 Task: Search for nearby spas or wellness centers and read their reviews.
Action: Mouse moved to (199, 55)
Screenshot: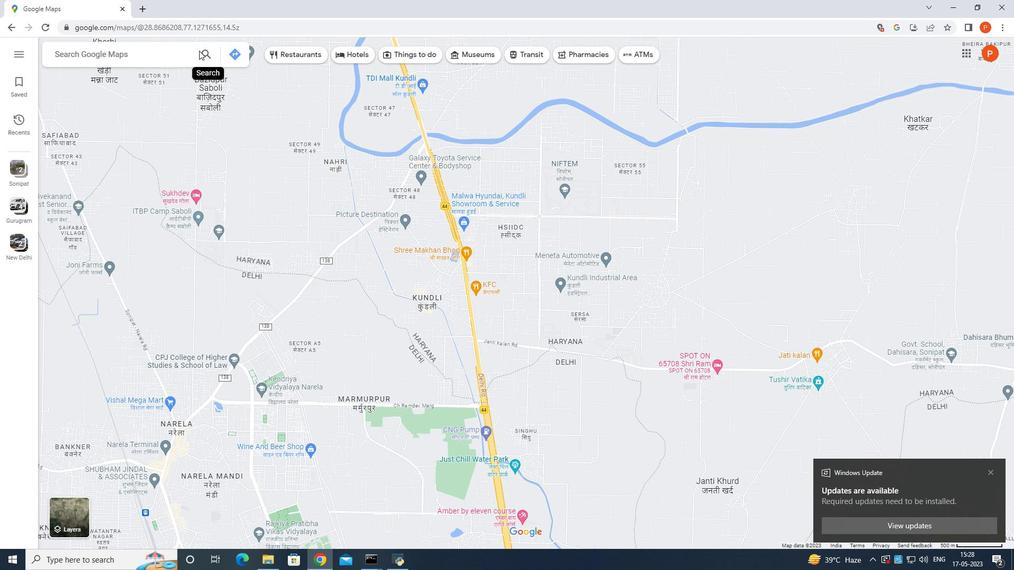 
Action: Mouse pressed left at (199, 55)
Screenshot: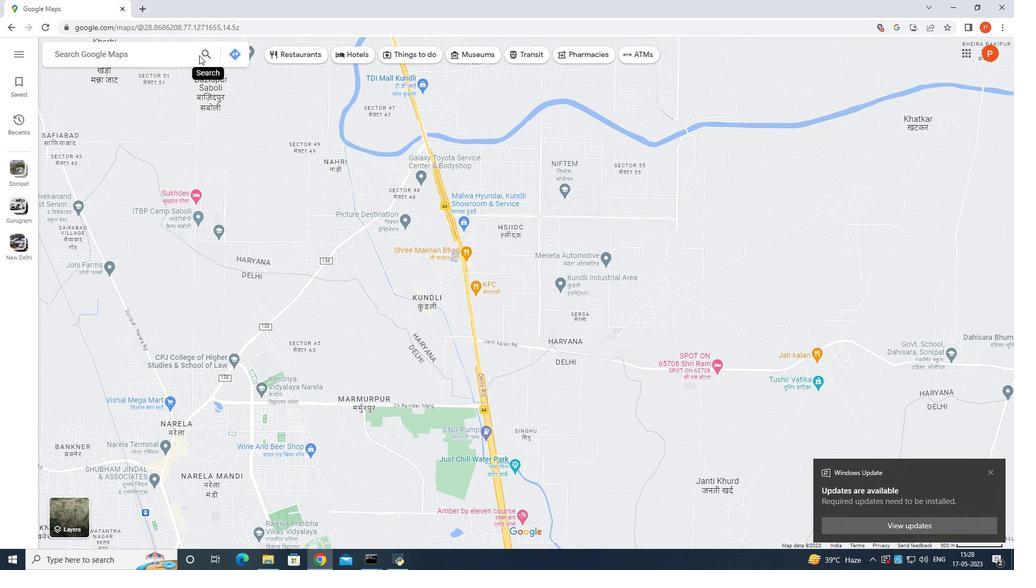 
Action: Mouse moved to (179, 55)
Screenshot: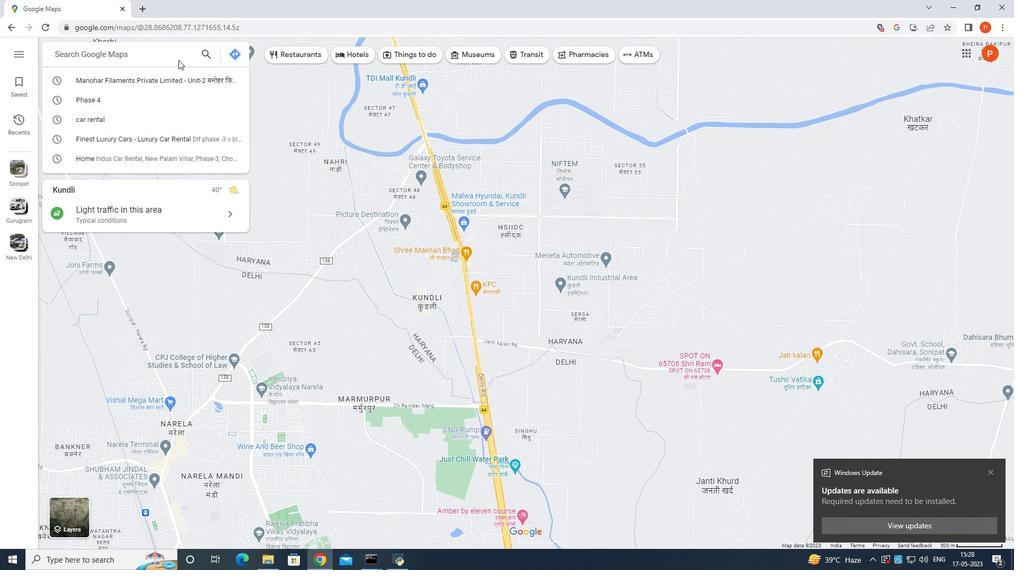 
Action: Mouse pressed left at (179, 55)
Screenshot: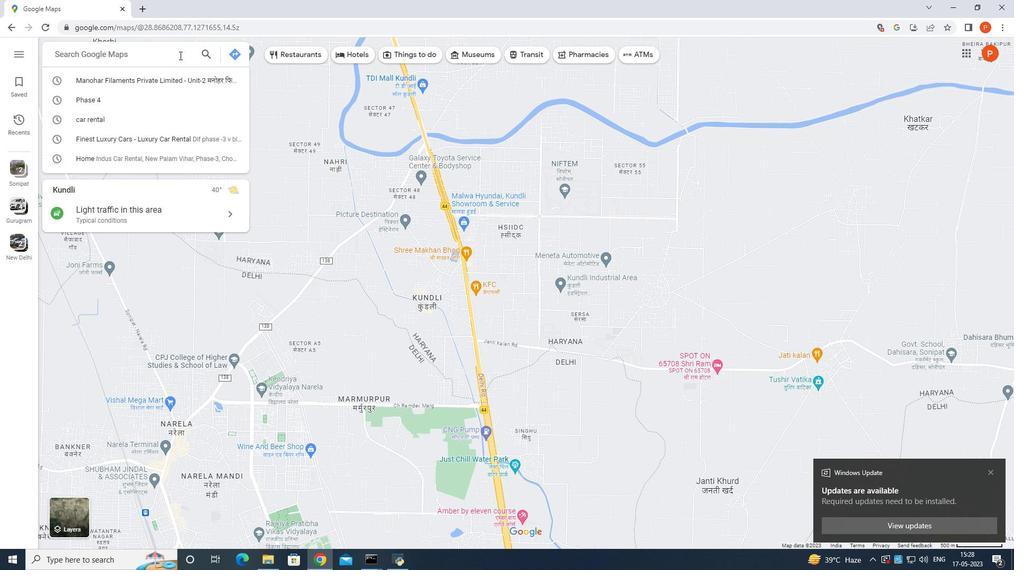 
Action: Key pressed n<Key.shift>ear<Key.space>by<Key.space>spa<Key.space>or<Key.space>wellness<Key.space>center<Key.enter>
Screenshot: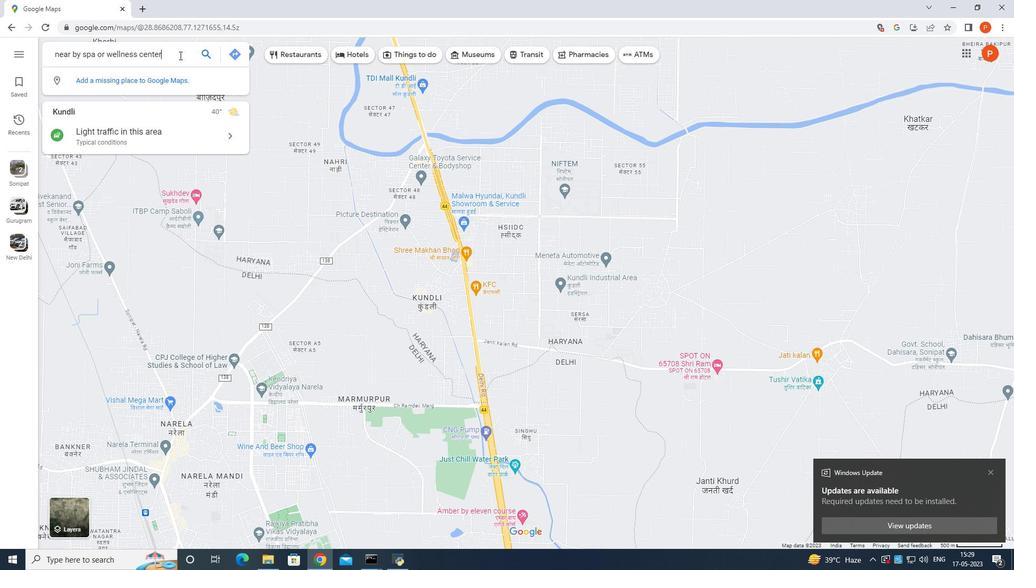 
Action: Mouse moved to (108, 216)
Screenshot: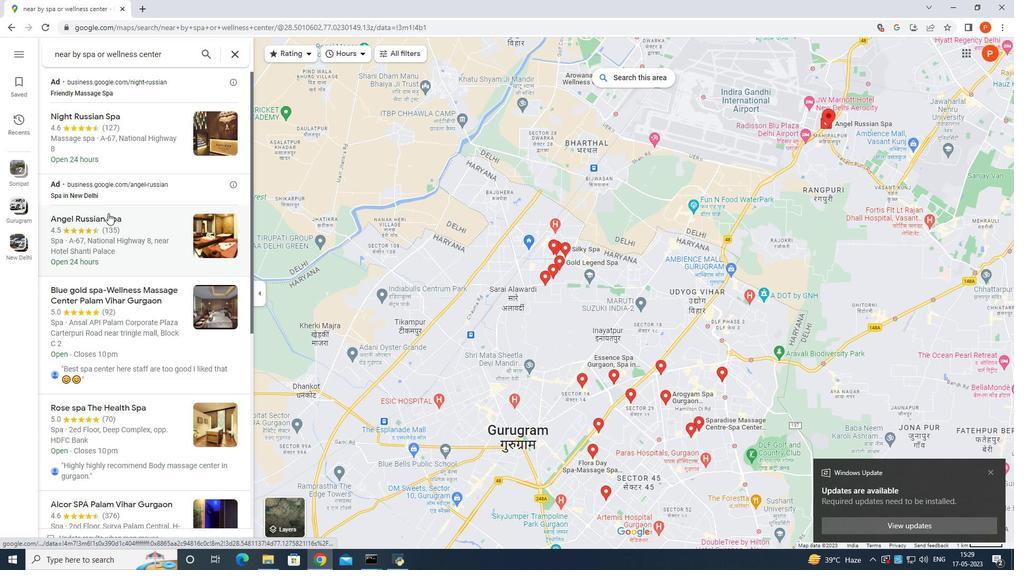 
Action: Mouse pressed left at (108, 216)
Screenshot: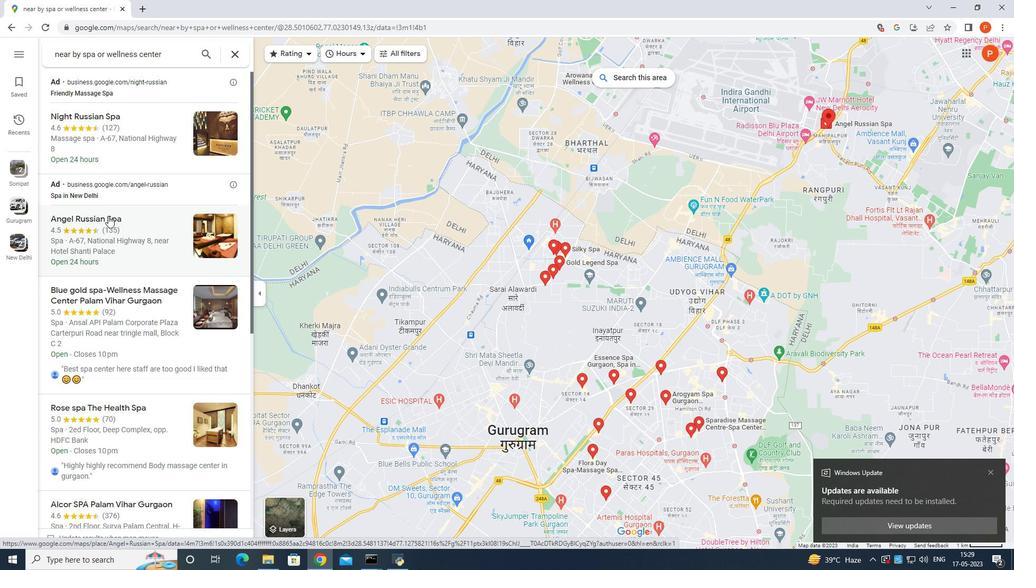 
Action: Mouse moved to (296, 191)
Screenshot: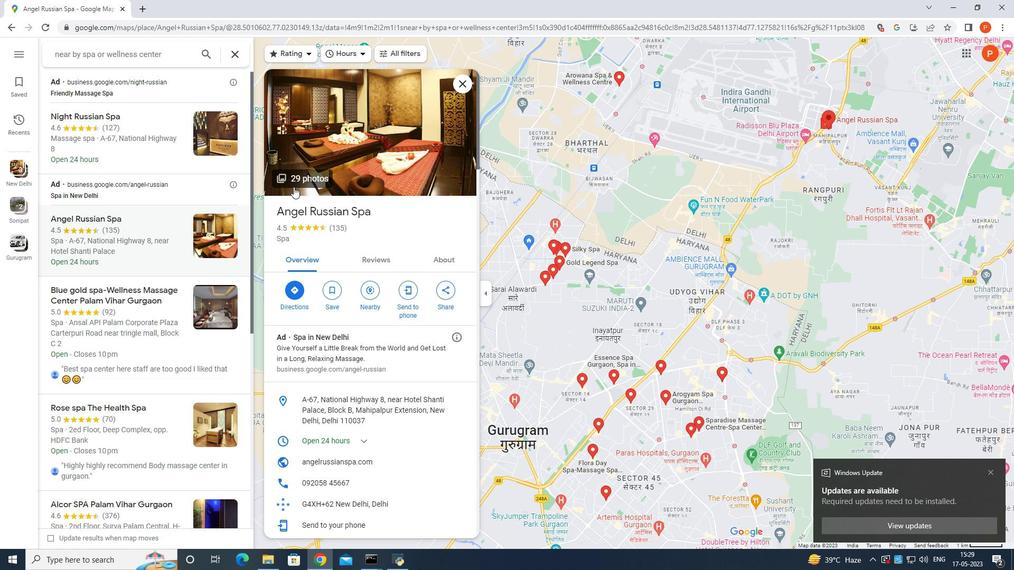 
Action: Mouse scrolled (296, 191) with delta (0, 0)
Screenshot: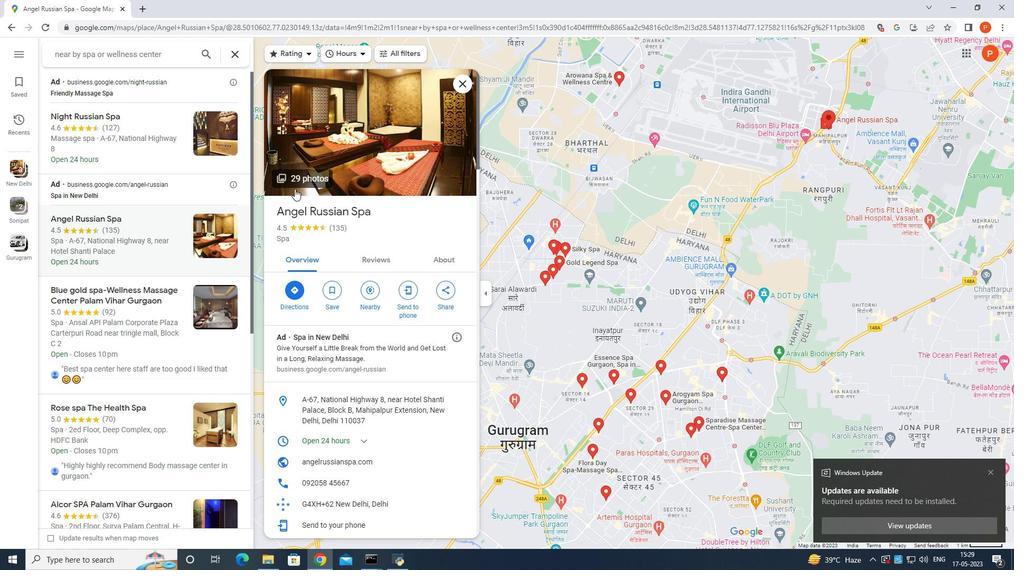 
Action: Mouse moved to (298, 196)
Screenshot: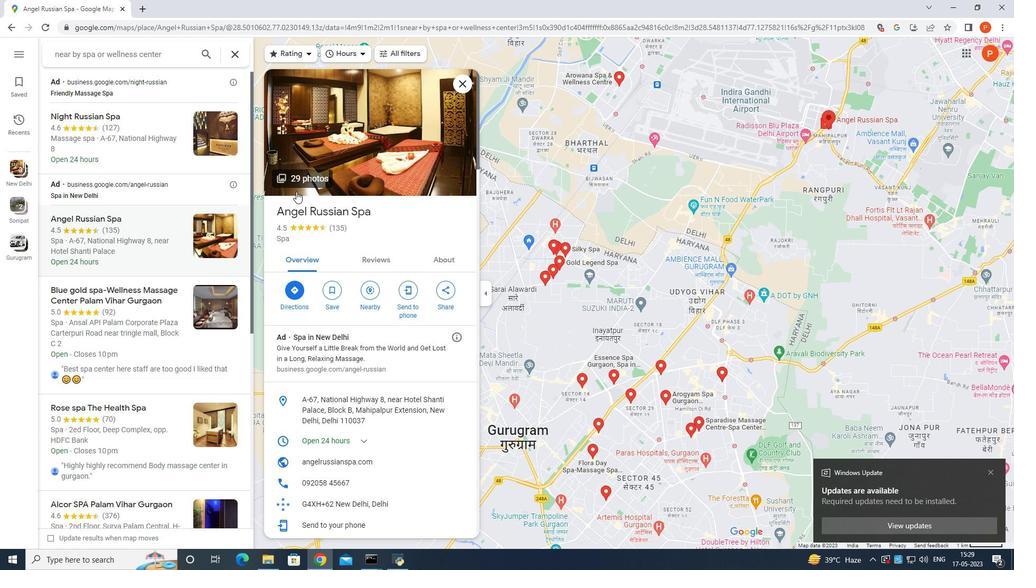 
Action: Mouse scrolled (298, 196) with delta (0, 0)
Screenshot: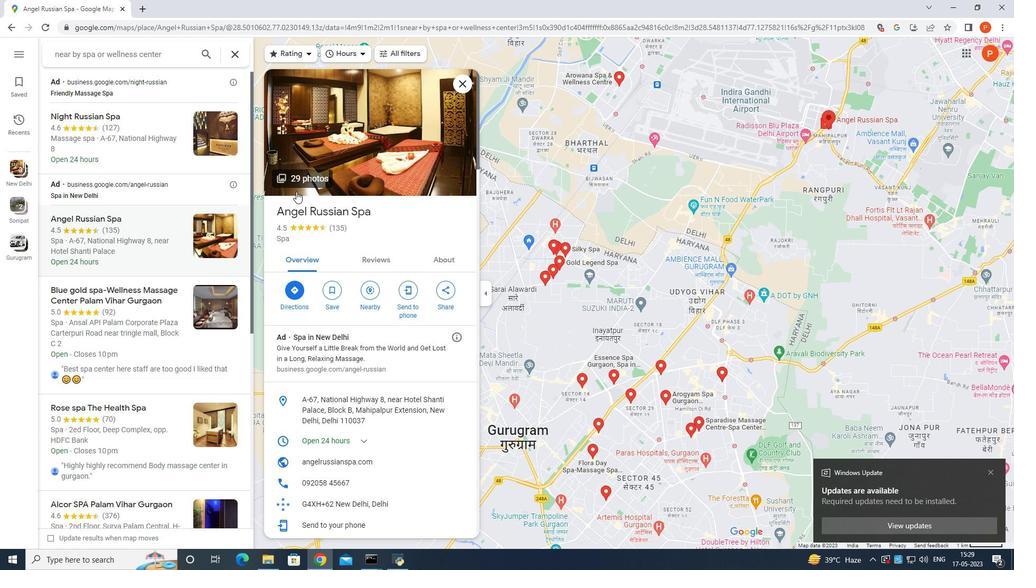 
Action: Mouse moved to (298, 197)
Screenshot: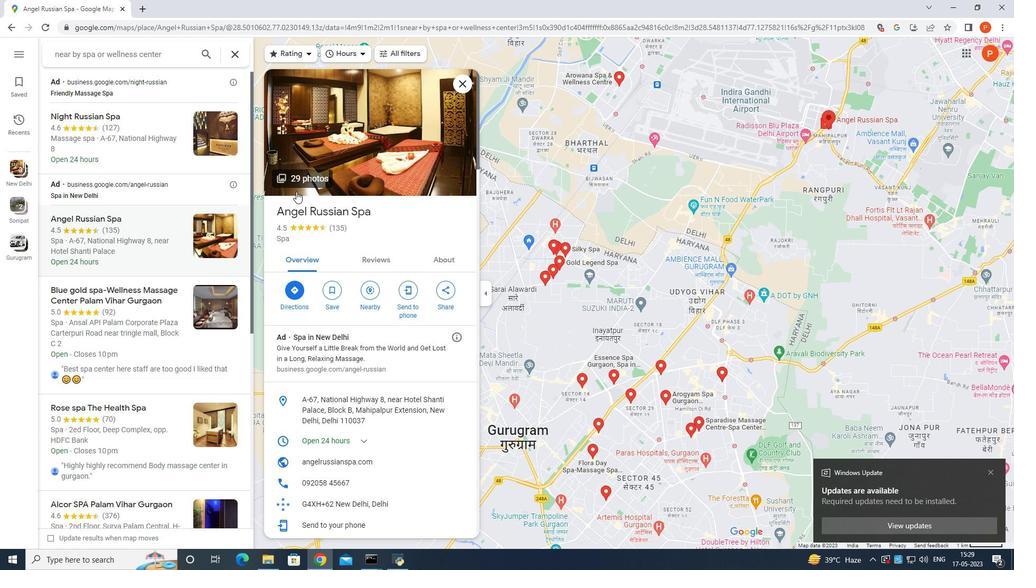 
Action: Mouse scrolled (298, 196) with delta (0, 0)
Screenshot: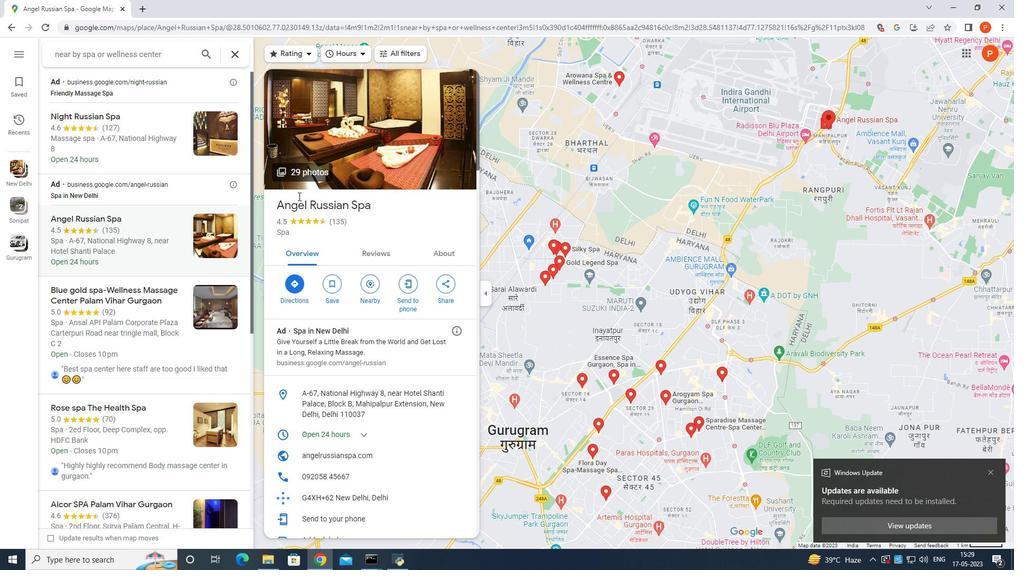 
Action: Mouse scrolled (298, 196) with delta (0, 0)
Screenshot: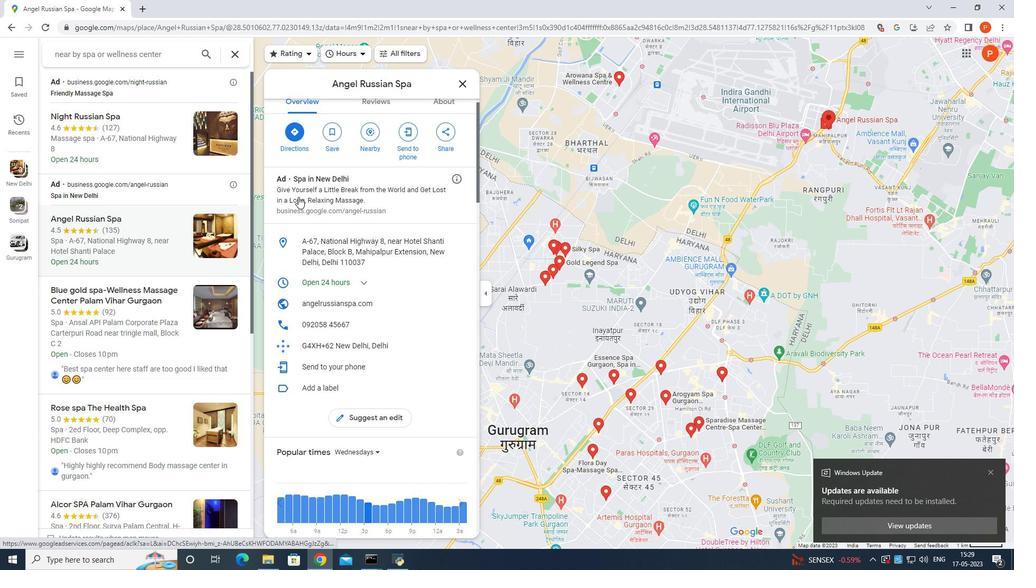 
Action: Mouse scrolled (298, 196) with delta (0, 0)
Screenshot: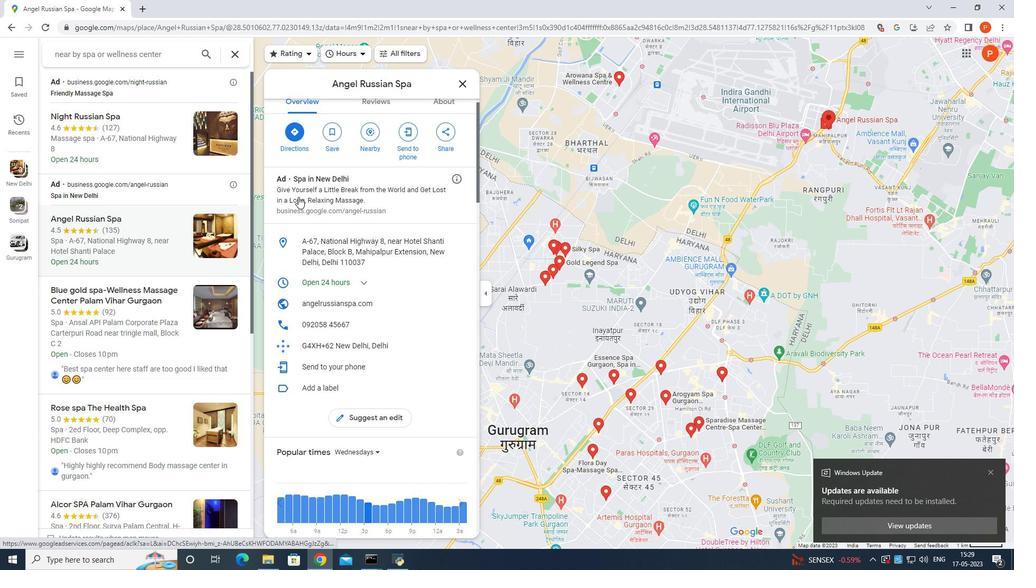 
Action: Mouse scrolled (298, 196) with delta (0, 0)
Screenshot: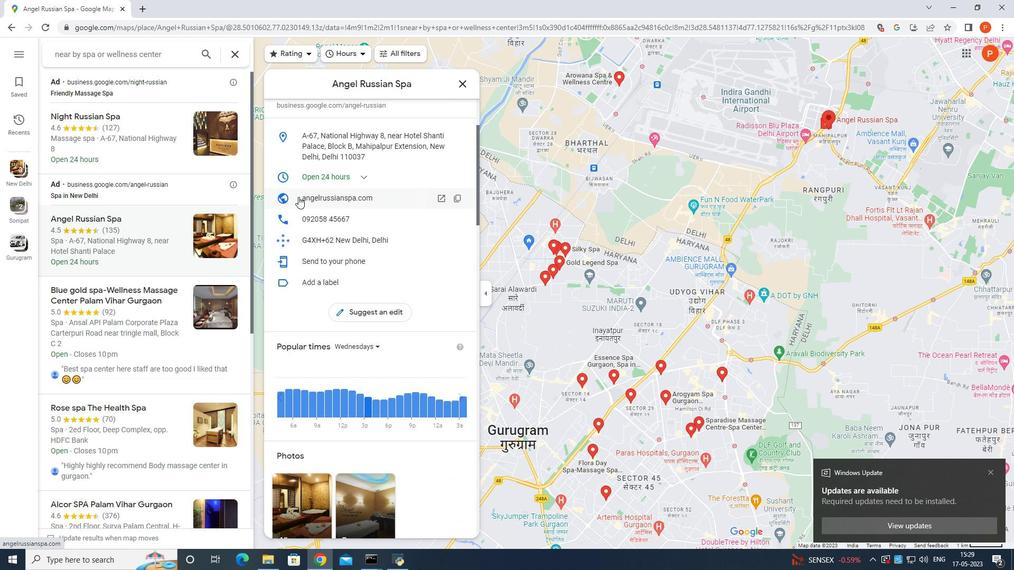 
Action: Mouse scrolled (298, 196) with delta (0, 0)
Screenshot: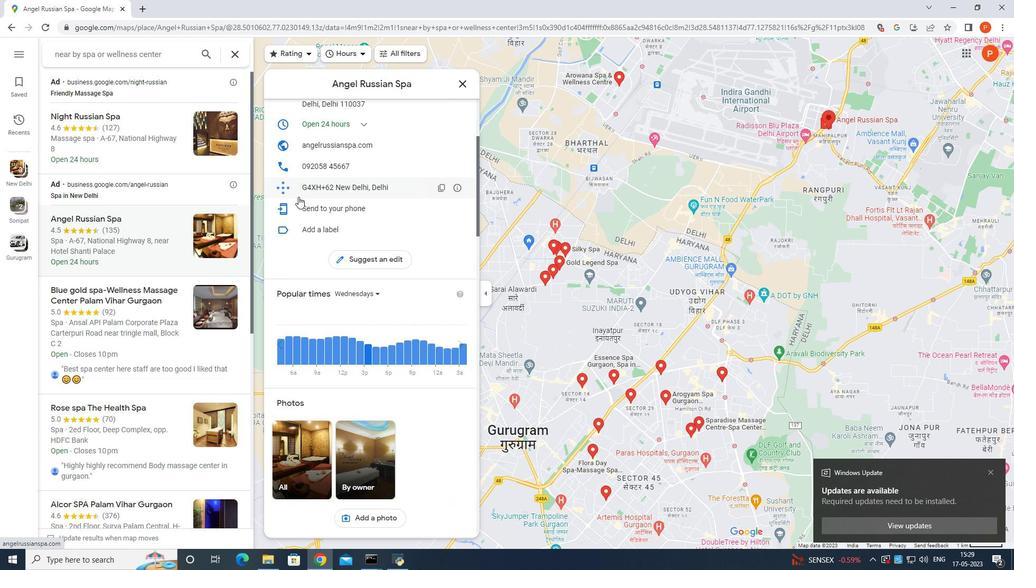 
Action: Mouse moved to (292, 192)
Screenshot: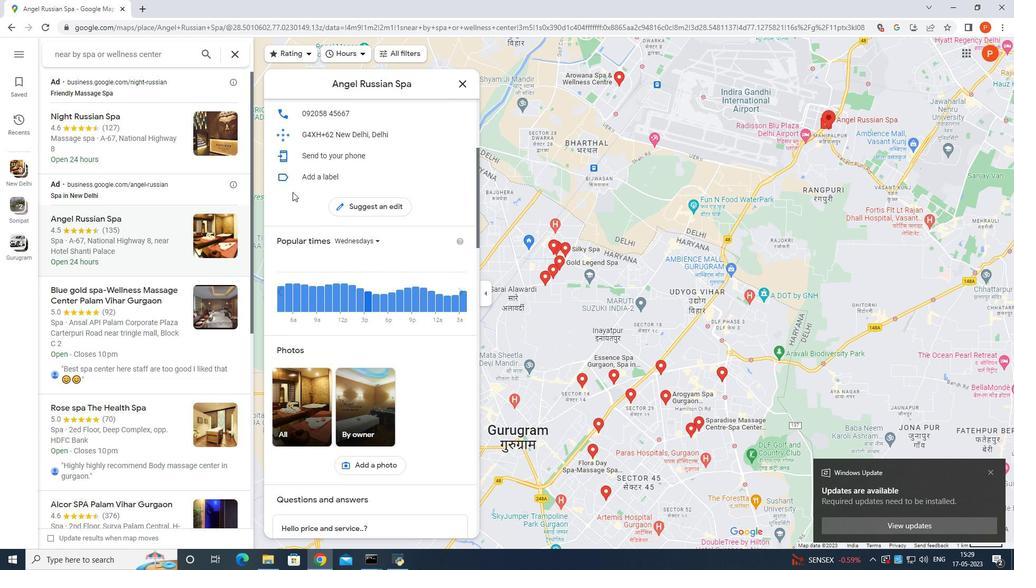 
Action: Mouse scrolled (292, 191) with delta (0, 0)
Screenshot: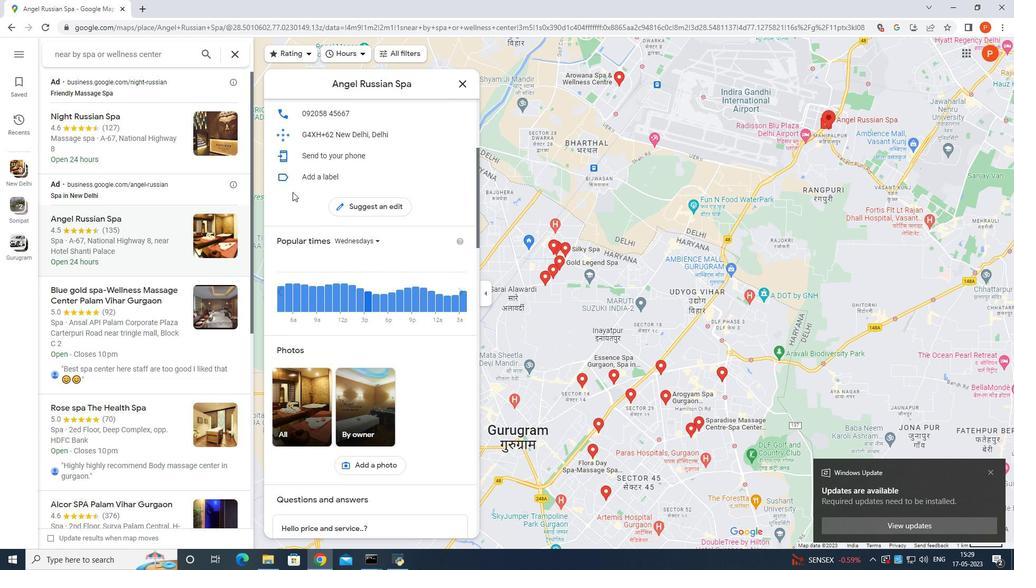 
Action: Mouse moved to (293, 192)
Screenshot: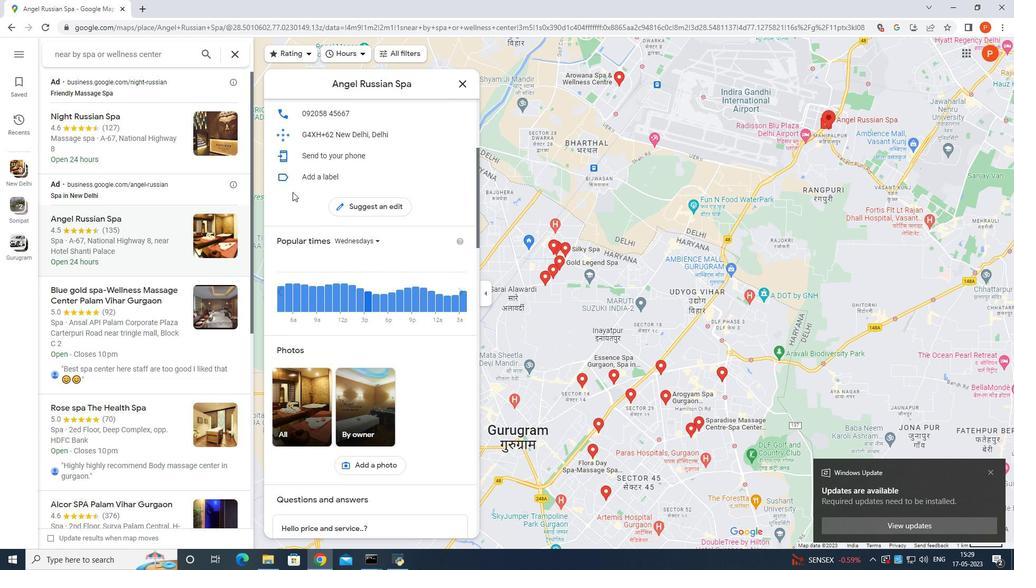 
Action: Mouse scrolled (293, 191) with delta (0, 0)
Screenshot: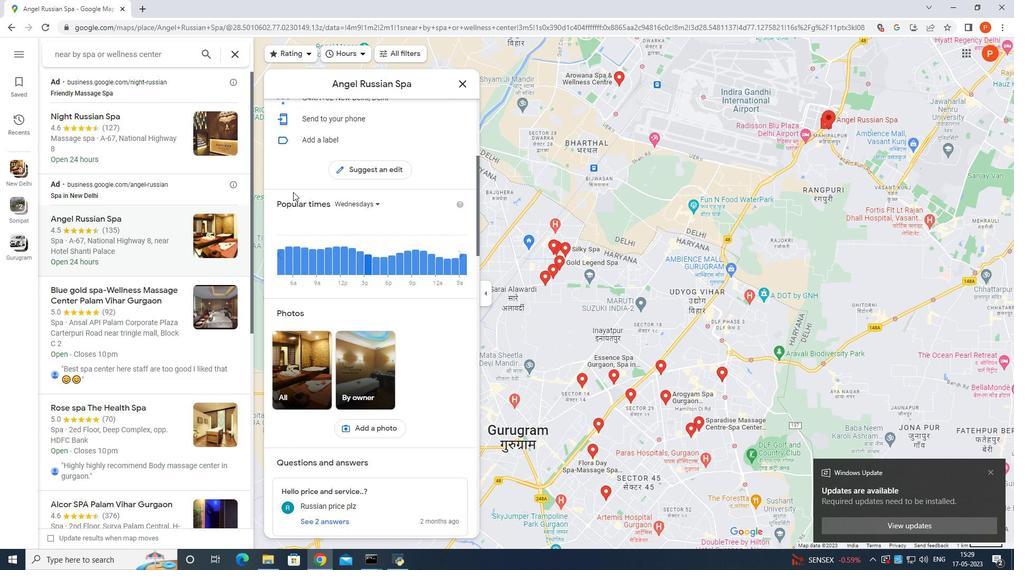 
Action: Mouse moved to (293, 192)
Screenshot: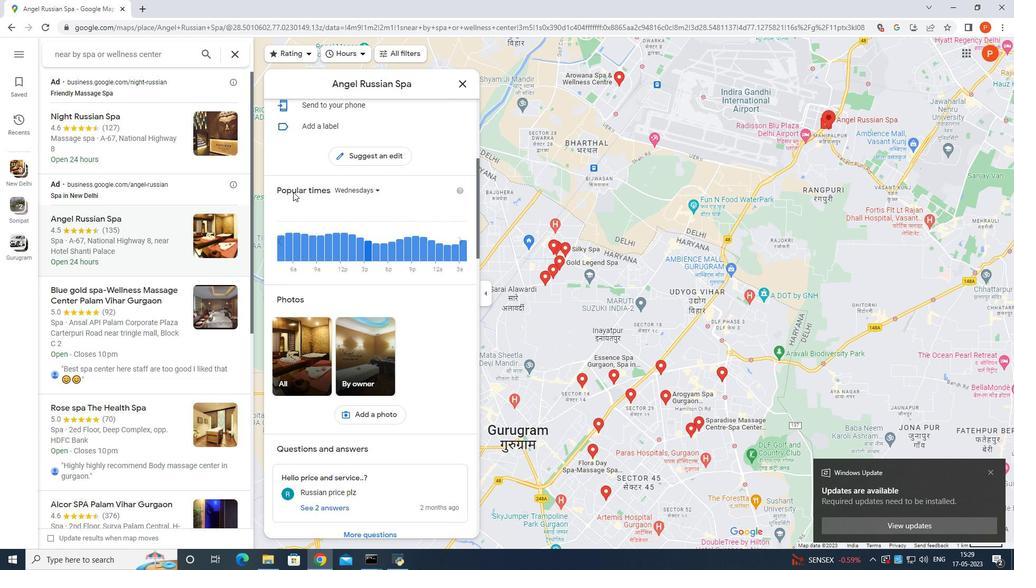 
Action: Mouse scrolled (293, 191) with delta (0, 0)
Screenshot: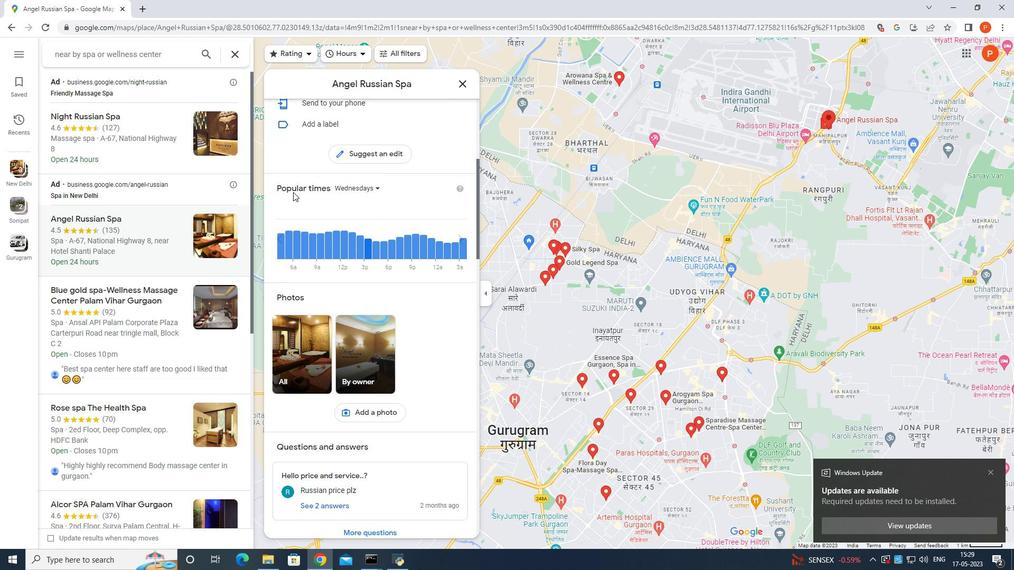 
Action: Mouse scrolled (293, 191) with delta (0, 0)
Screenshot: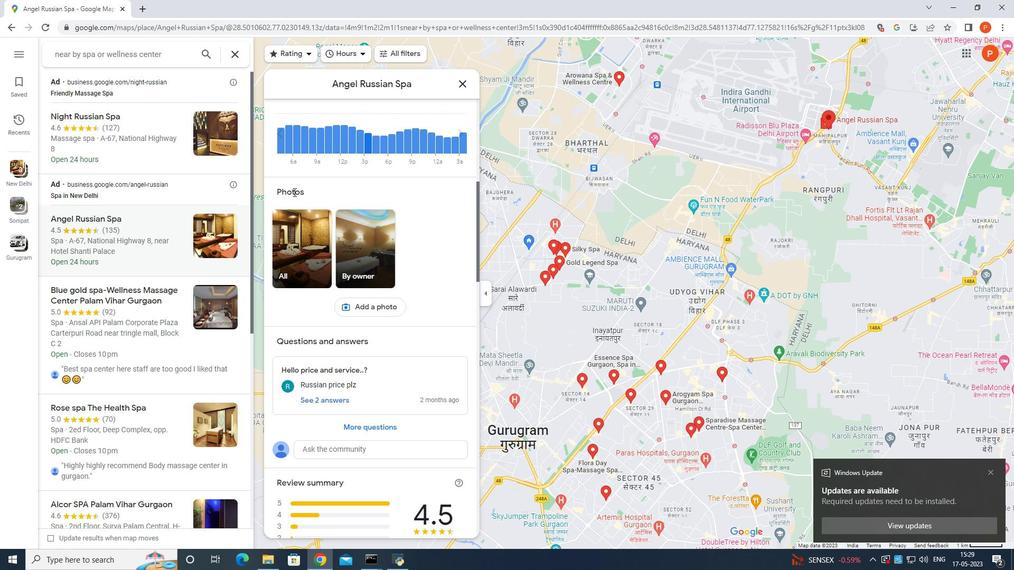 
Action: Mouse moved to (294, 192)
Screenshot: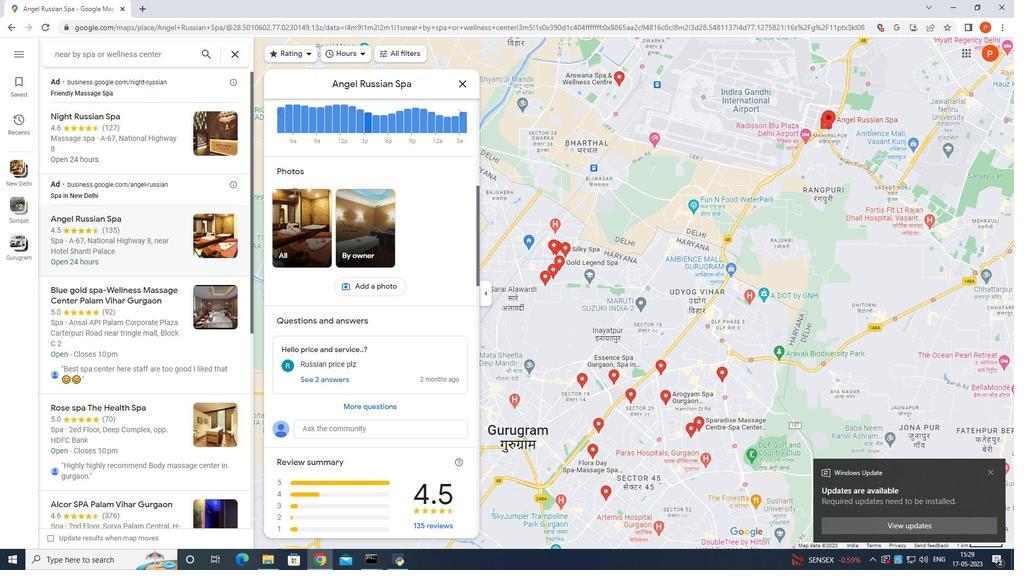 
Action: Mouse scrolled (294, 191) with delta (0, 0)
Screenshot: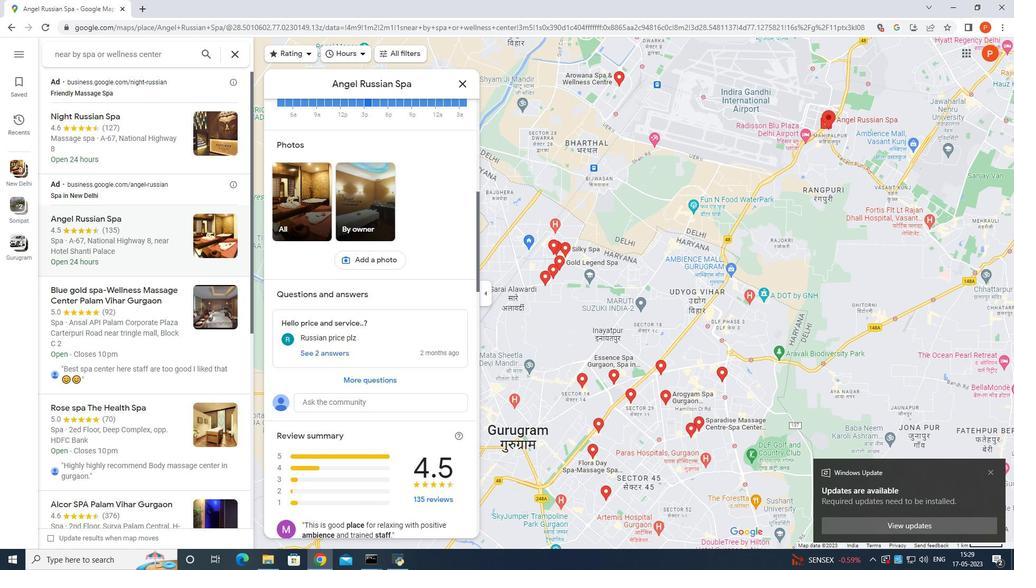 
Action: Mouse scrolled (294, 191) with delta (0, 0)
Screenshot: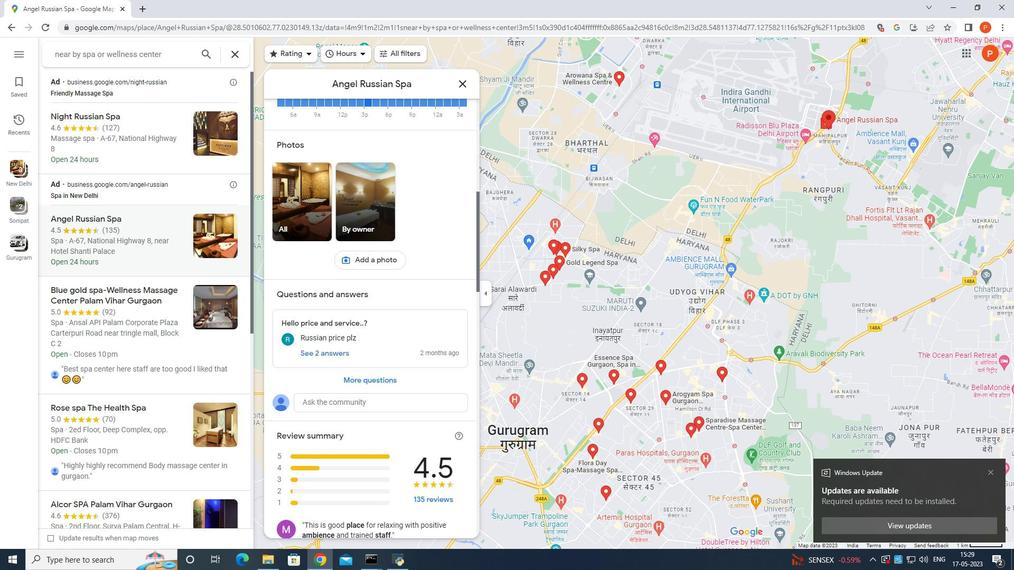 
Action: Mouse moved to (294, 191)
Screenshot: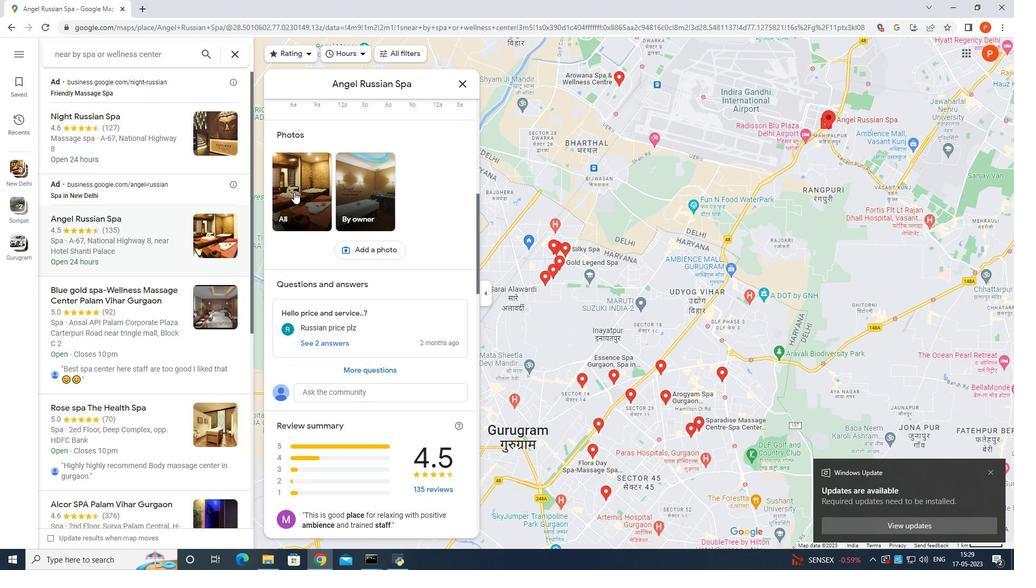 
Action: Mouse scrolled (294, 191) with delta (0, 0)
Screenshot: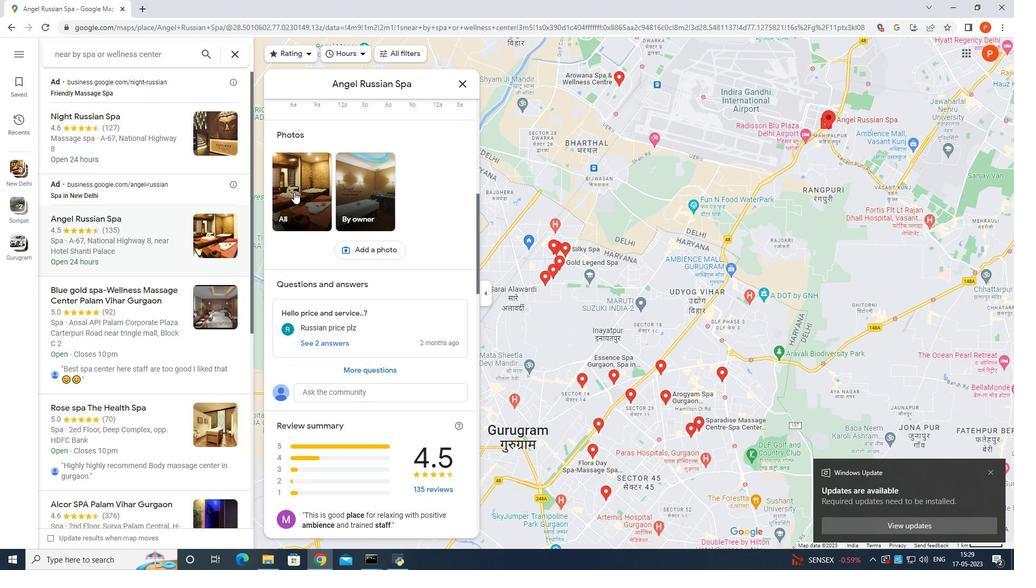 
Action: Mouse scrolled (294, 191) with delta (0, 0)
Screenshot: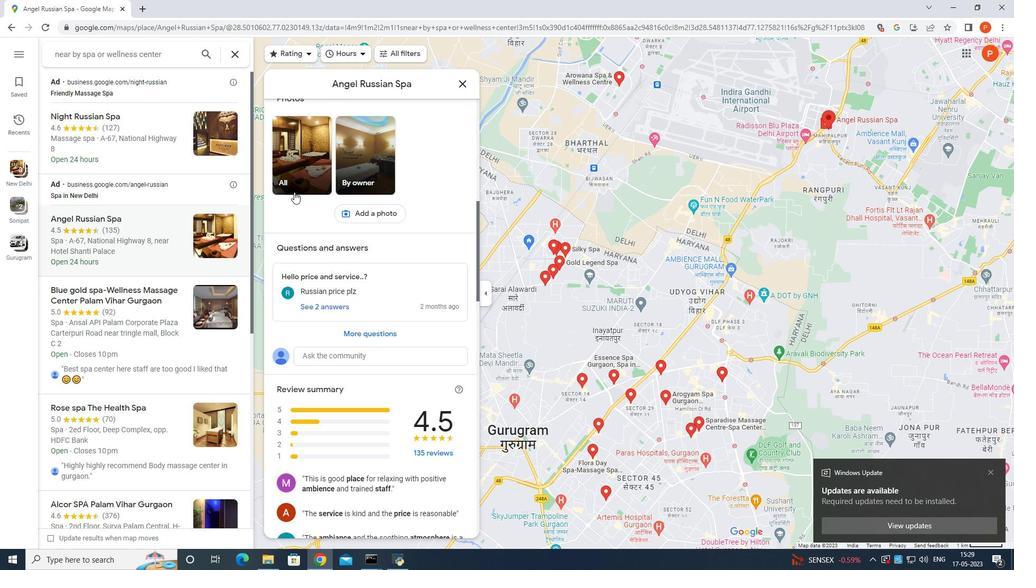 
Action: Mouse moved to (295, 191)
Screenshot: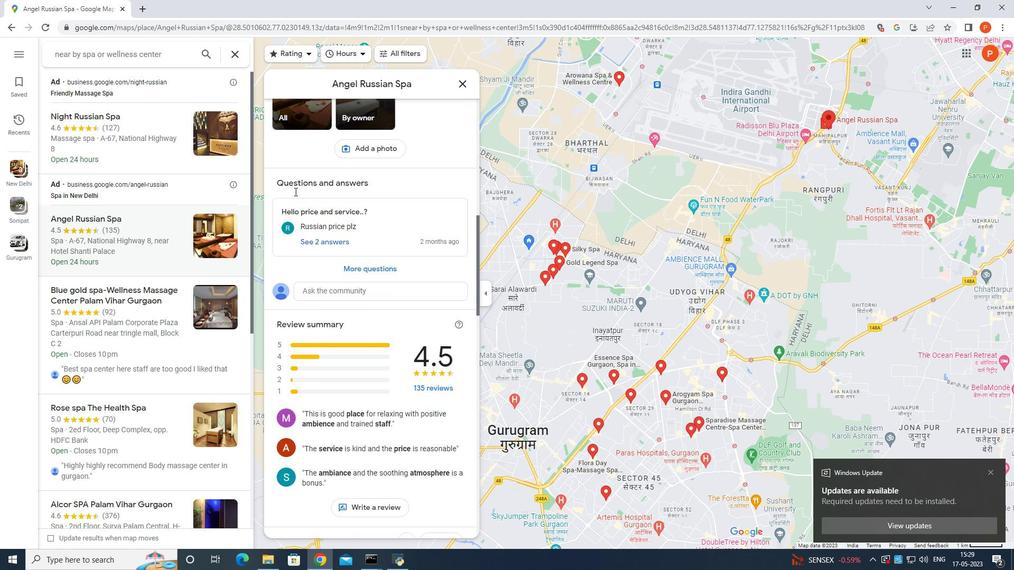 
Action: Mouse scrolled (295, 191) with delta (0, 0)
Screenshot: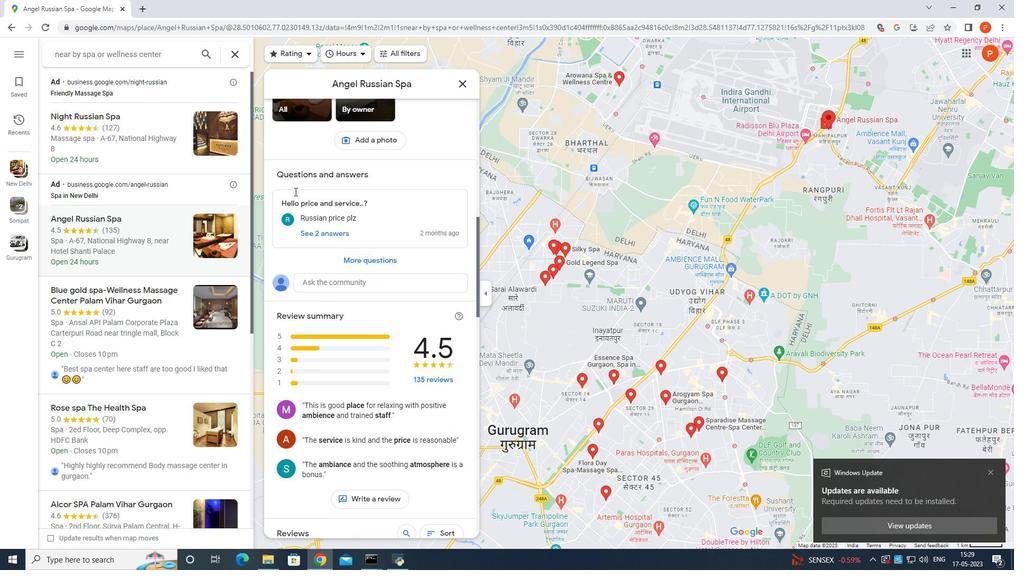 
Action: Mouse scrolled (295, 191) with delta (0, 0)
Screenshot: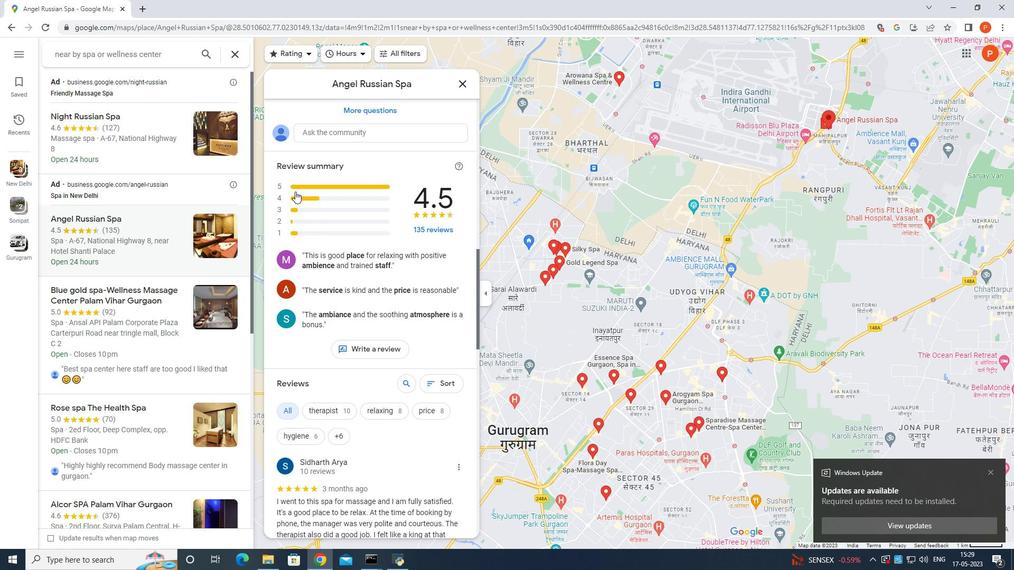 
Action: Mouse scrolled (295, 191) with delta (0, 0)
Screenshot: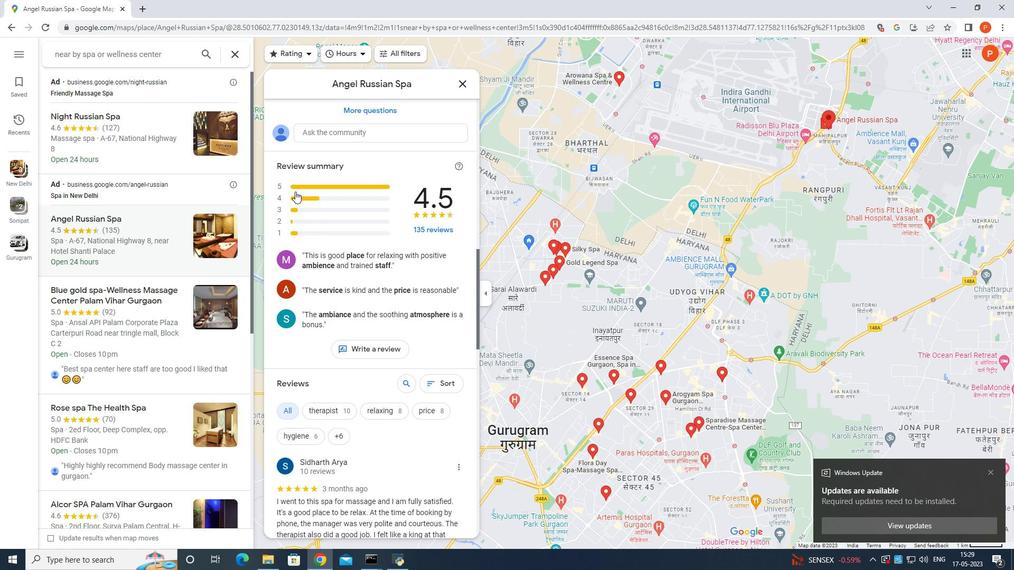 
Action: Mouse scrolled (295, 191) with delta (0, 0)
Screenshot: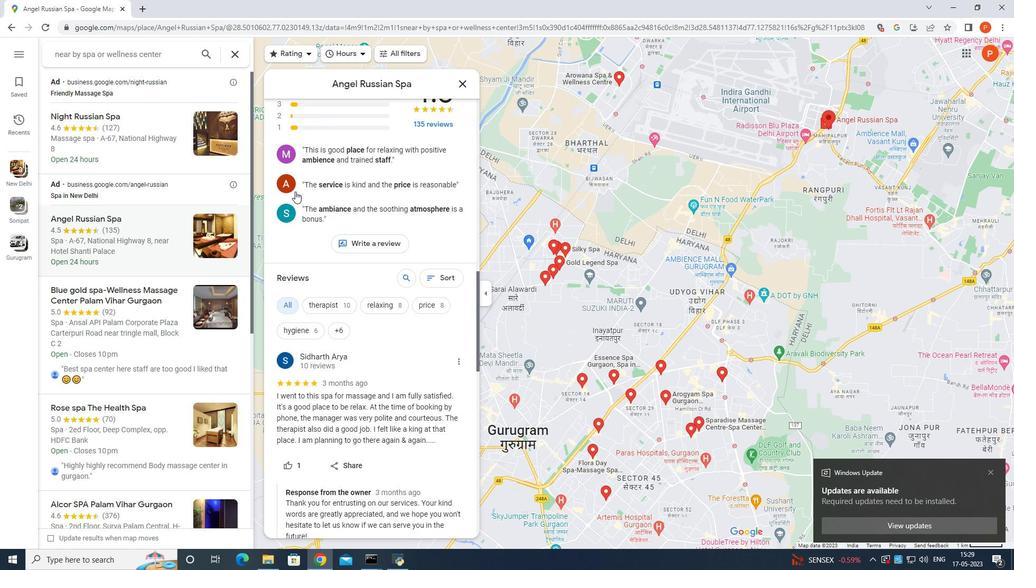 
Action: Mouse scrolled (295, 191) with delta (0, 0)
Screenshot: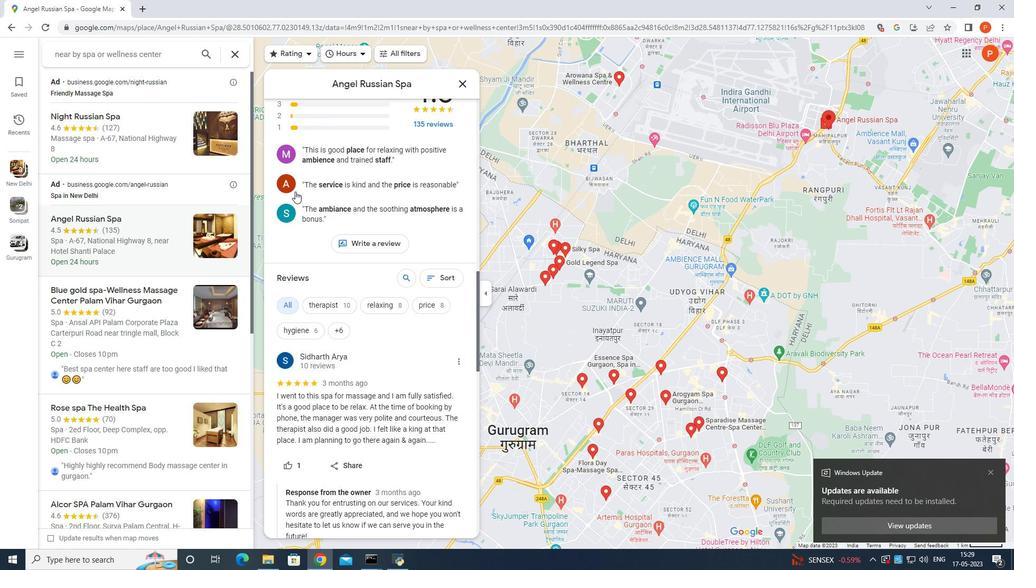 
Action: Mouse scrolled (295, 191) with delta (0, 0)
Screenshot: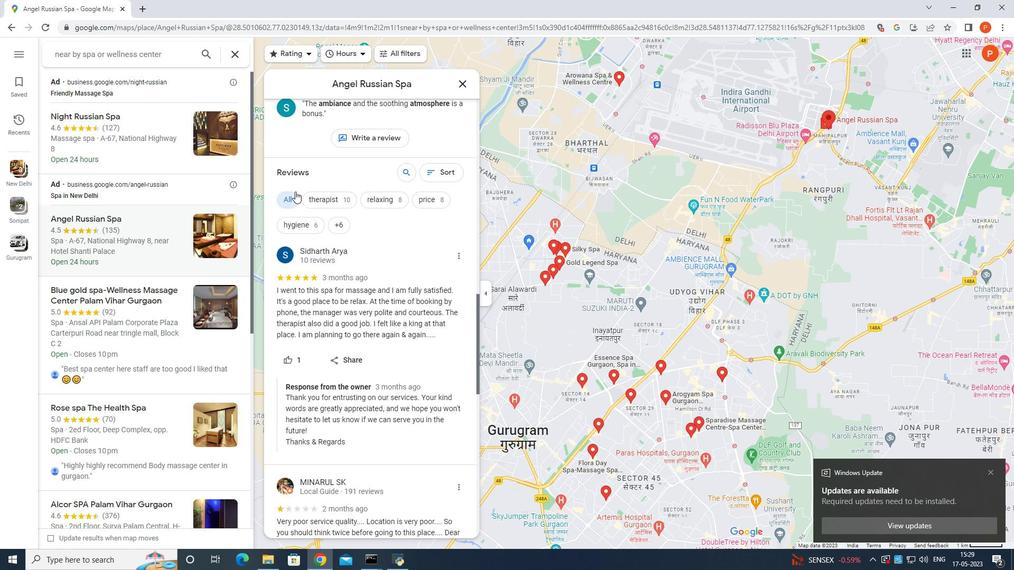 
Action: Mouse scrolled (295, 191) with delta (0, 0)
Screenshot: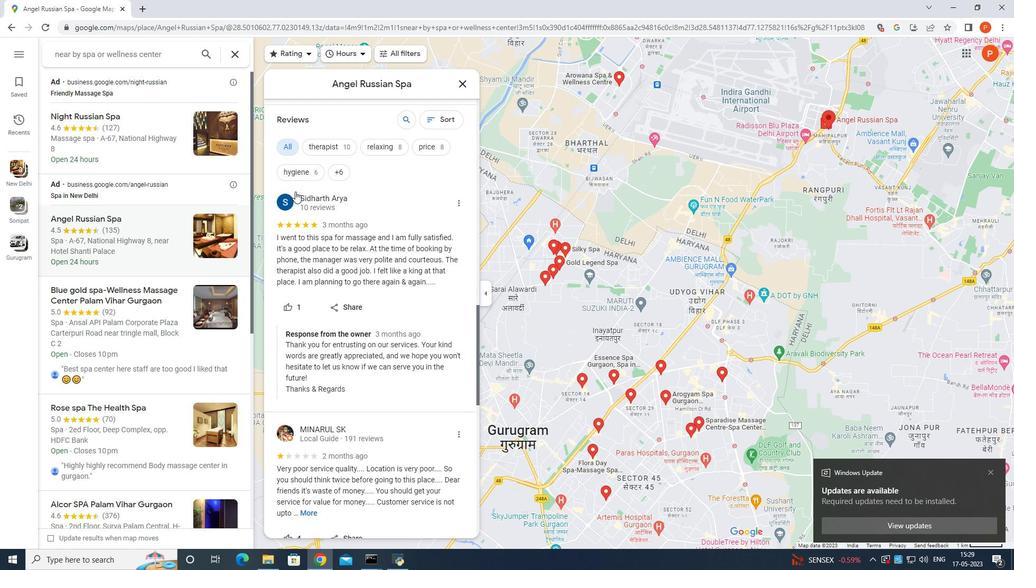 
Action: Mouse scrolled (295, 191) with delta (0, 0)
Screenshot: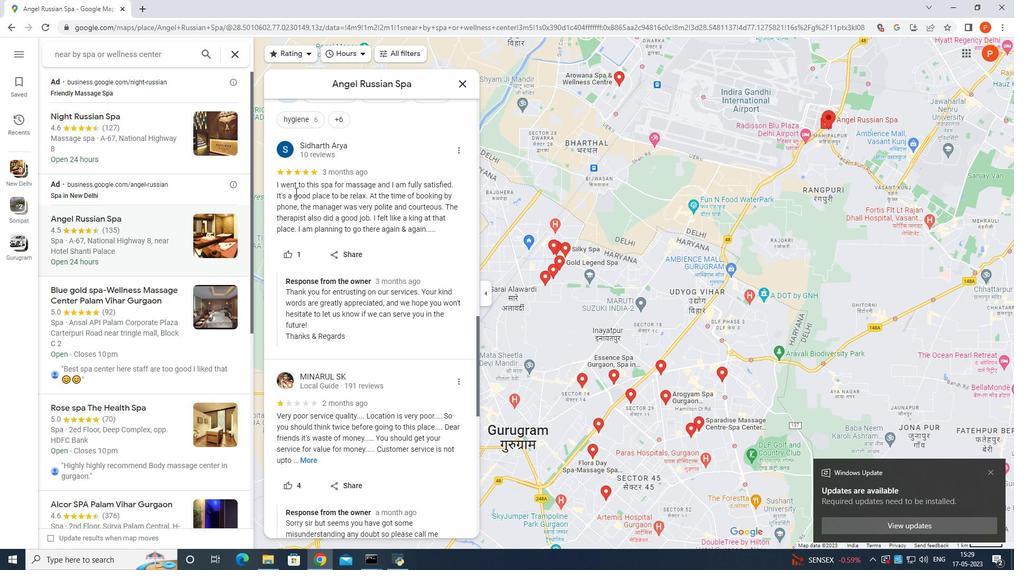 
Action: Mouse scrolled (295, 191) with delta (0, 0)
Screenshot: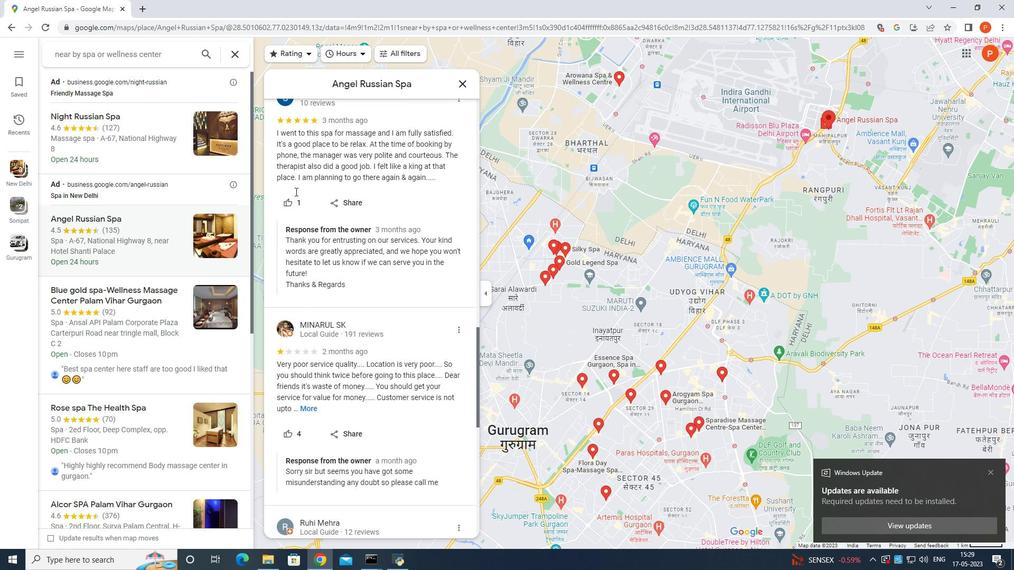 
Action: Mouse scrolled (295, 191) with delta (0, 0)
Screenshot: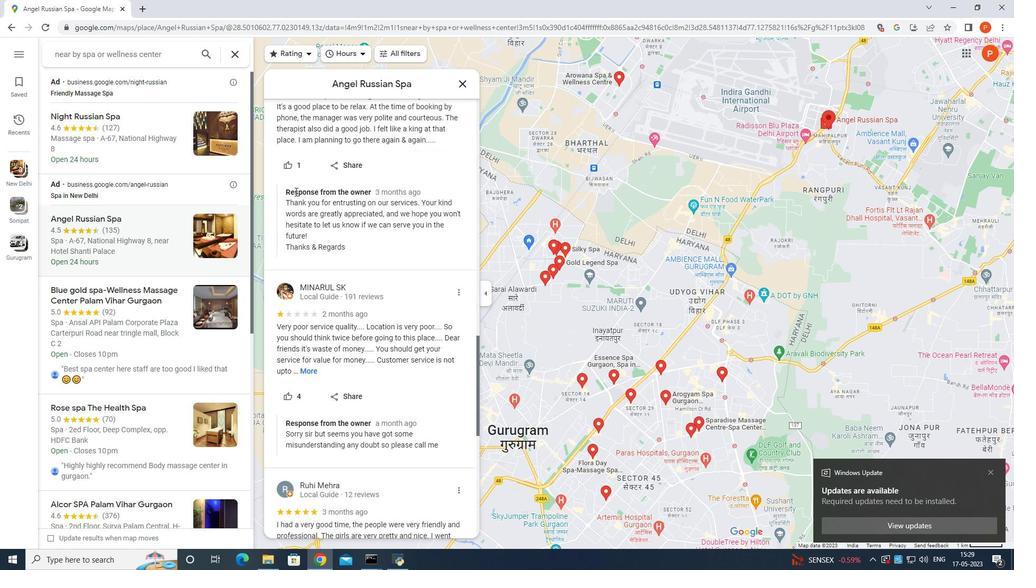 
Action: Mouse scrolled (295, 191) with delta (0, 0)
Screenshot: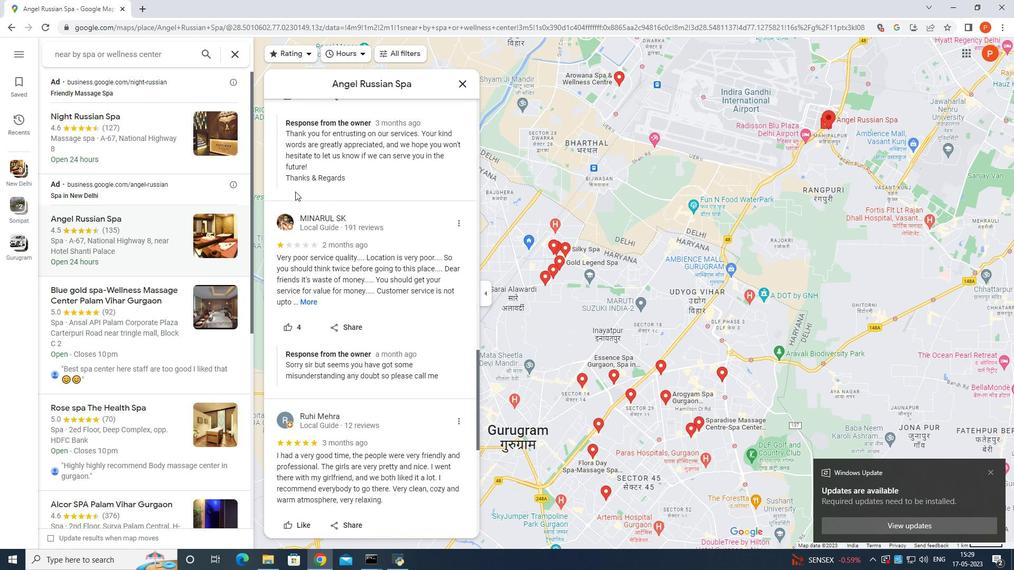 
Action: Mouse scrolled (295, 191) with delta (0, 0)
Screenshot: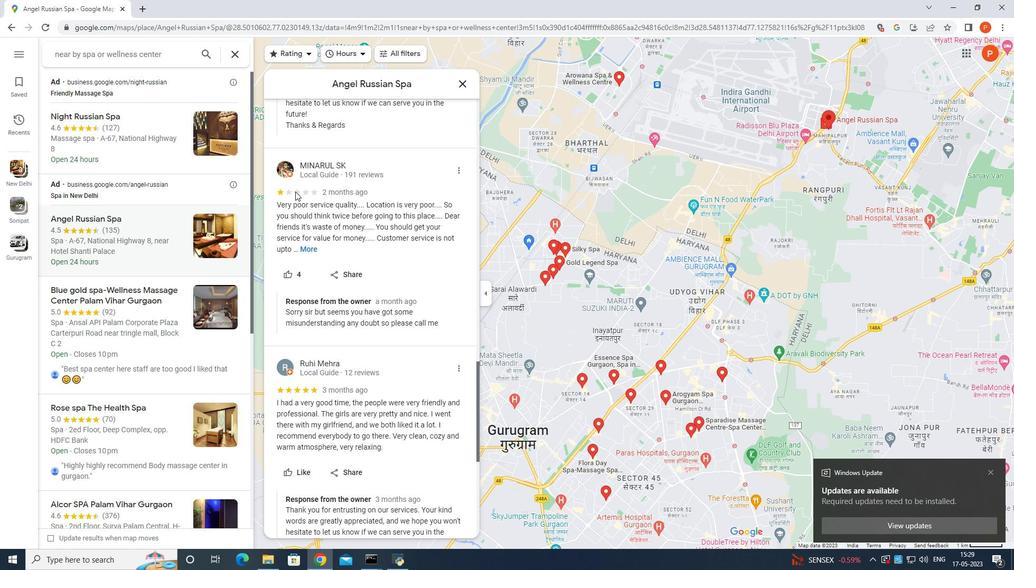 
Action: Mouse scrolled (295, 191) with delta (0, 0)
Screenshot: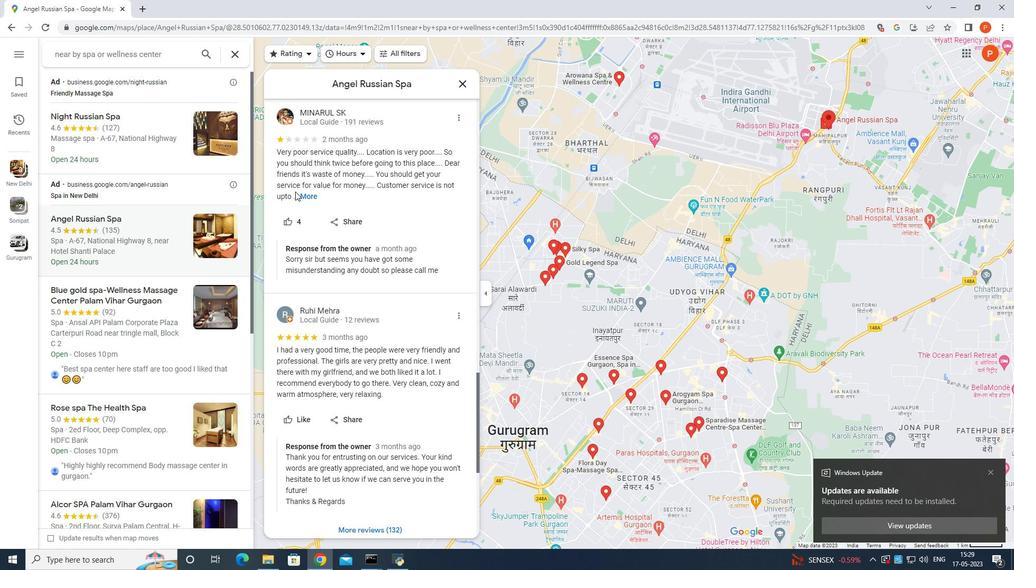 
Action: Mouse scrolled (295, 191) with delta (0, 0)
Screenshot: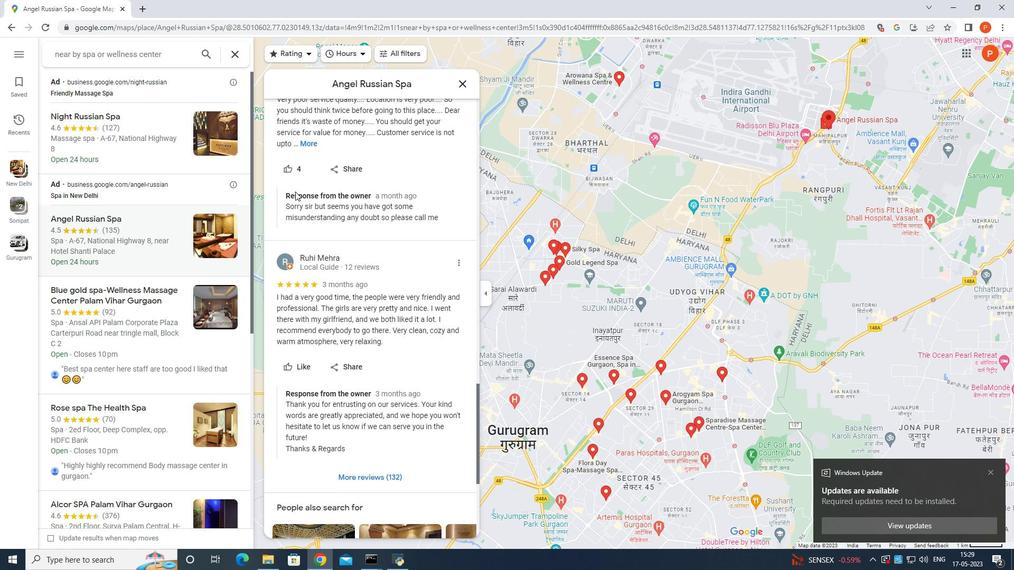 
Action: Mouse scrolled (295, 191) with delta (0, 0)
Screenshot: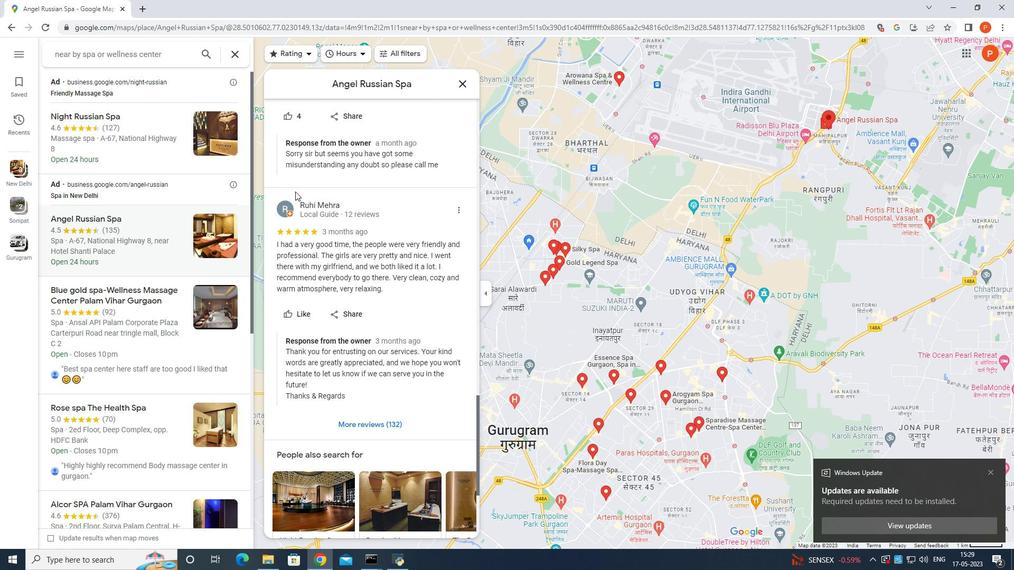 
Action: Mouse scrolled (295, 191) with delta (0, 0)
Screenshot: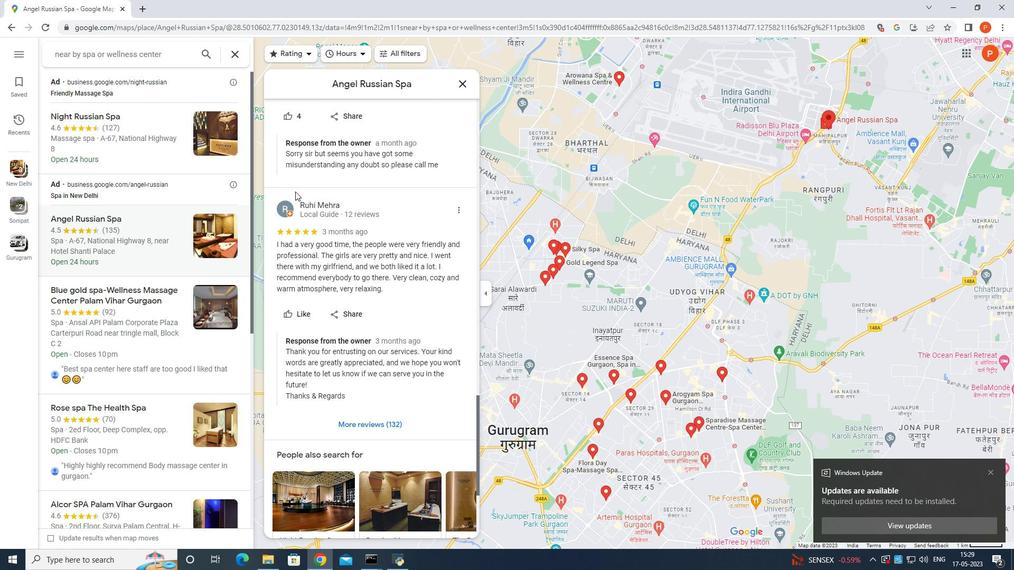 
Action: Mouse scrolled (295, 192) with delta (0, 0)
Screenshot: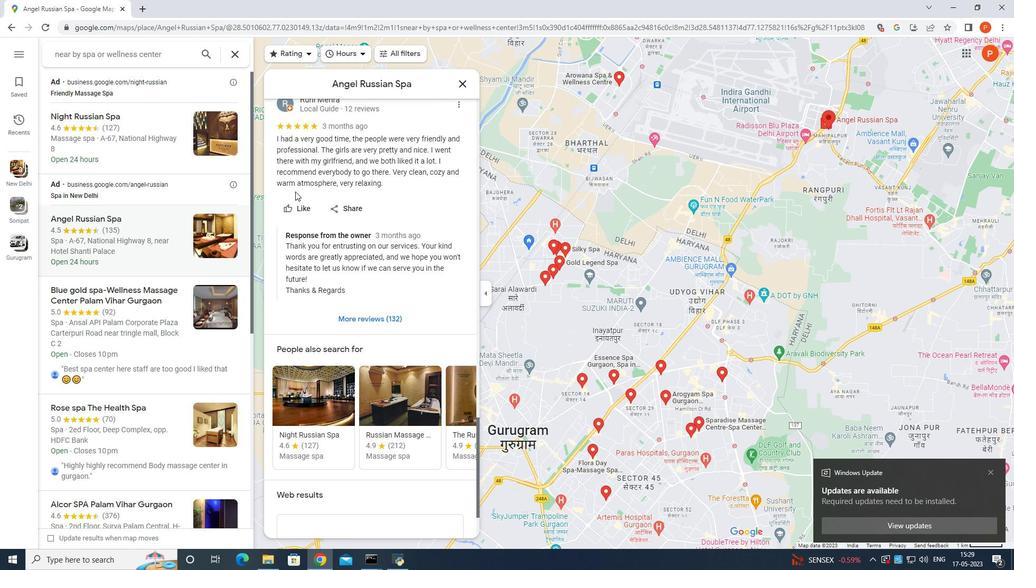 
Action: Mouse scrolled (295, 192) with delta (0, 0)
Screenshot: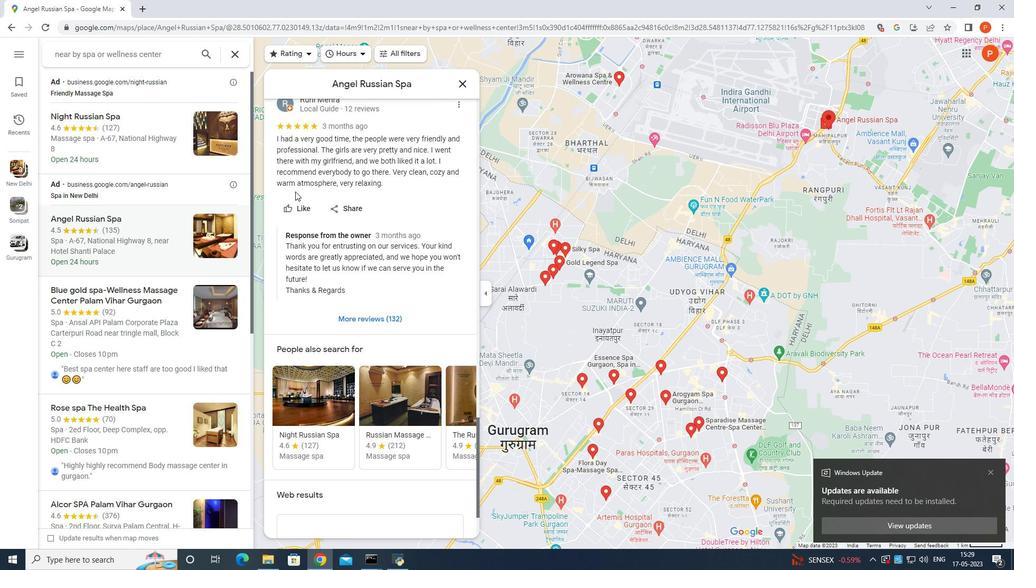
Action: Mouse scrolled (295, 192) with delta (0, 0)
Screenshot: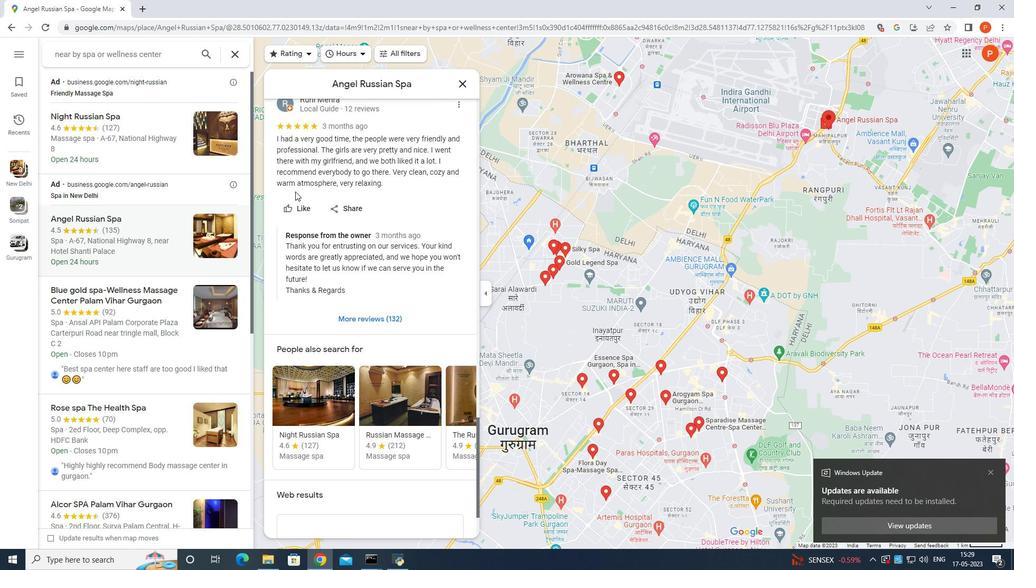 
Action: Mouse scrolled (295, 192) with delta (0, 0)
Screenshot: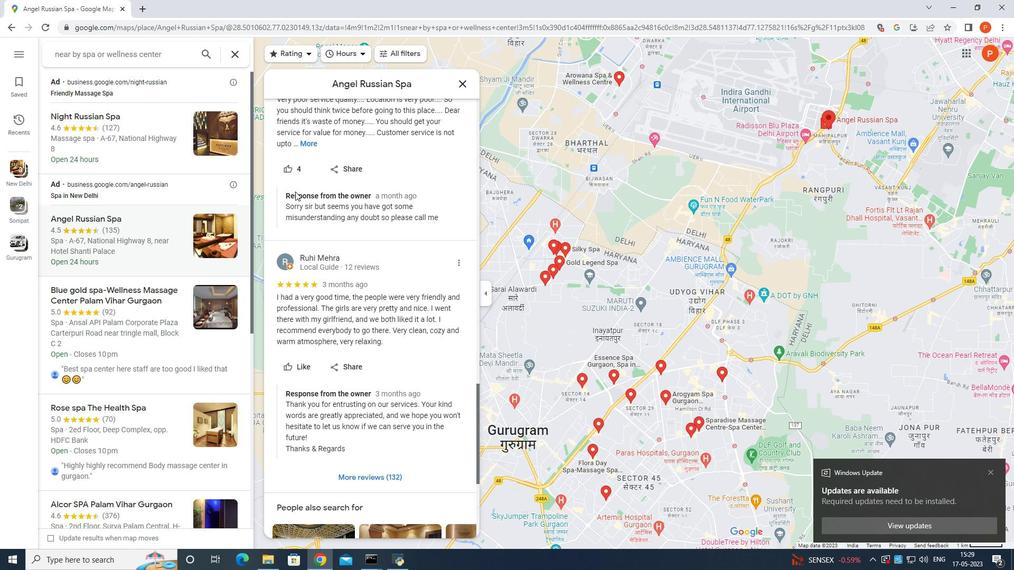 
Action: Mouse scrolled (295, 192) with delta (0, 0)
Screenshot: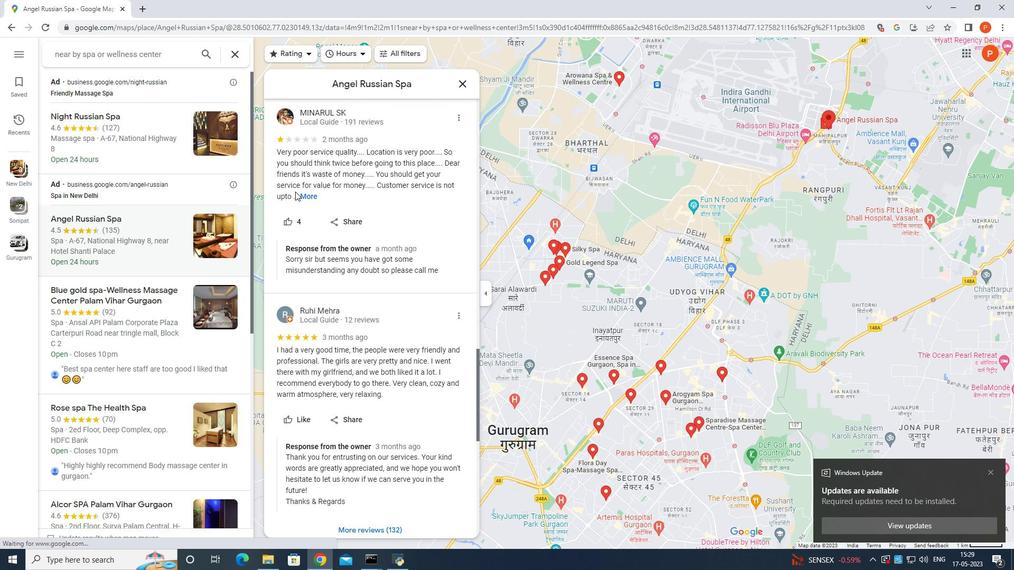 
Action: Mouse moved to (295, 190)
Screenshot: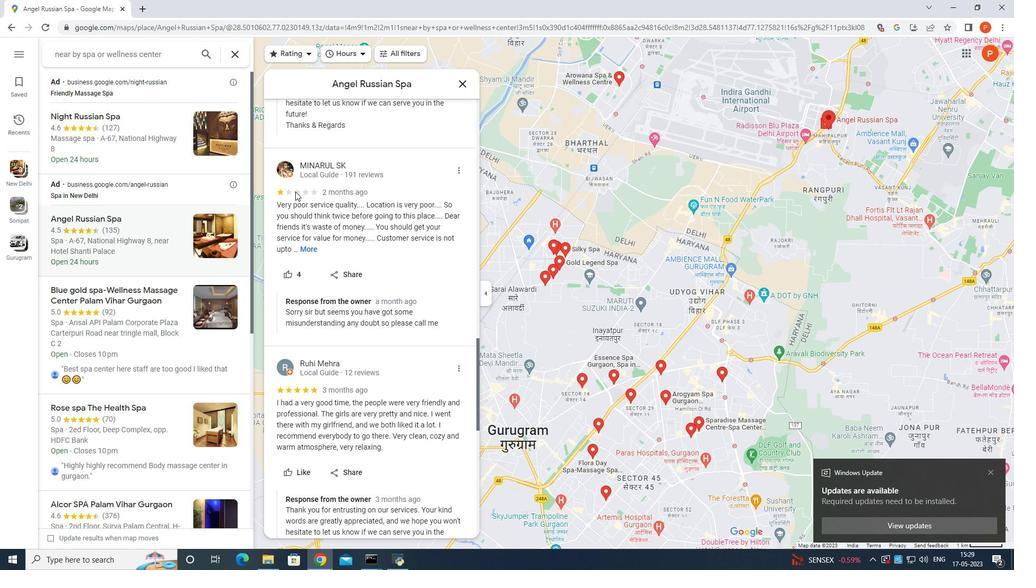 
Action: Mouse scrolled (295, 191) with delta (0, 0)
Screenshot: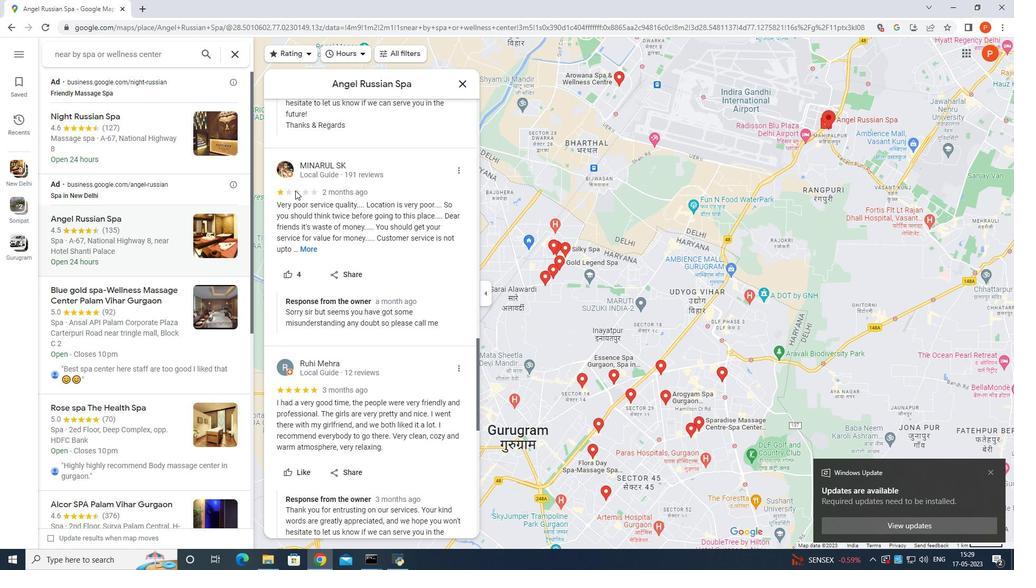 
Action: Mouse moved to (178, 53)
Screenshot: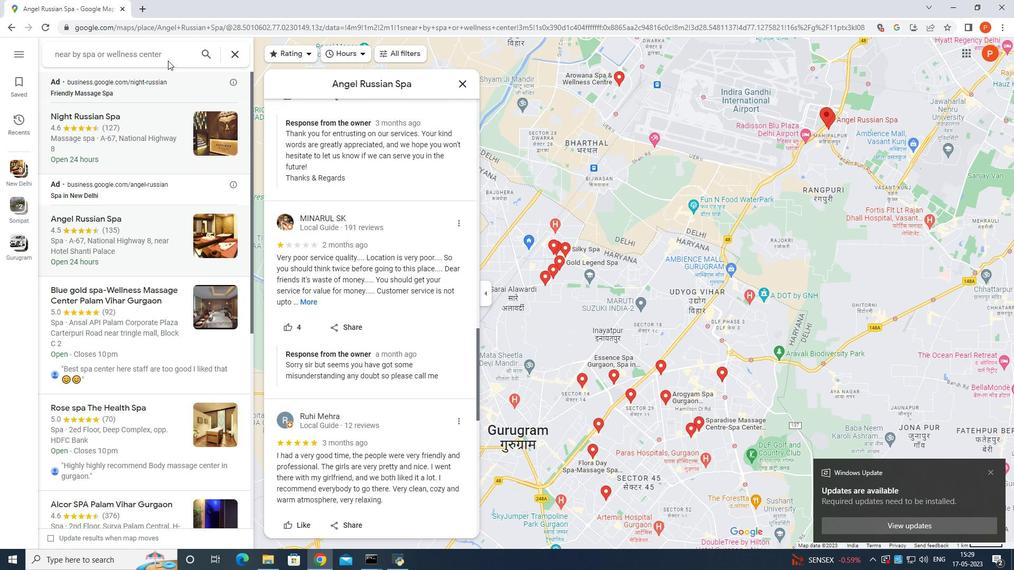 
Action: Mouse pressed left at (178, 53)
Screenshot: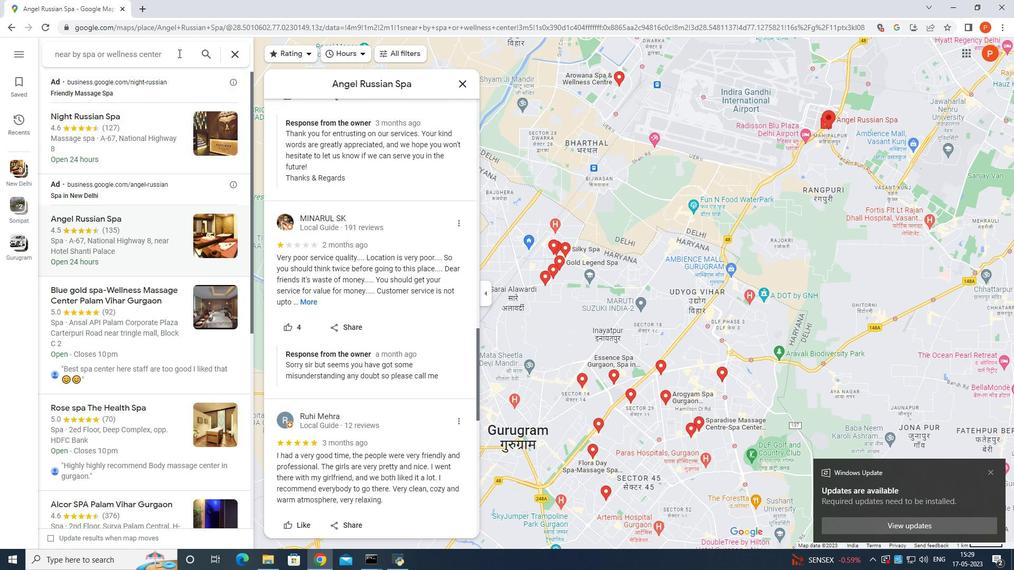 
Action: Mouse moved to (155, 133)
Screenshot: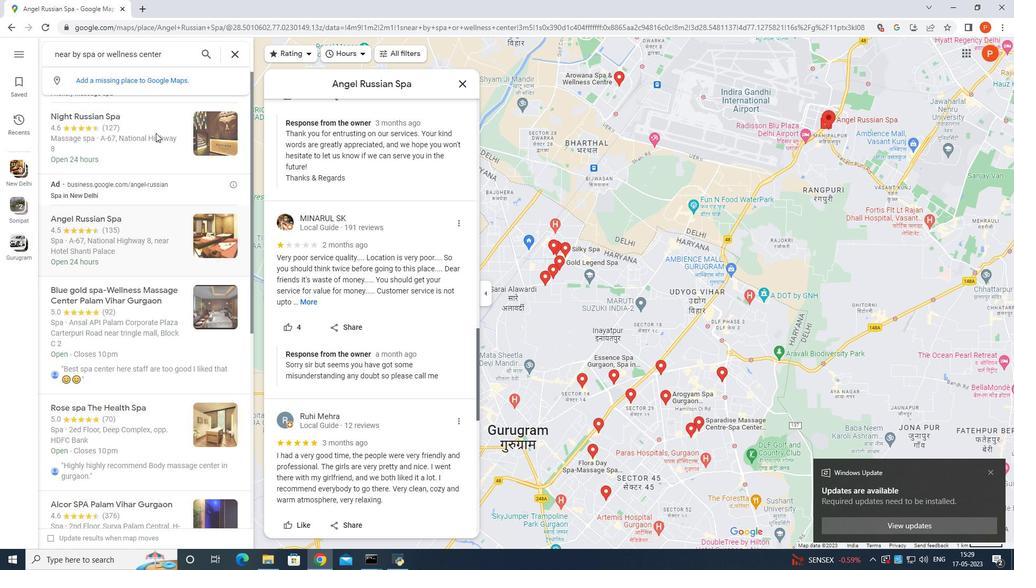 
Action: Mouse pressed left at (155, 133)
Screenshot: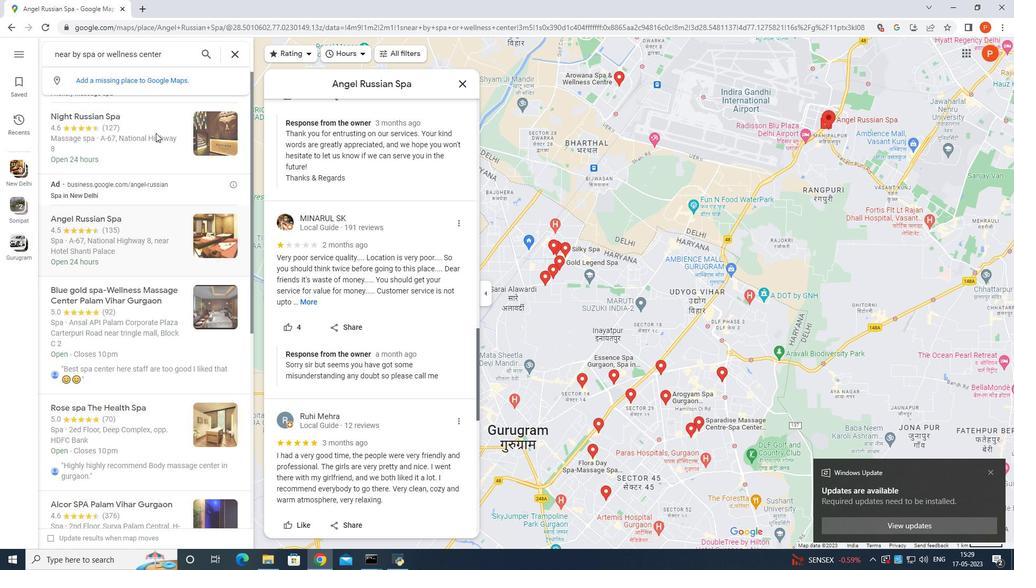 
Action: Mouse moved to (113, 298)
Screenshot: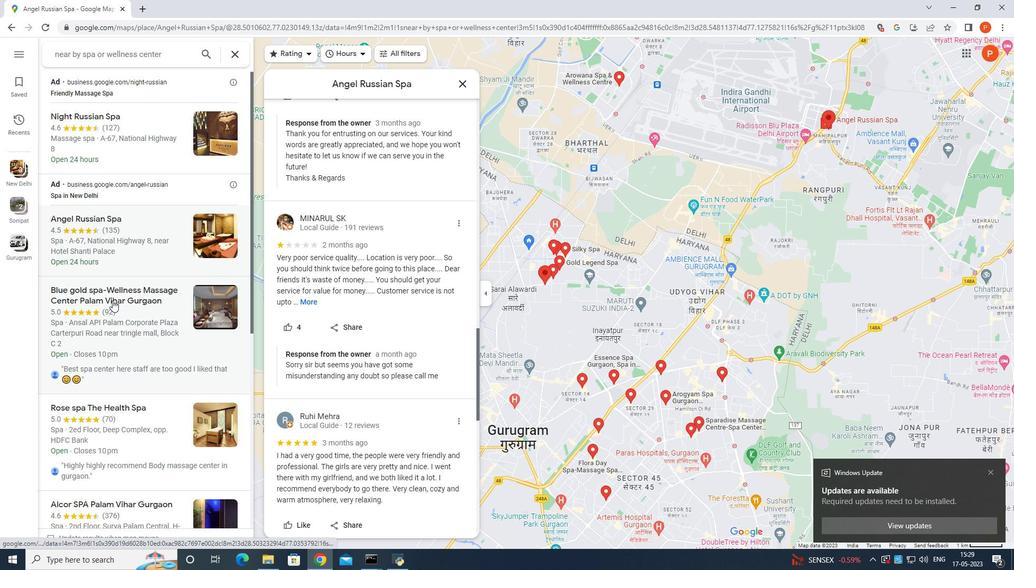 
Action: Mouse pressed left at (113, 298)
Screenshot: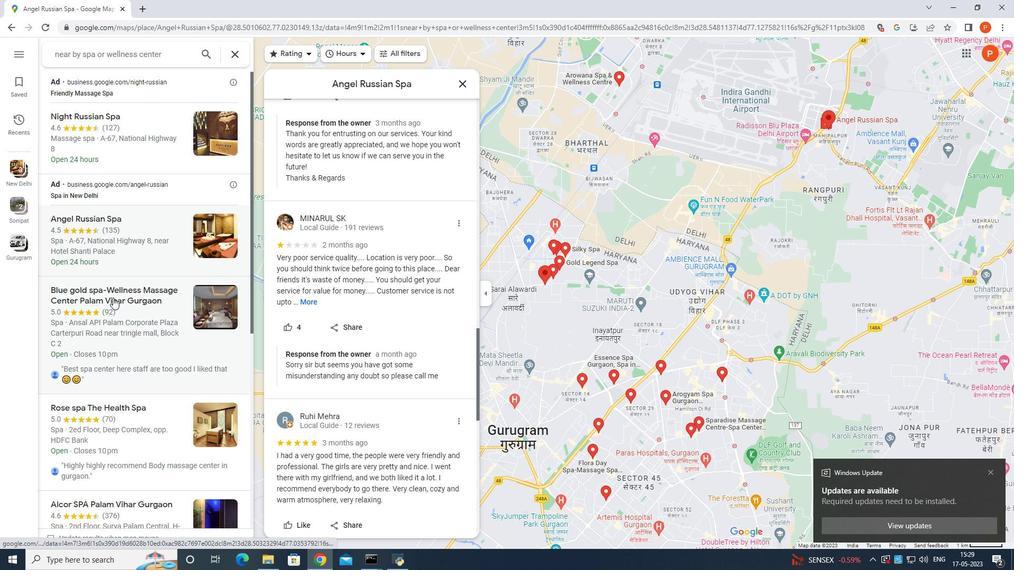 
Action: Mouse moved to (387, 229)
Screenshot: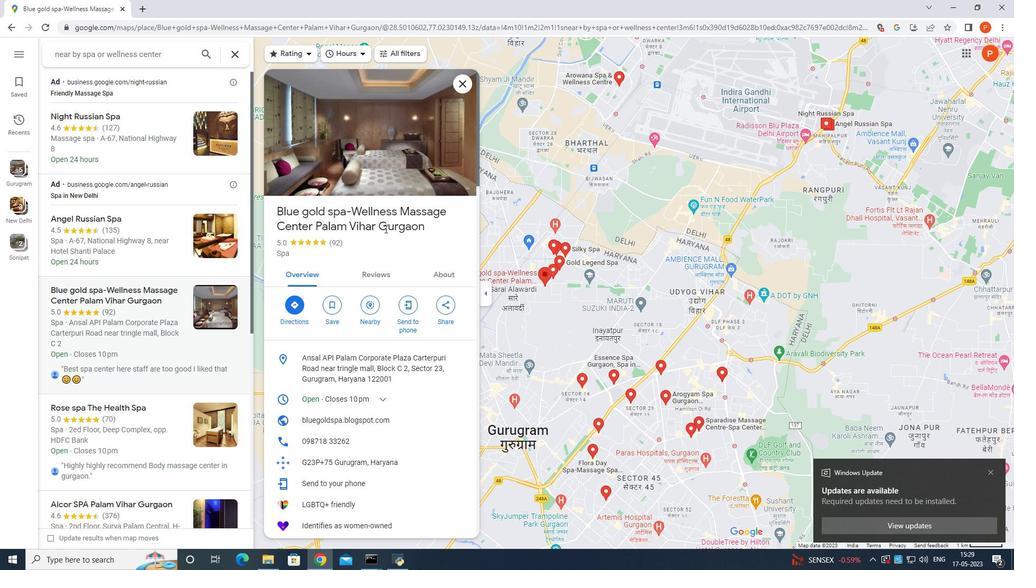 
Action: Mouse scrolled (387, 228) with delta (0, 0)
Screenshot: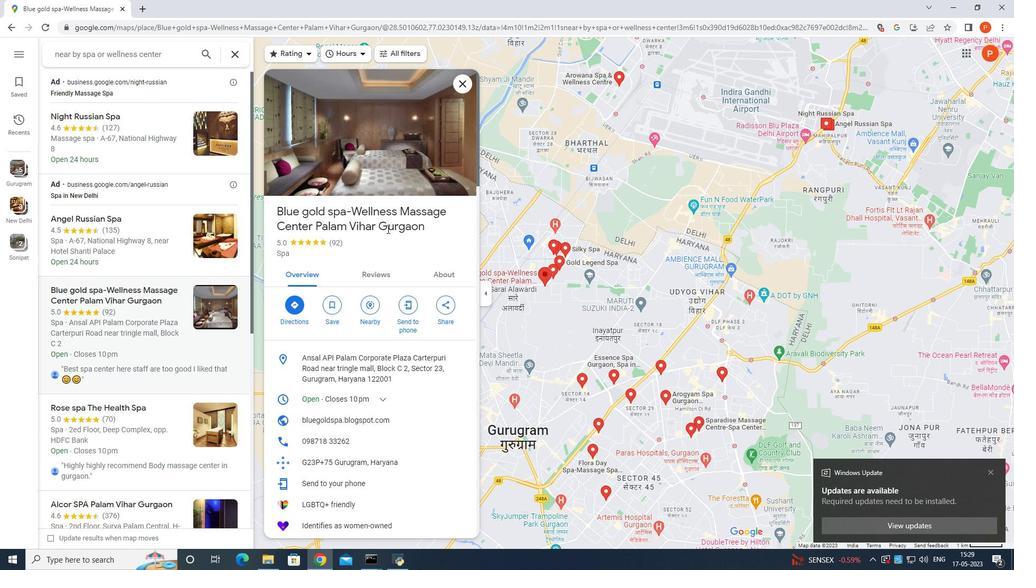 
Action: Mouse scrolled (387, 228) with delta (0, 0)
Screenshot: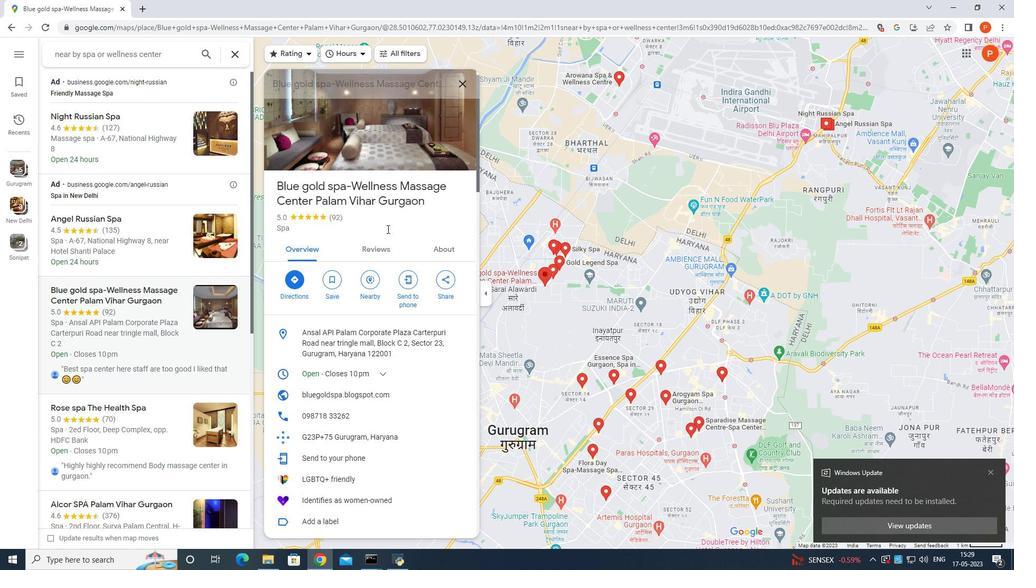 
Action: Mouse scrolled (387, 228) with delta (0, 0)
Screenshot: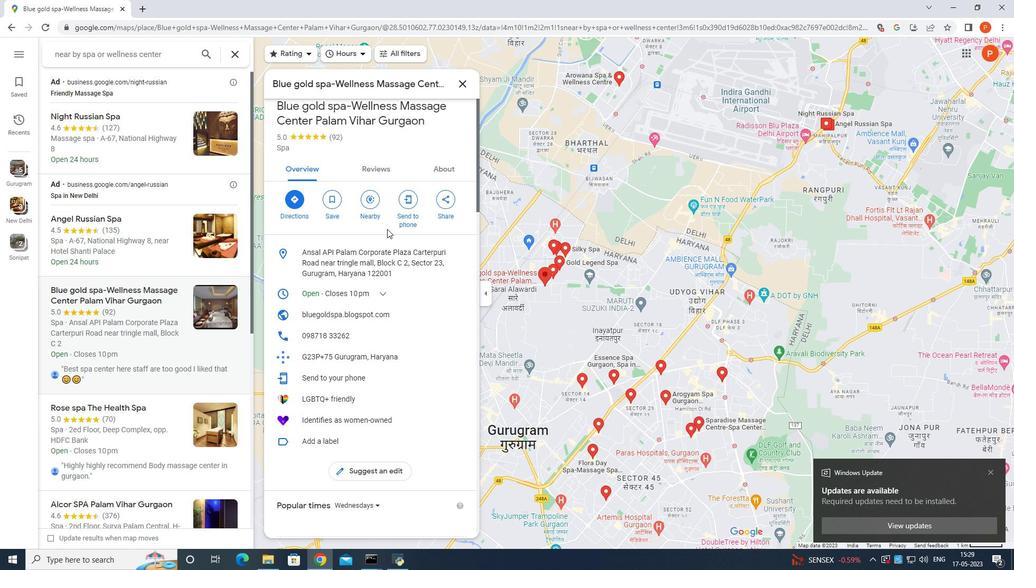 
Action: Mouse scrolled (387, 228) with delta (0, 0)
Screenshot: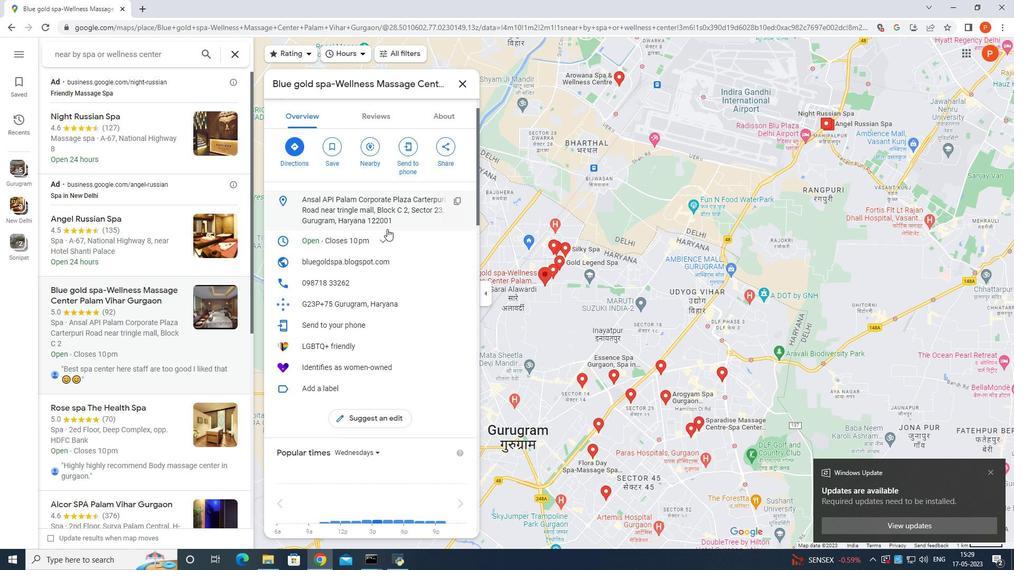 
Action: Mouse scrolled (387, 228) with delta (0, 0)
Screenshot: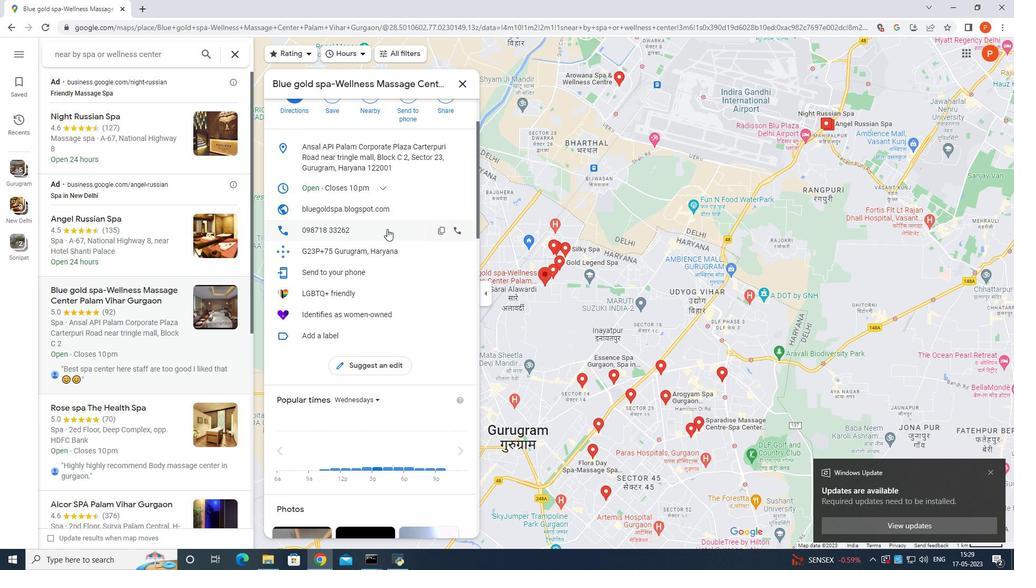 
Action: Mouse scrolled (387, 228) with delta (0, 0)
Screenshot: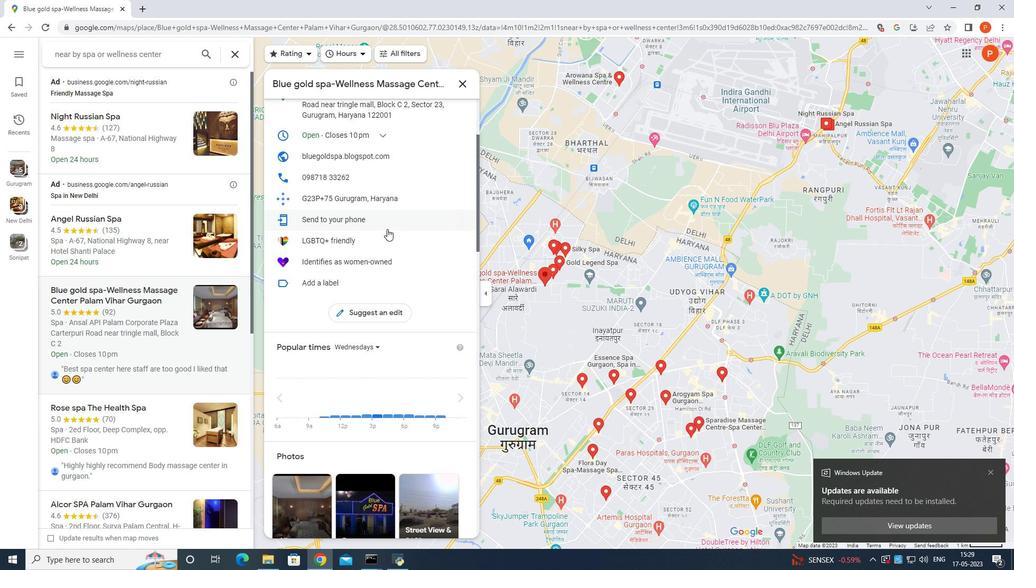 
Action: Mouse scrolled (387, 228) with delta (0, 0)
Screenshot: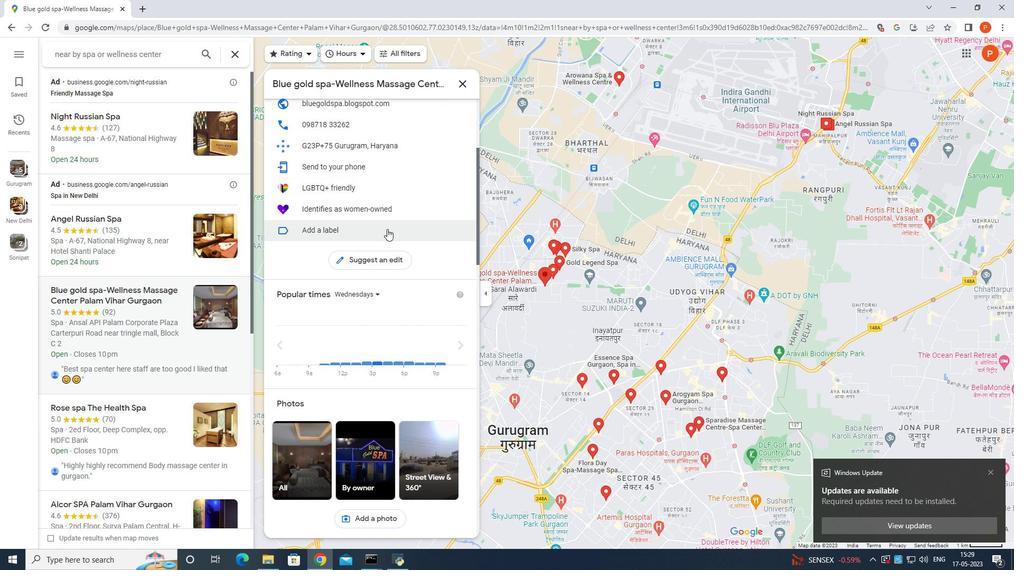 
Action: Mouse scrolled (387, 228) with delta (0, 0)
Screenshot: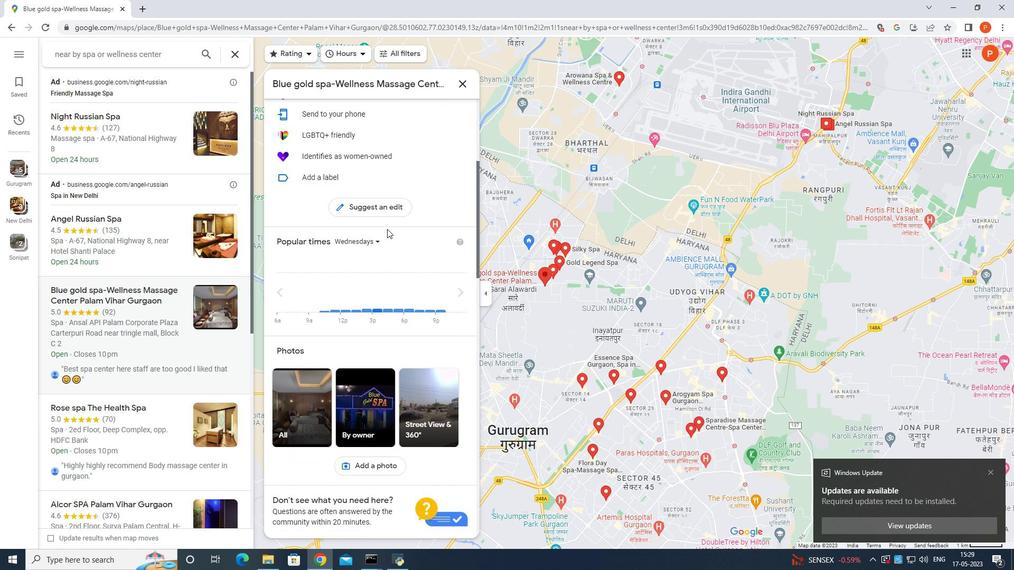 
Action: Mouse scrolled (387, 228) with delta (0, 0)
Screenshot: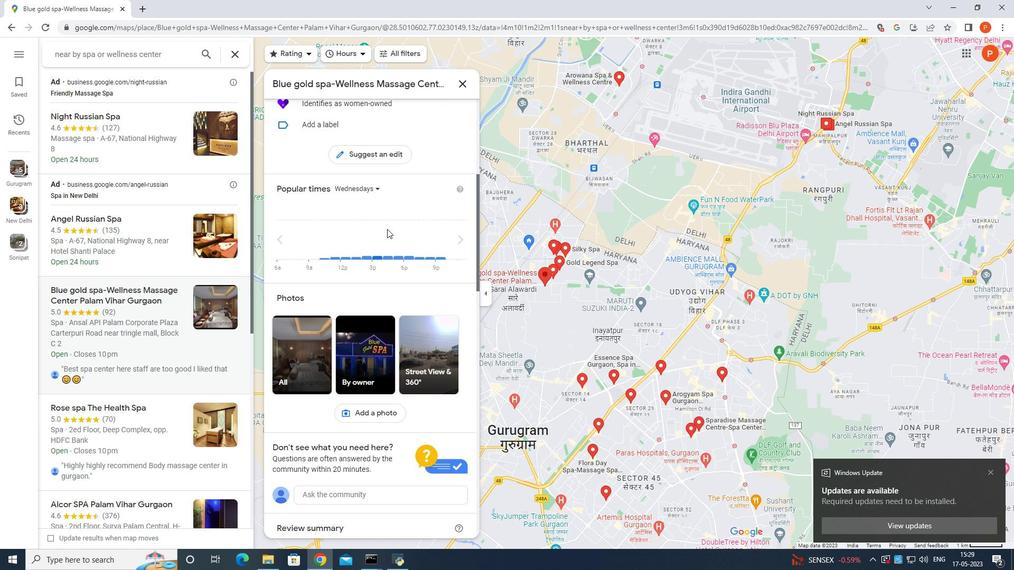 
Action: Mouse moved to (389, 230)
Screenshot: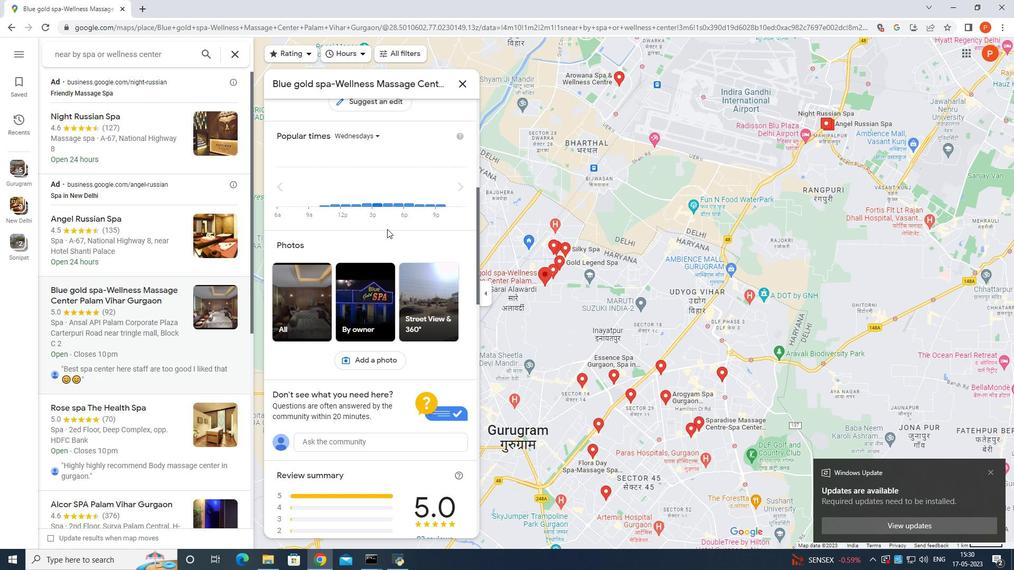 
Action: Mouse scrolled (389, 229) with delta (0, 0)
Screenshot: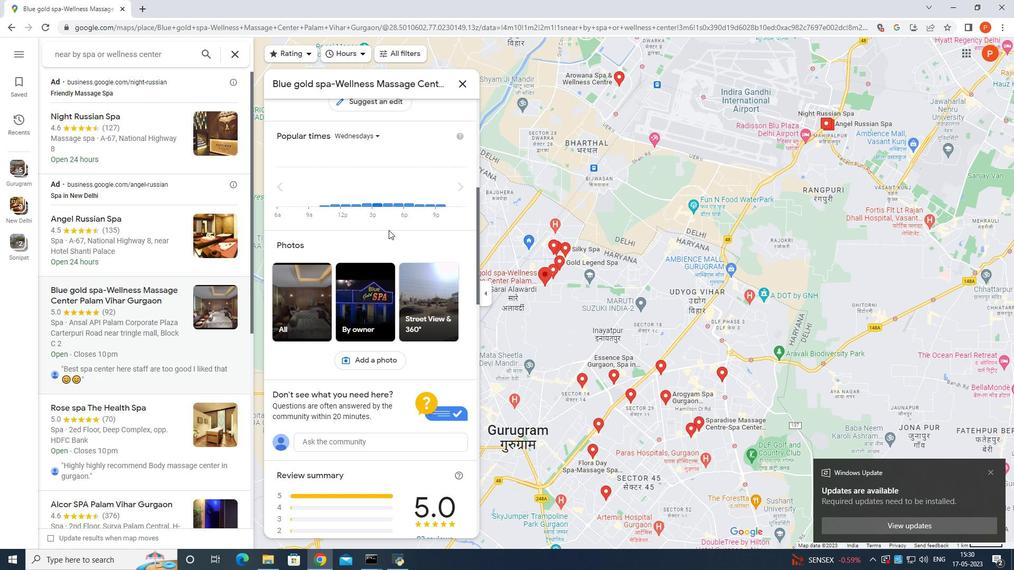 
Action: Mouse scrolled (389, 229) with delta (0, 0)
Screenshot: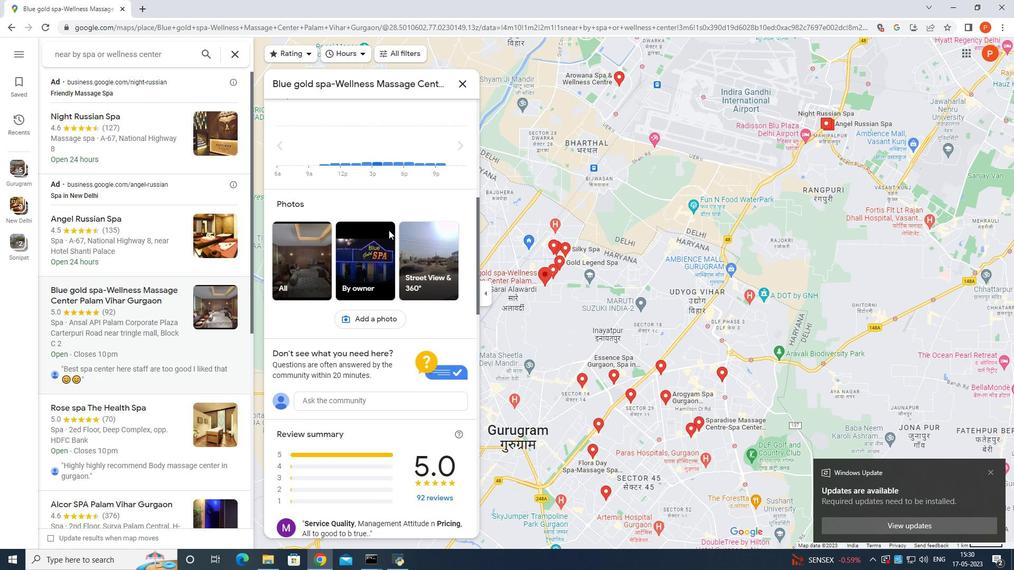 
Action: Mouse scrolled (389, 229) with delta (0, 0)
Screenshot: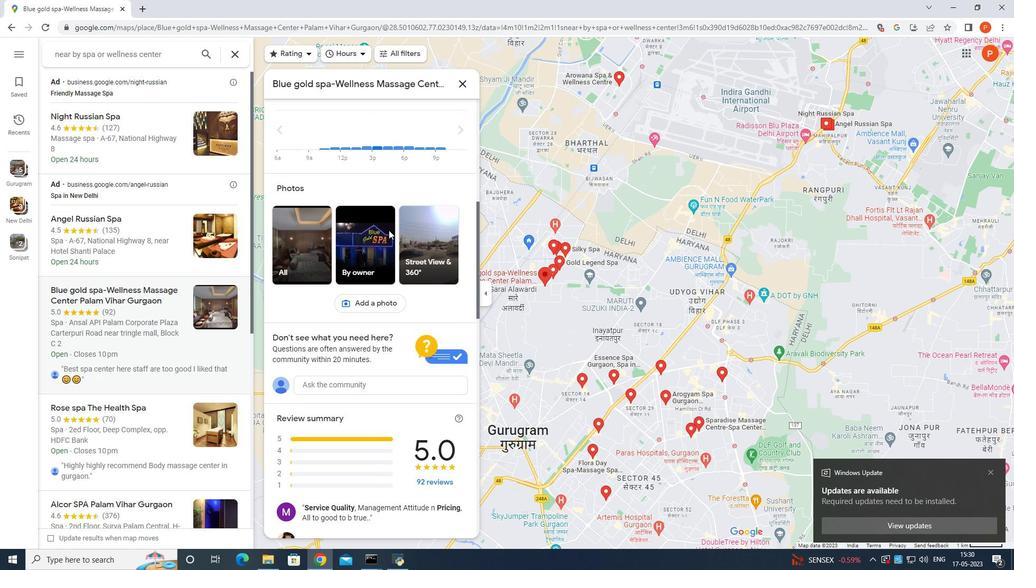 
Action: Mouse moved to (388, 228)
Screenshot: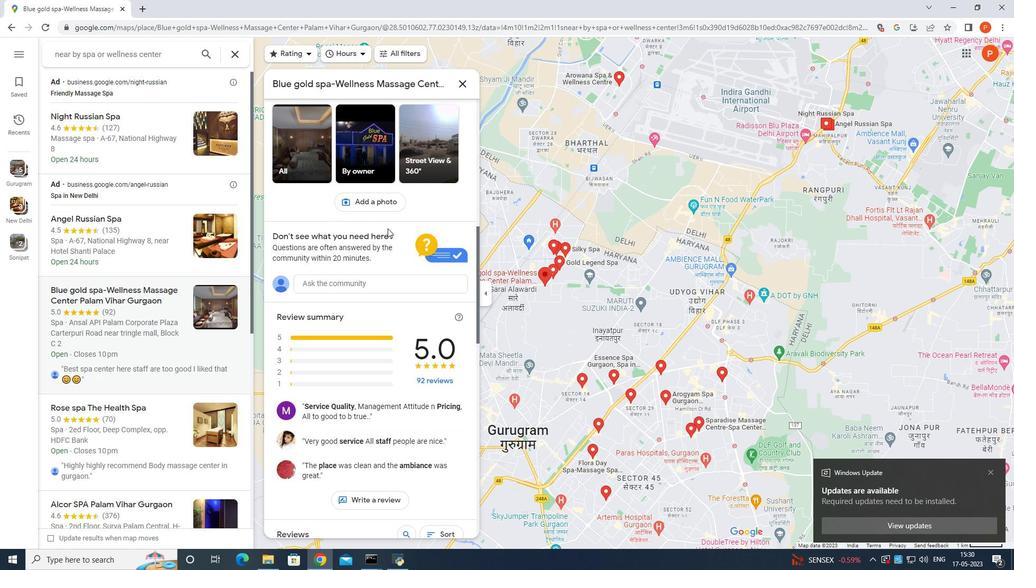 
Action: Mouse scrolled (388, 228) with delta (0, 0)
Screenshot: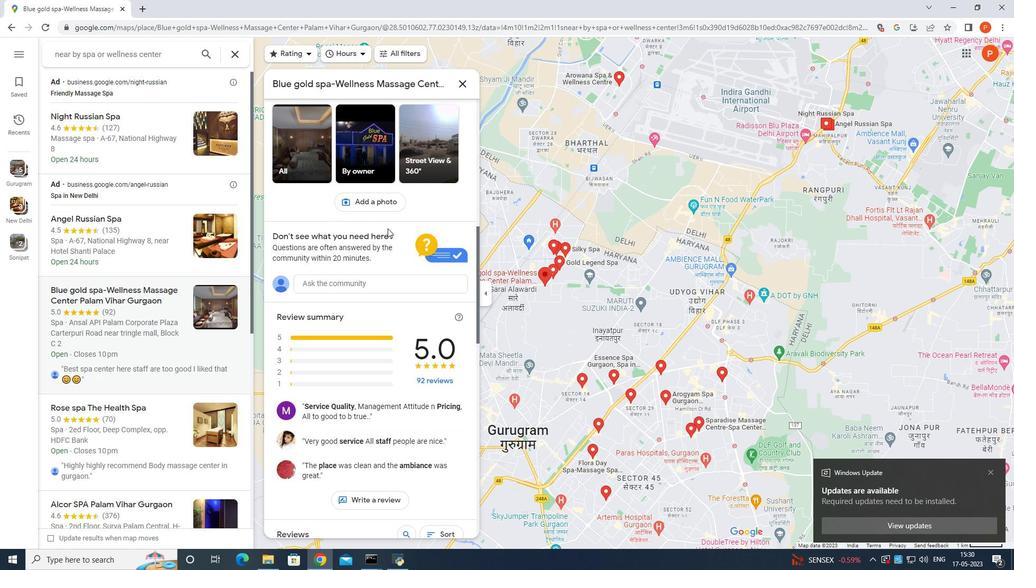 
Action: Mouse scrolled (388, 228) with delta (0, 0)
Screenshot: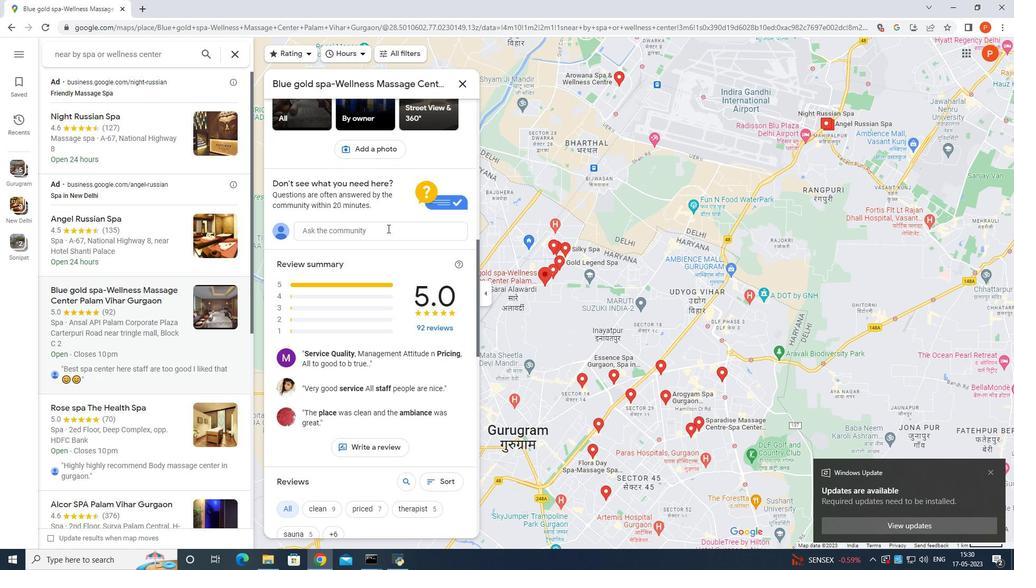 
Action: Mouse scrolled (388, 228) with delta (0, 0)
Screenshot: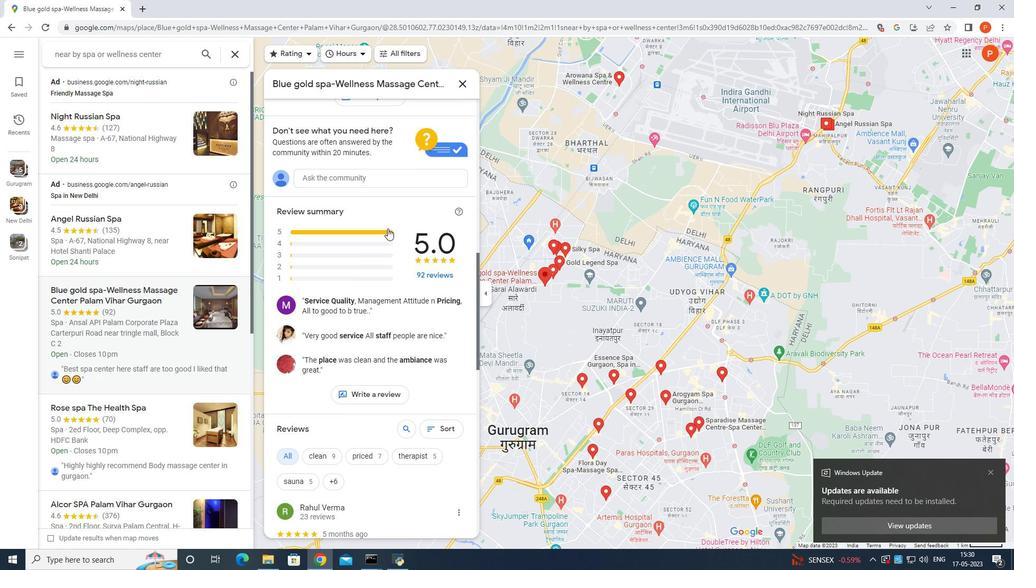 
Action: Mouse scrolled (388, 228) with delta (0, 0)
Screenshot: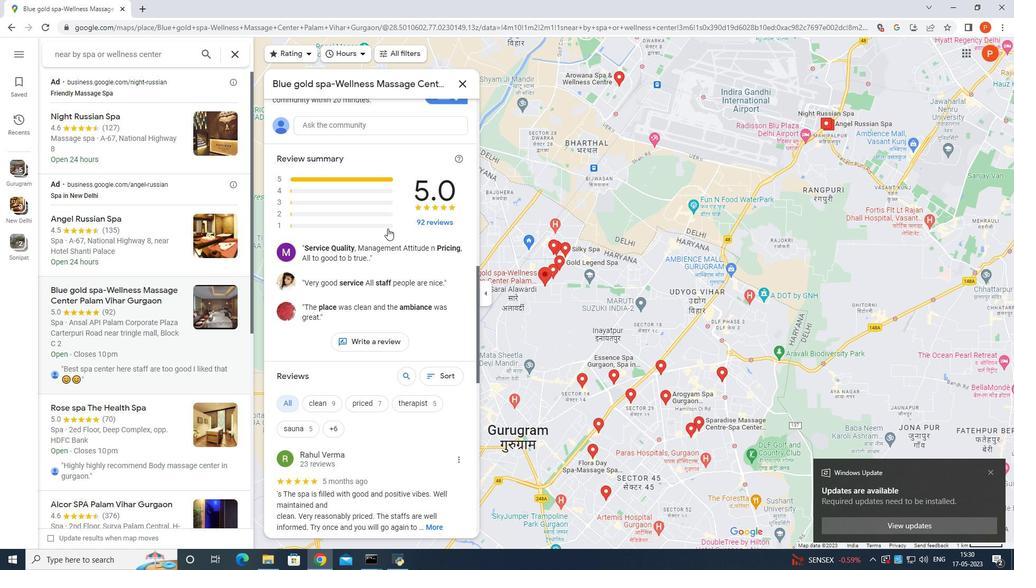
Action: Mouse scrolled (388, 228) with delta (0, 0)
Screenshot: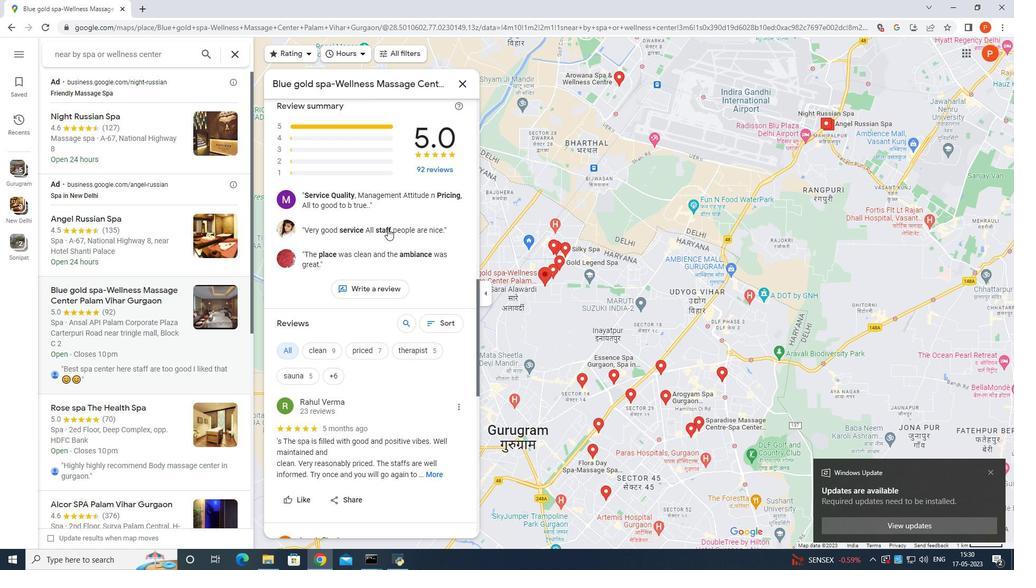 
Action: Mouse scrolled (388, 228) with delta (0, 0)
Screenshot: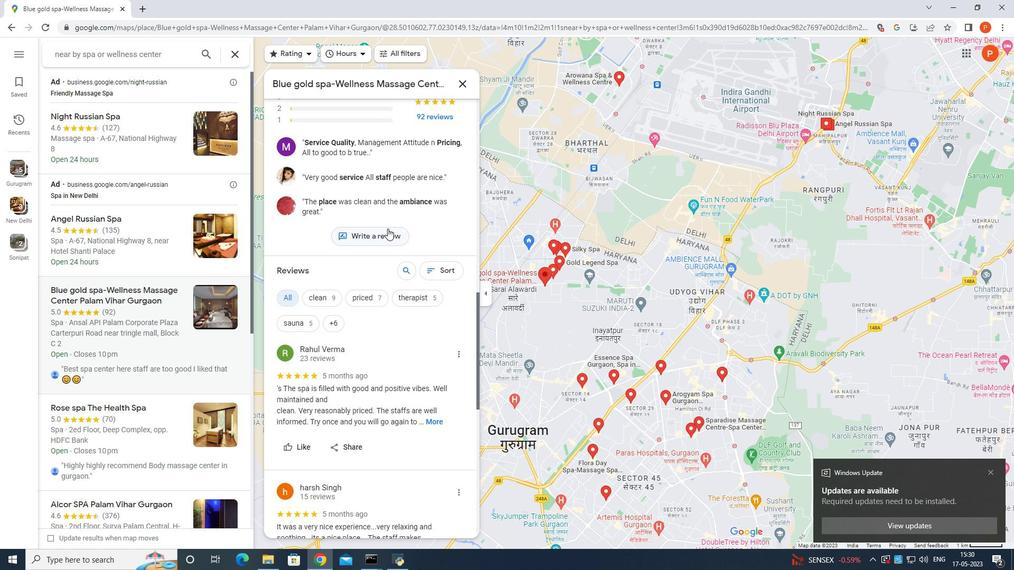 
Action: Mouse scrolled (388, 228) with delta (0, 0)
Screenshot: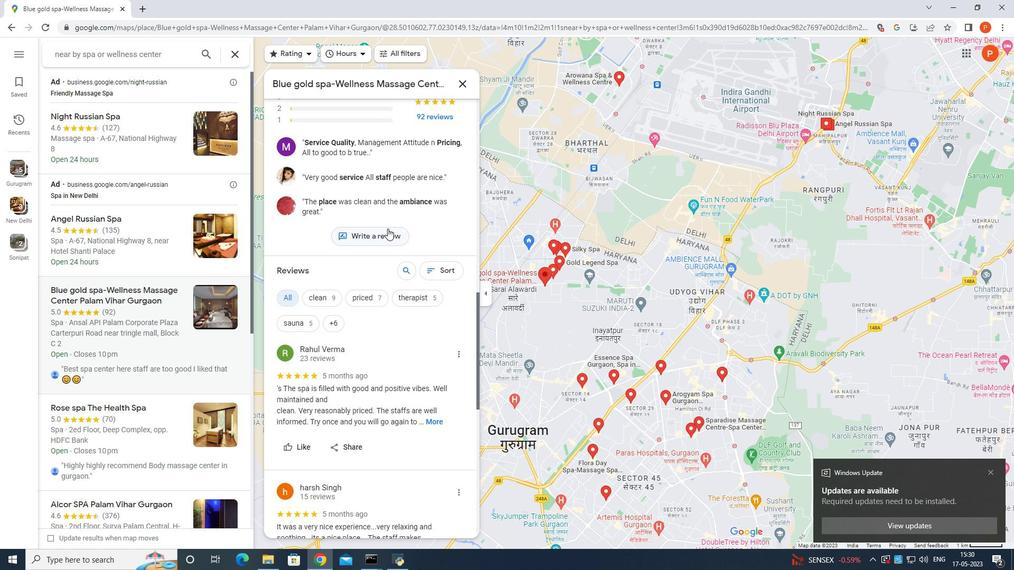 
Action: Mouse moved to (187, 53)
Screenshot: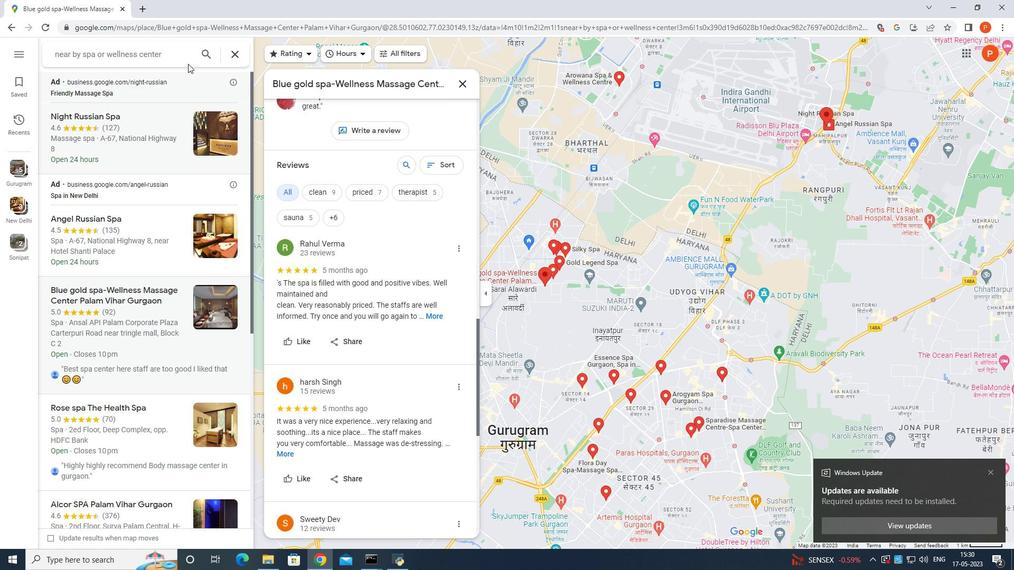 
Action: Mouse pressed left at (187, 53)
Screenshot: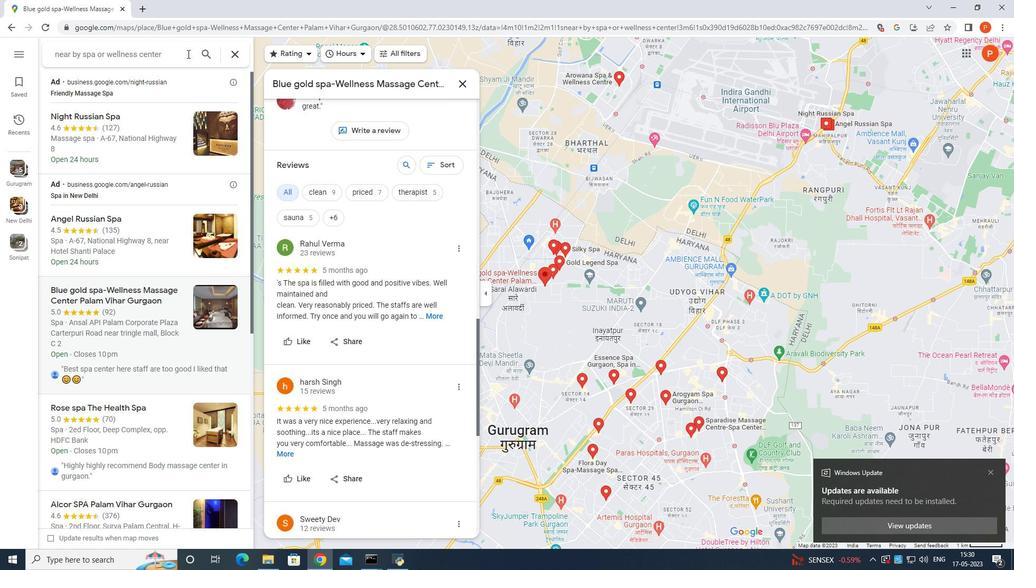 
Action: Key pressed <Key.backspace><Key.backspace><Key.backspace><Key.backspace><Key.backspace><Key.backspace><Key.backspace><Key.backspace><Key.backspace><Key.backspace><Key.backspace><Key.backspace><Key.backspace><Key.backspace><Key.backspace><Key.backspace><Key.backspace><Key.backspace><Key.backspace><Key.backspace><Key.backspace><Key.backspace><Key.backspace><Key.backspace><Key.backspace><Key.backspace><Key.backspace><Key.backspace><Key.backspace><Key.backspace><Key.backspace><Key.backspace><Key.backspace><Key.backspace><Key.backspace><Key.backspace><Key.backspace><Key.backspace><Key.backspace><Key.backspace><Key.backspace><Key.backspace><Key.backspace><Key.backspace><Key.backspace>wellnwss<Key.space>cw<Key.backspace>enter<Key.enter>
Screenshot: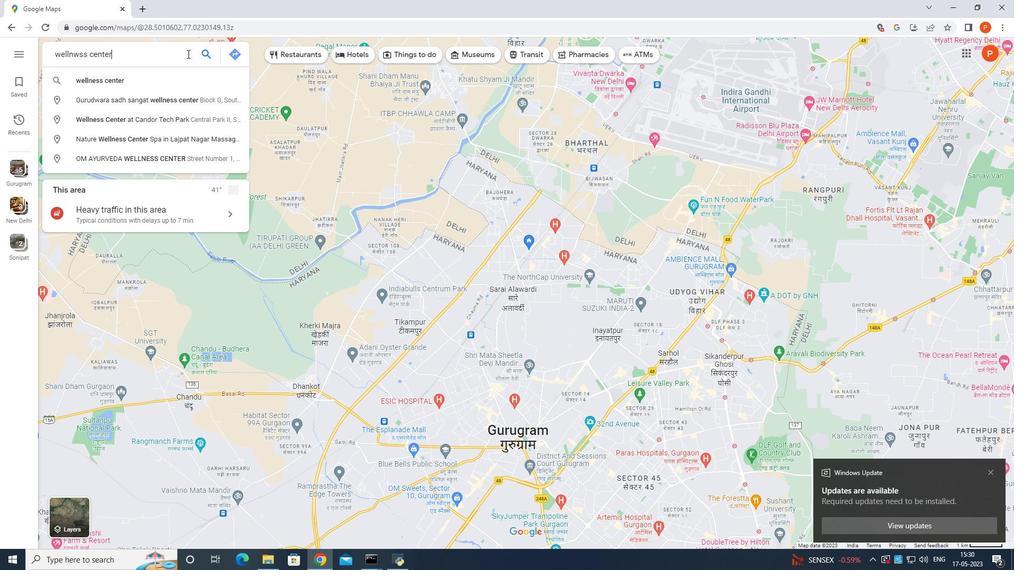
Action: Mouse moved to (98, 178)
Screenshot: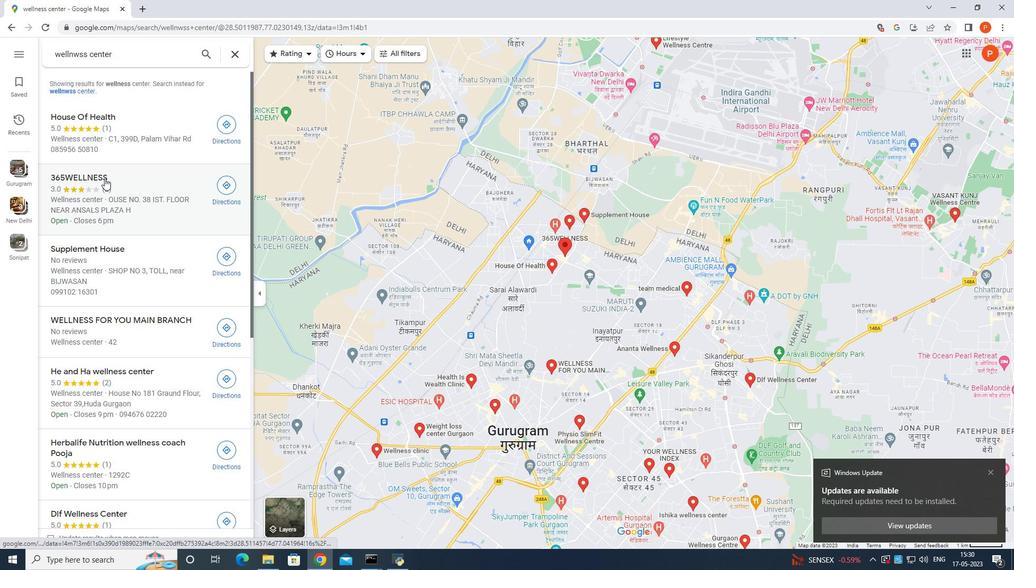 
Action: Mouse pressed left at (98, 178)
Screenshot: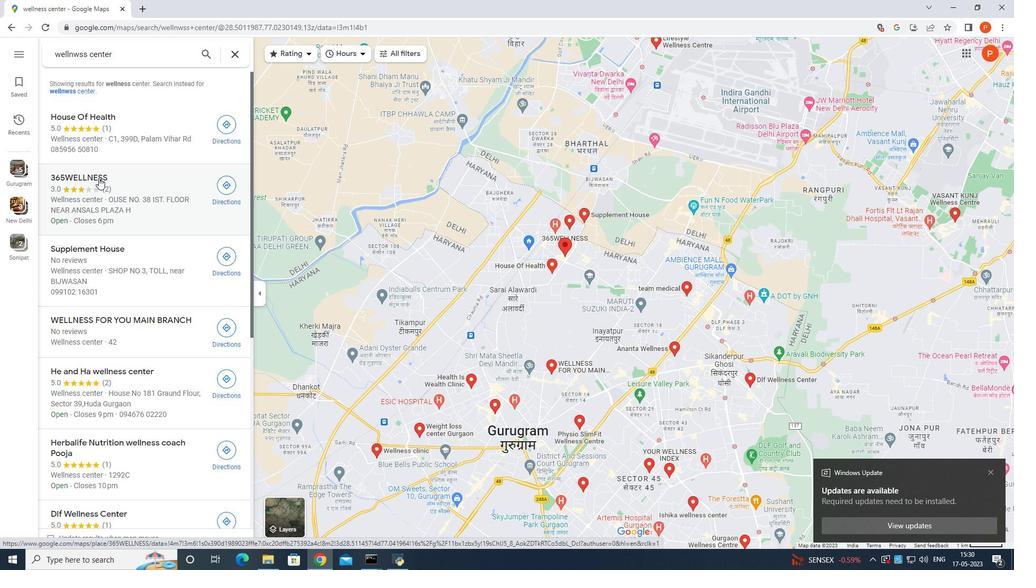 
Action: Mouse moved to (329, 198)
Screenshot: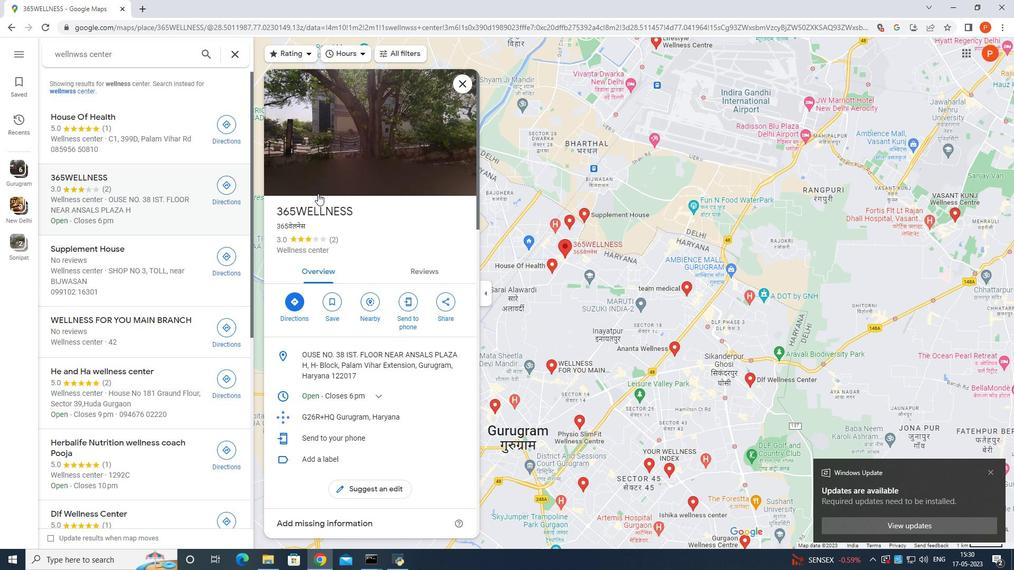
Action: Mouse scrolled (329, 198) with delta (0, 0)
Screenshot: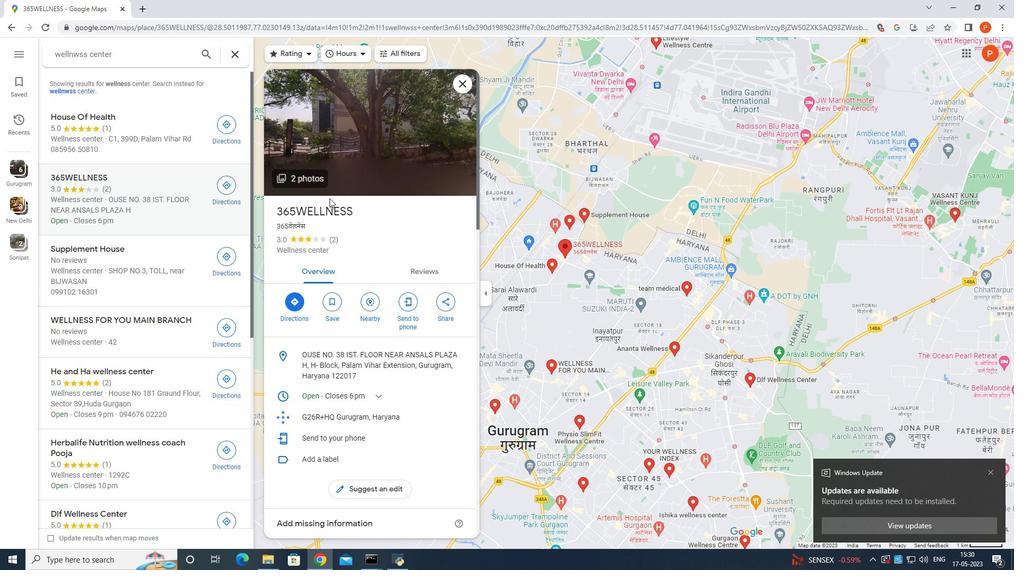 
Action: Mouse scrolled (329, 198) with delta (0, 0)
Screenshot: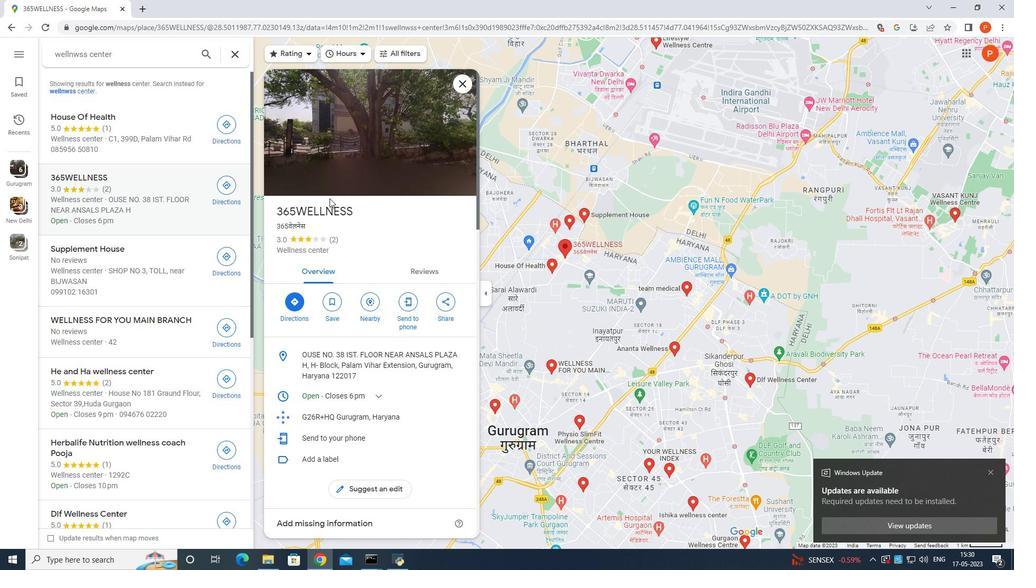 
Action: Mouse scrolled (329, 198) with delta (0, 0)
Screenshot: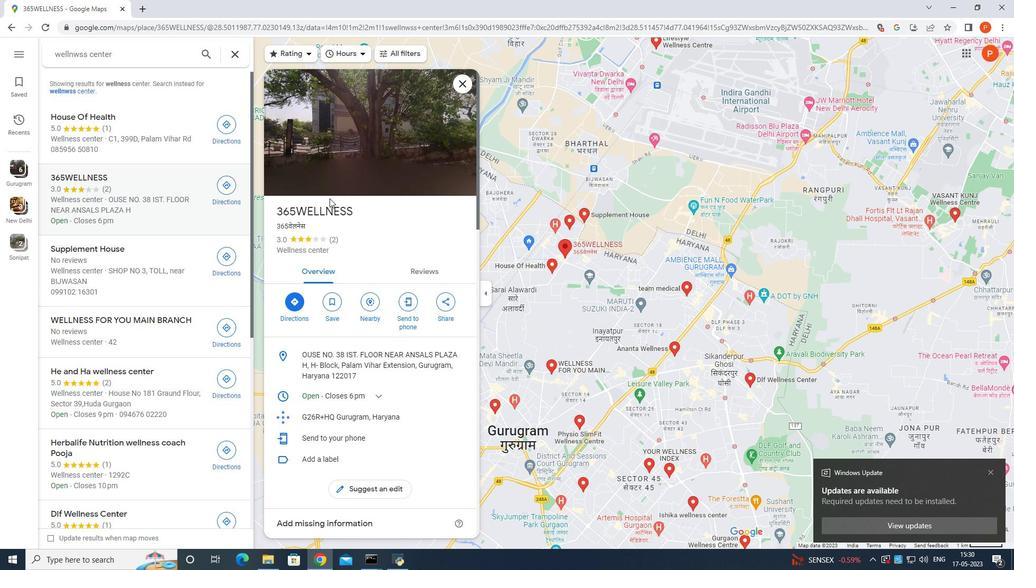 
Action: Mouse moved to (334, 197)
Screenshot: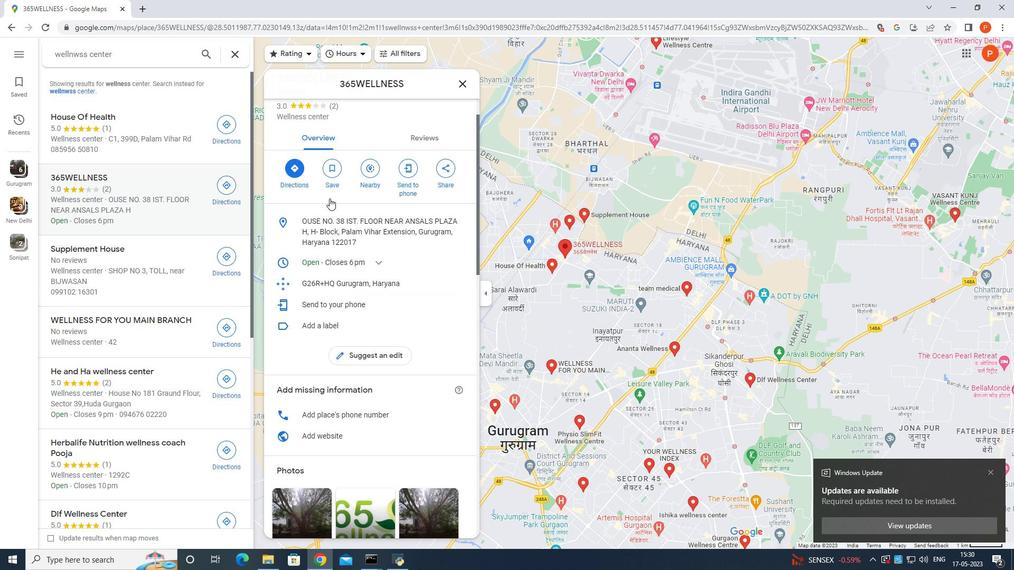 
Action: Mouse scrolled (334, 198) with delta (0, 0)
Screenshot: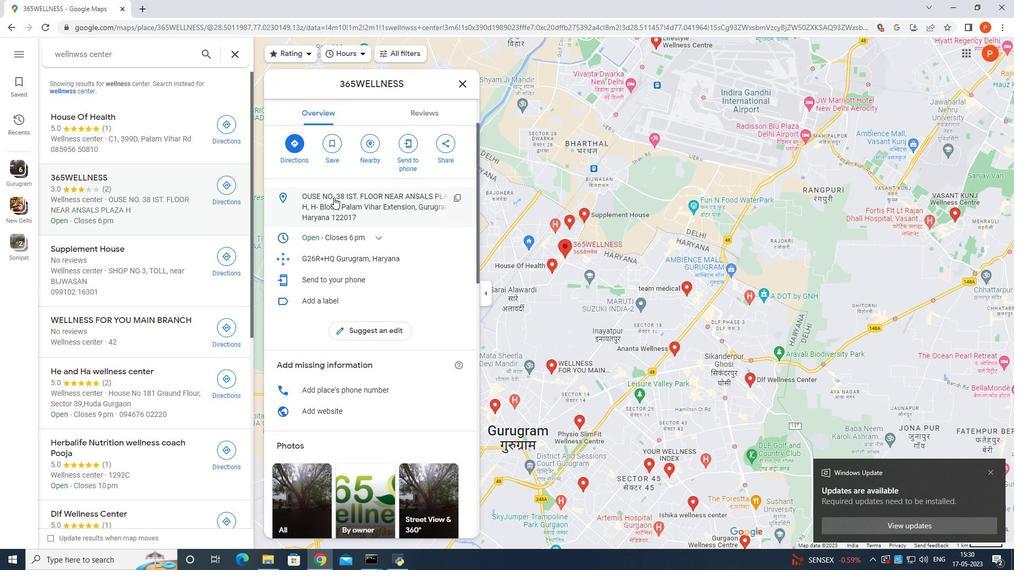 
Action: Mouse moved to (334, 197)
Screenshot: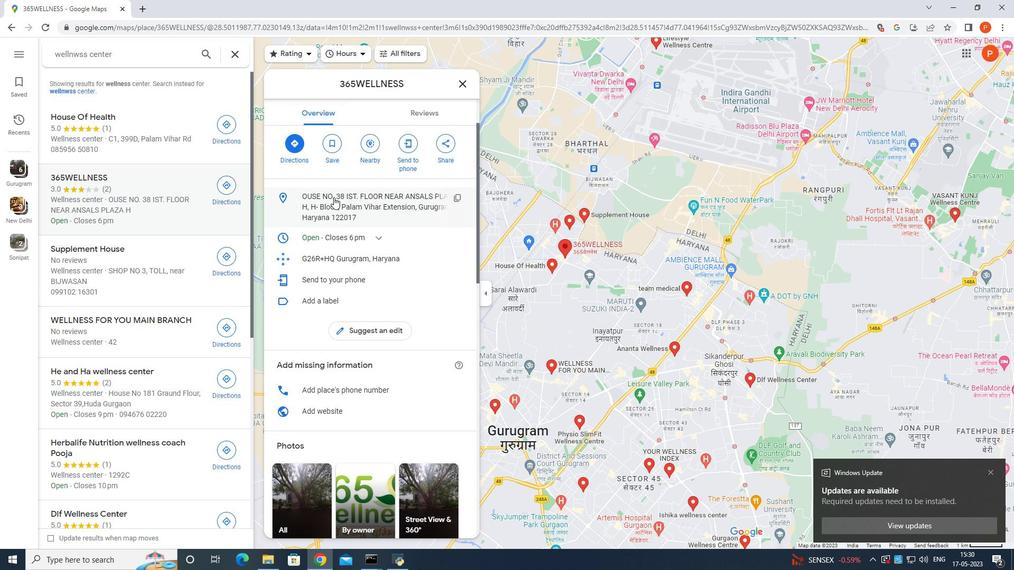 
Action: Mouse scrolled (334, 197) with delta (0, 0)
Screenshot: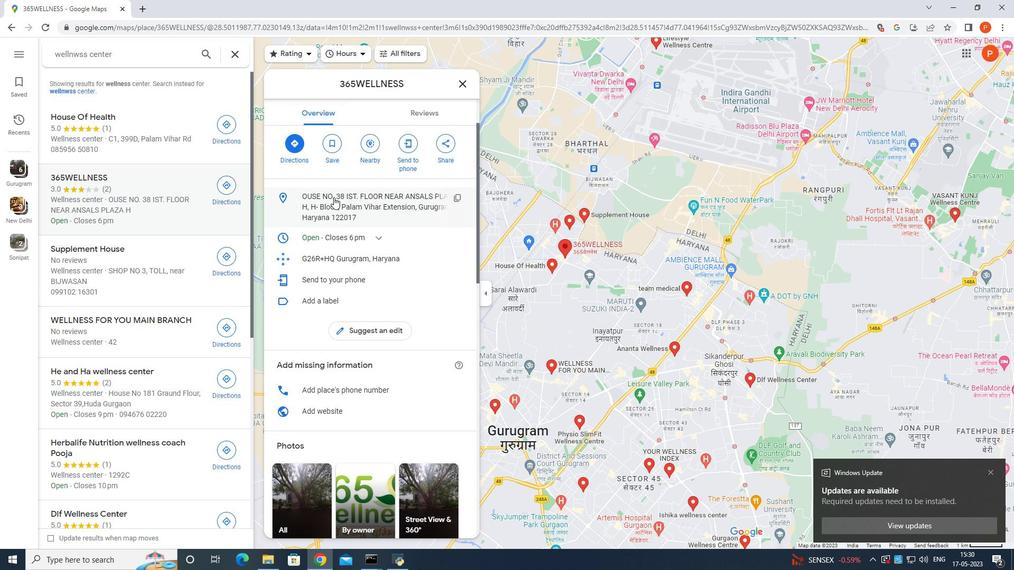 
Action: Mouse moved to (334, 197)
Screenshot: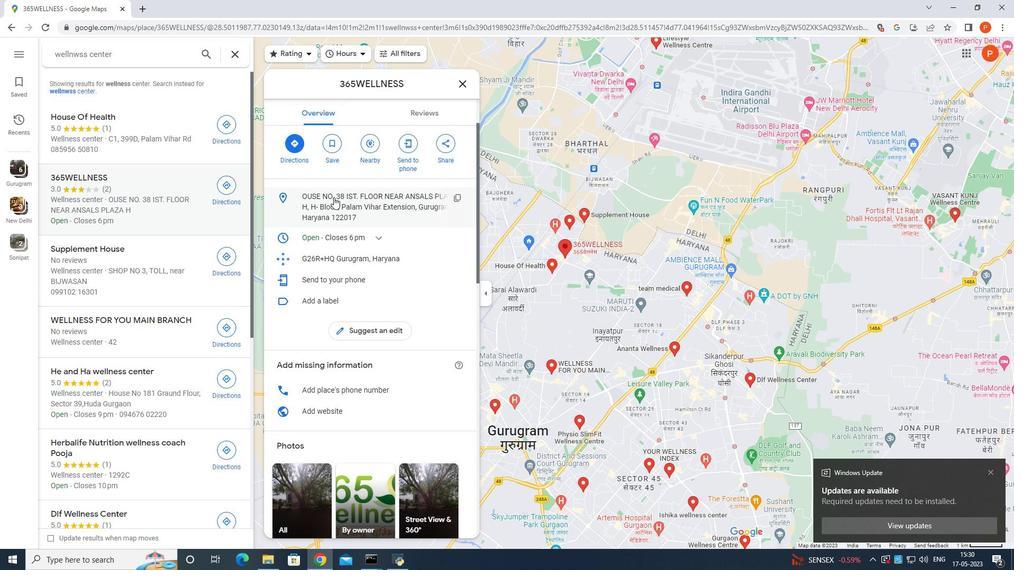 
Action: Mouse scrolled (334, 197) with delta (0, 0)
Screenshot: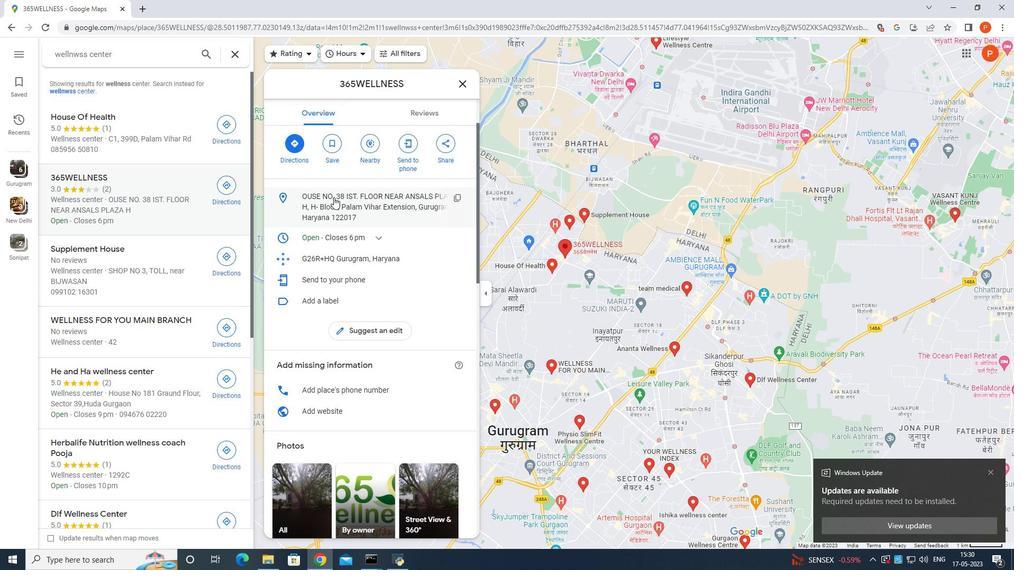 
Action: Mouse moved to (335, 196)
Screenshot: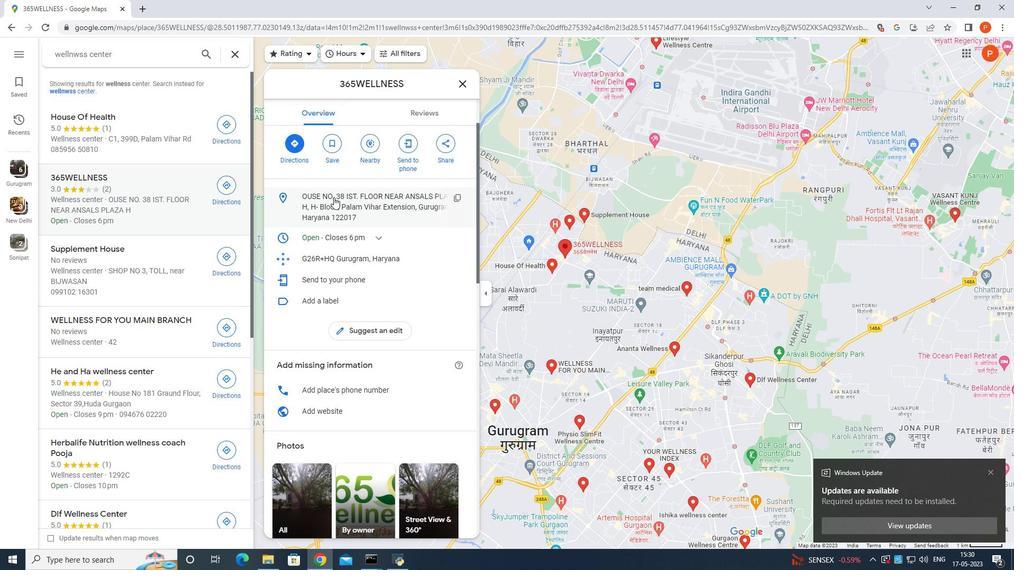 
Action: Mouse scrolled (335, 196) with delta (0, 0)
Screenshot: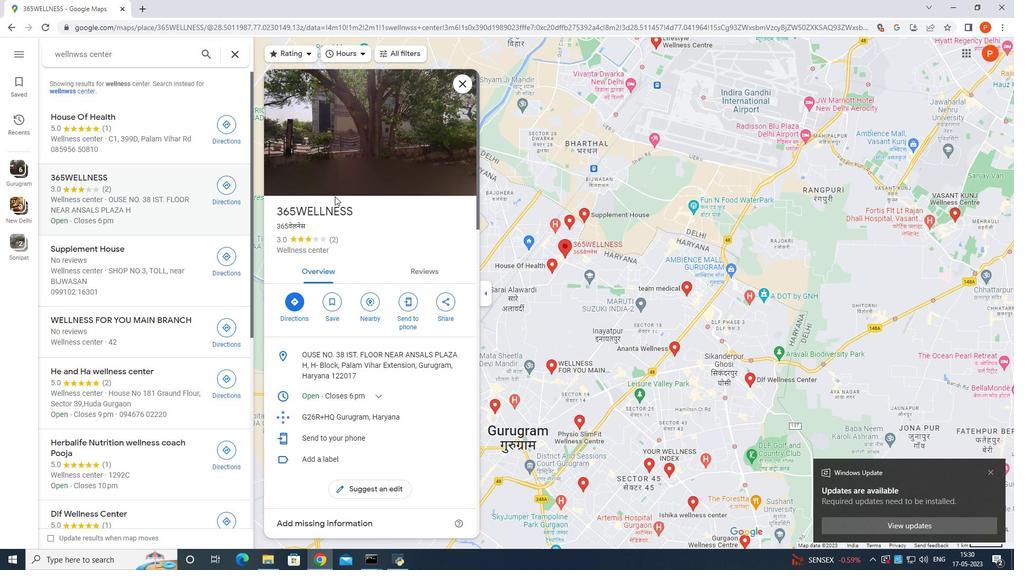 
Action: Mouse moved to (336, 198)
Screenshot: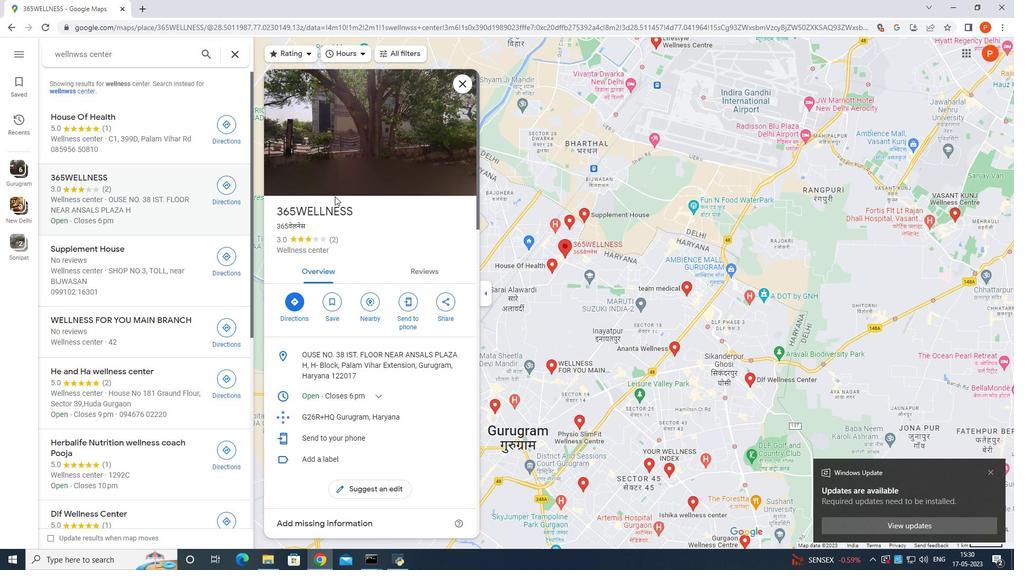 
Action: Mouse scrolled (336, 198) with delta (0, 0)
Screenshot: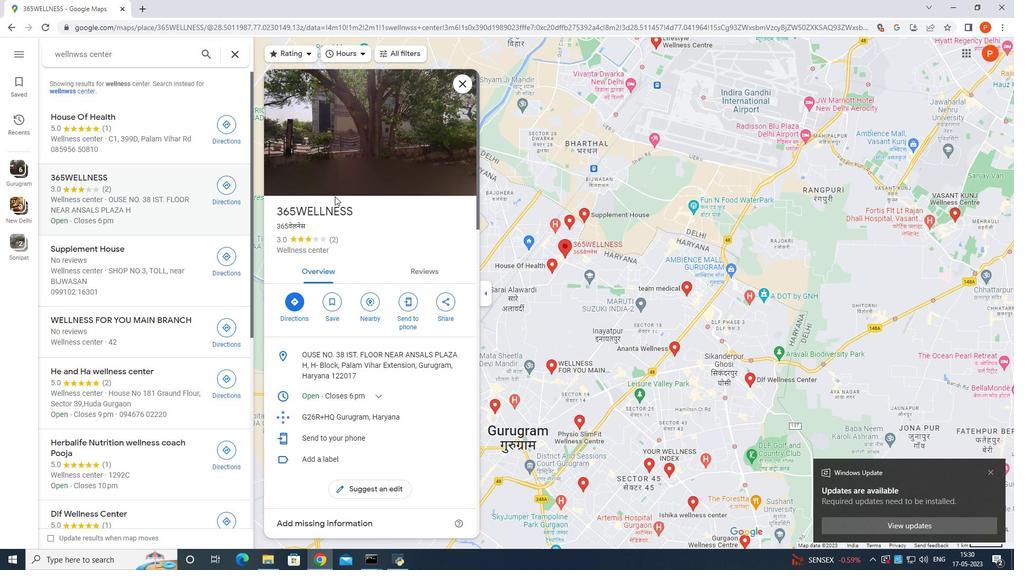 
Action: Mouse scrolled (336, 198) with delta (0, 0)
Screenshot: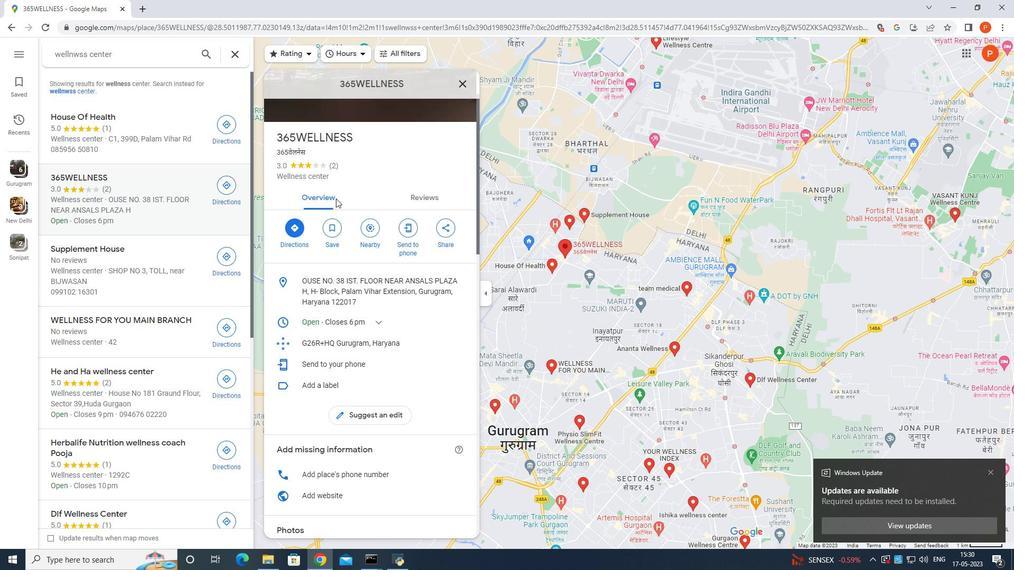 
Action: Mouse moved to (341, 201)
Screenshot: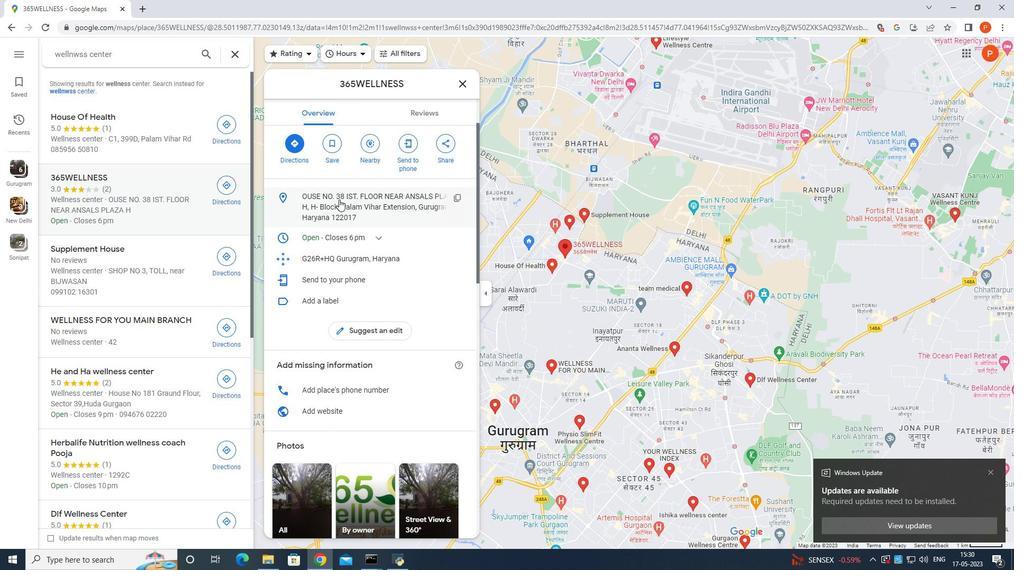 
Action: Mouse scrolled (341, 200) with delta (0, 0)
Screenshot: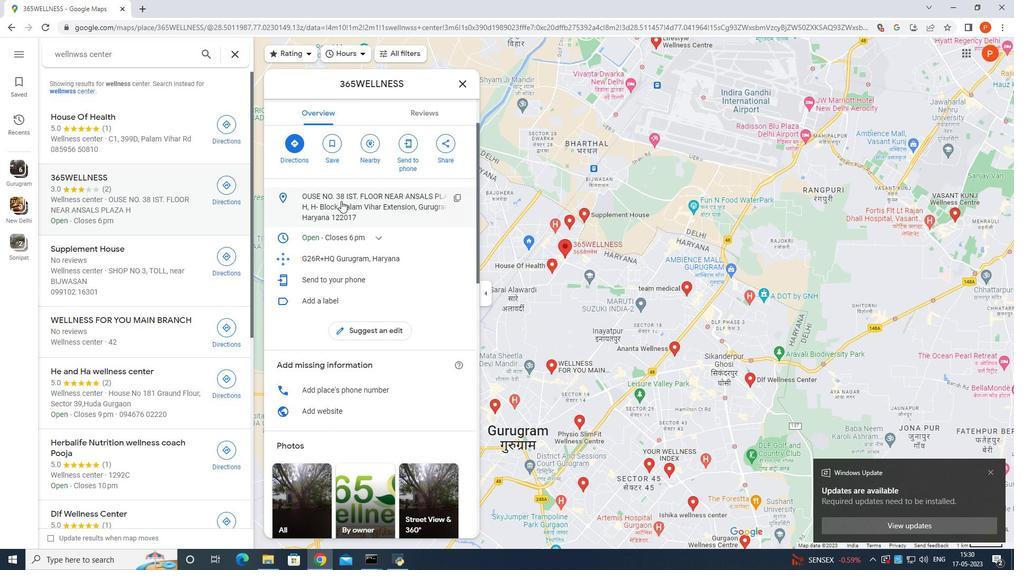 
Action: Mouse scrolled (341, 200) with delta (0, 0)
Screenshot: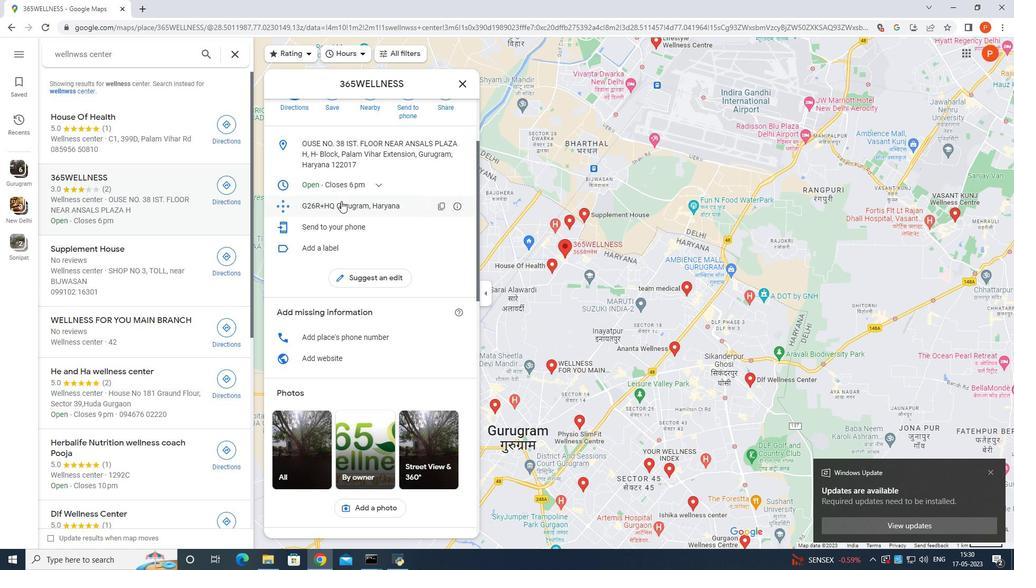 
Action: Mouse scrolled (341, 200) with delta (0, 0)
Screenshot: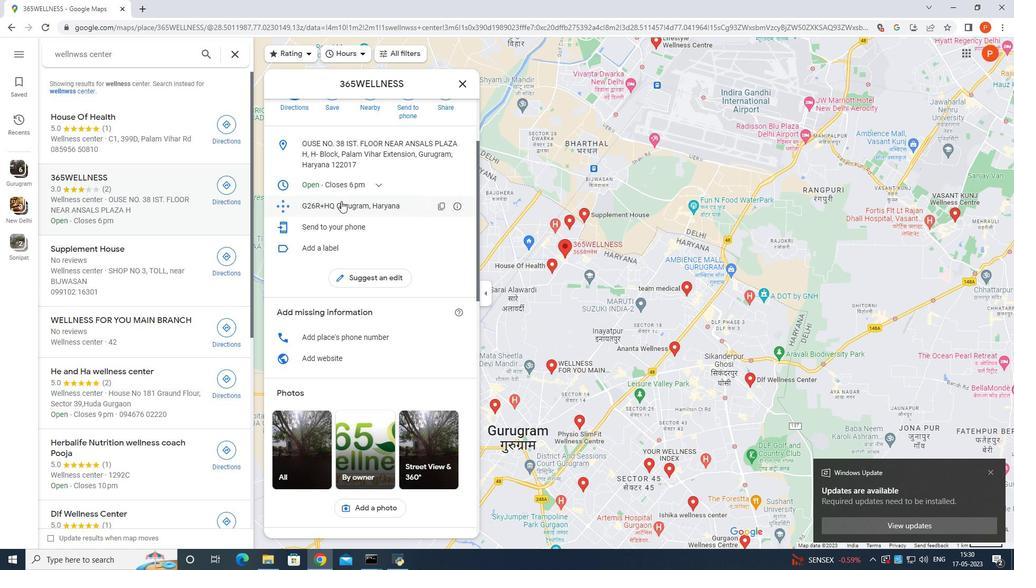 
Action: Mouse scrolled (341, 200) with delta (0, 0)
Screenshot: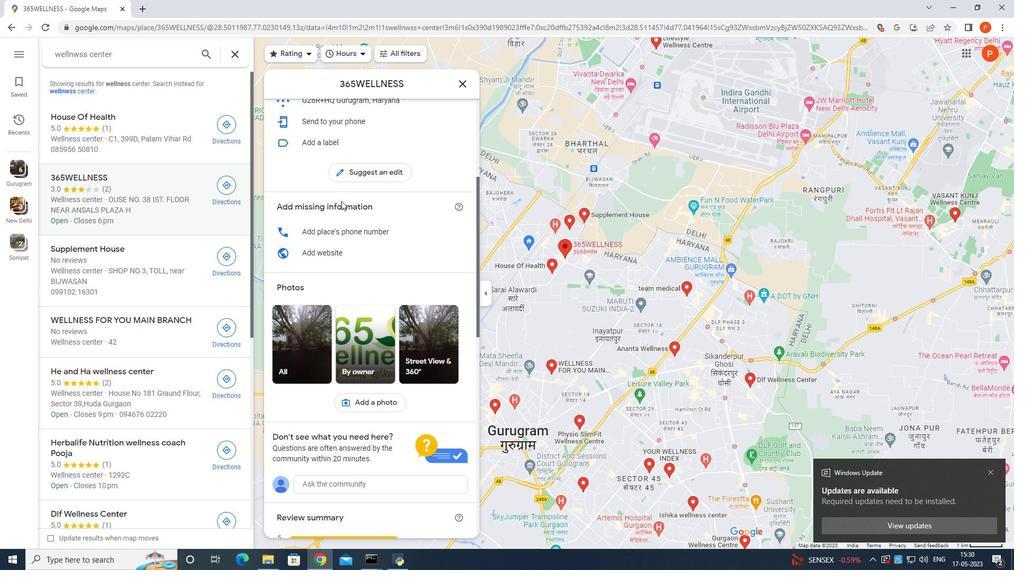 
Action: Mouse scrolled (341, 200) with delta (0, 0)
Screenshot: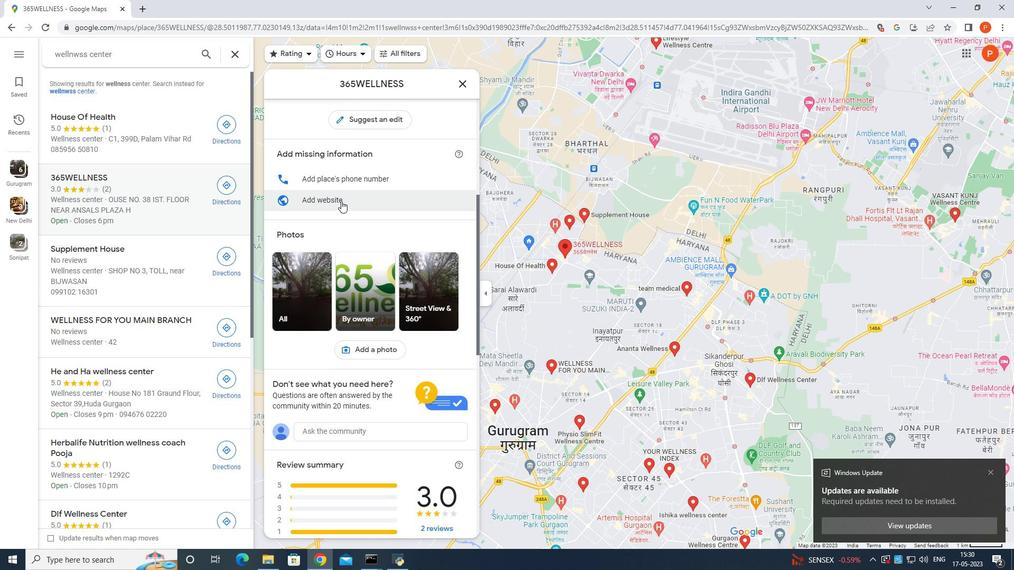 
Action: Mouse scrolled (341, 200) with delta (0, 0)
Screenshot: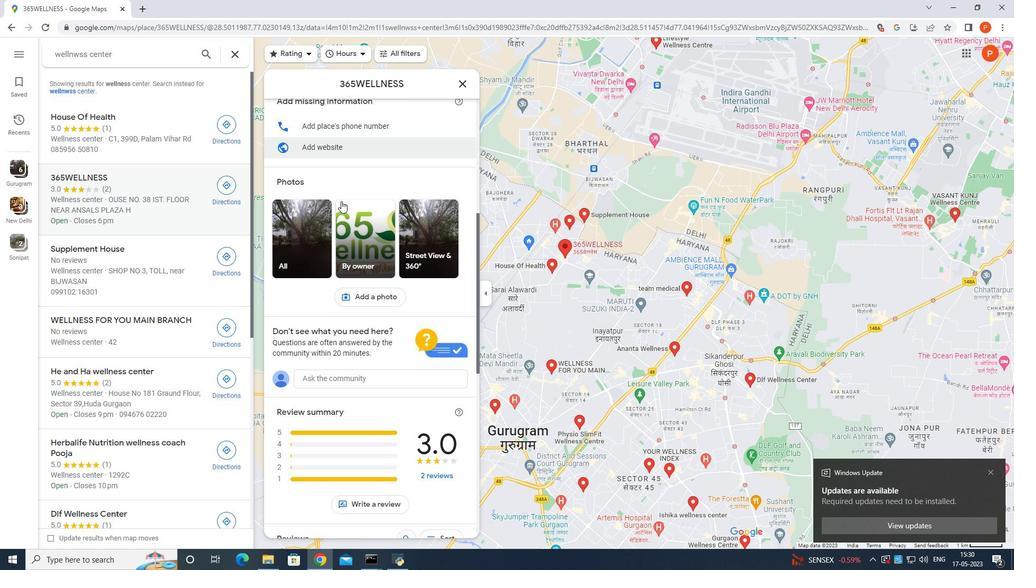 
Action: Mouse scrolled (341, 200) with delta (0, 0)
Screenshot: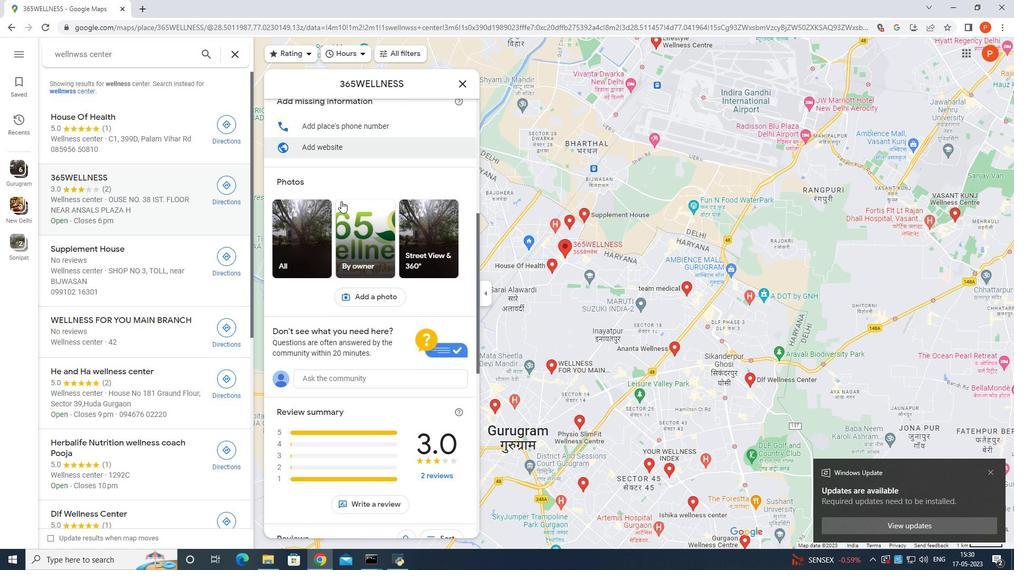 
Action: Mouse scrolled (341, 200) with delta (0, 0)
Screenshot: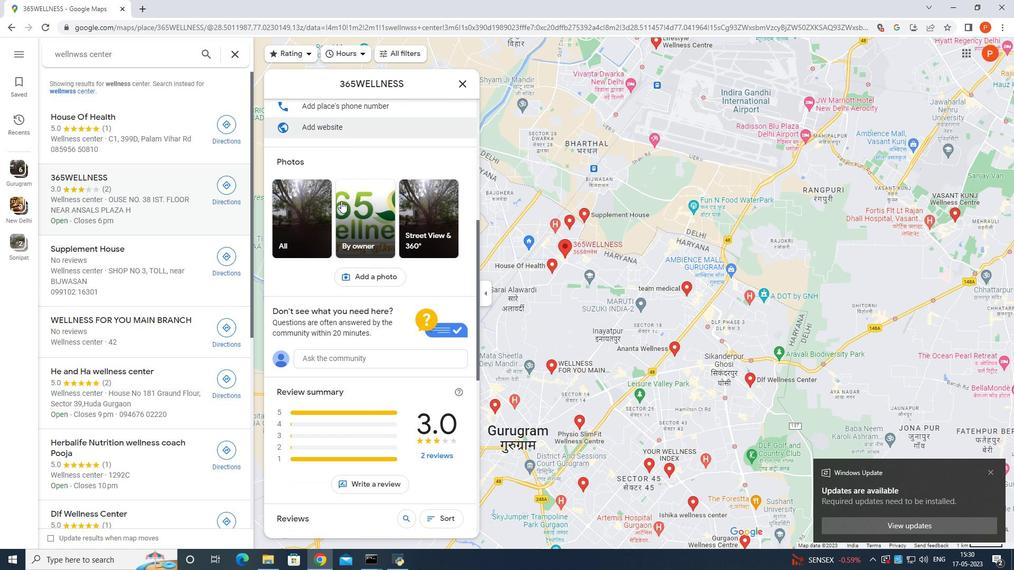 
Action: Mouse scrolled (341, 200) with delta (0, 0)
Screenshot: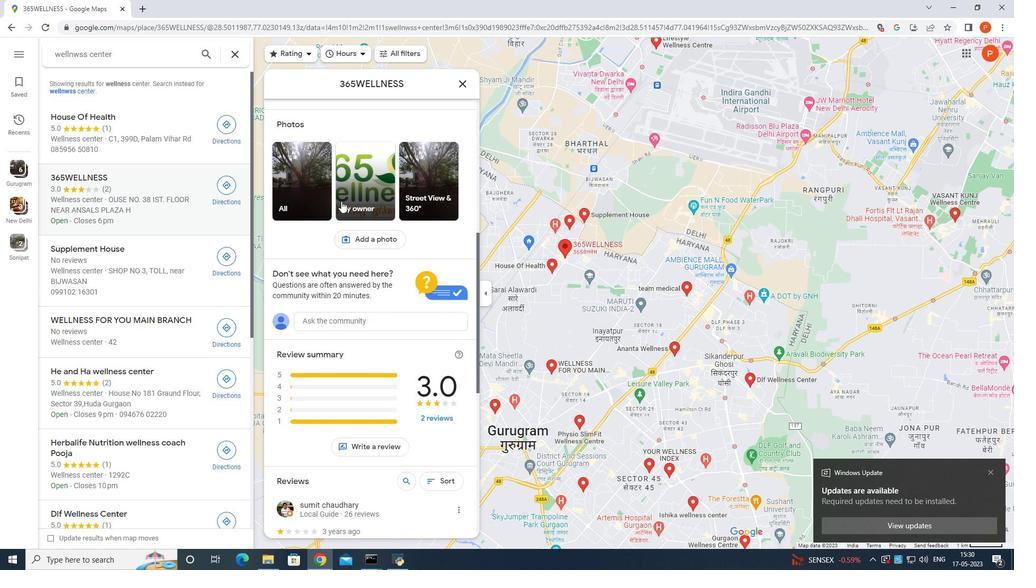 
Action: Mouse scrolled (341, 200) with delta (0, 0)
Screenshot: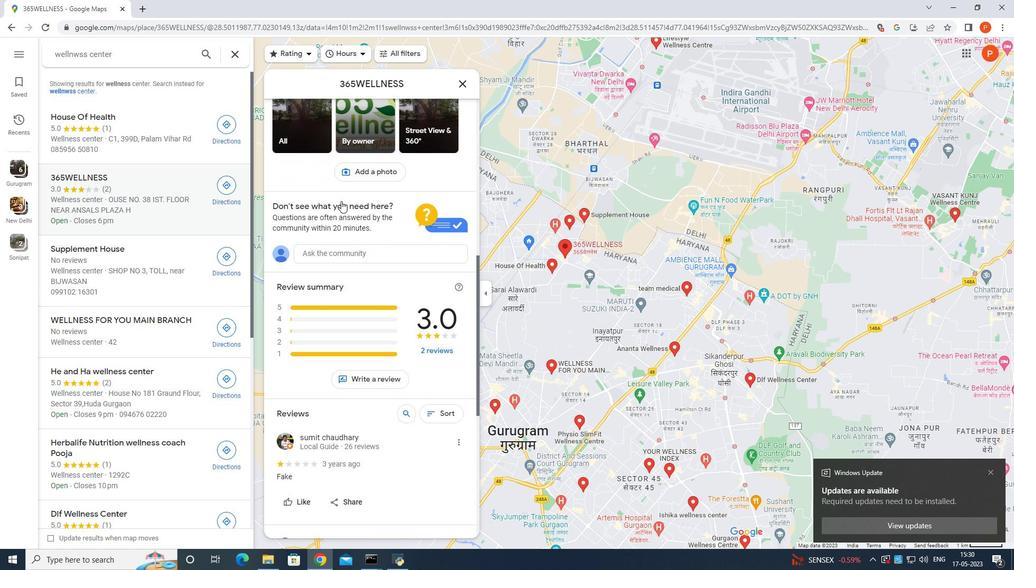 
Action: Mouse scrolled (341, 200) with delta (0, 0)
Screenshot: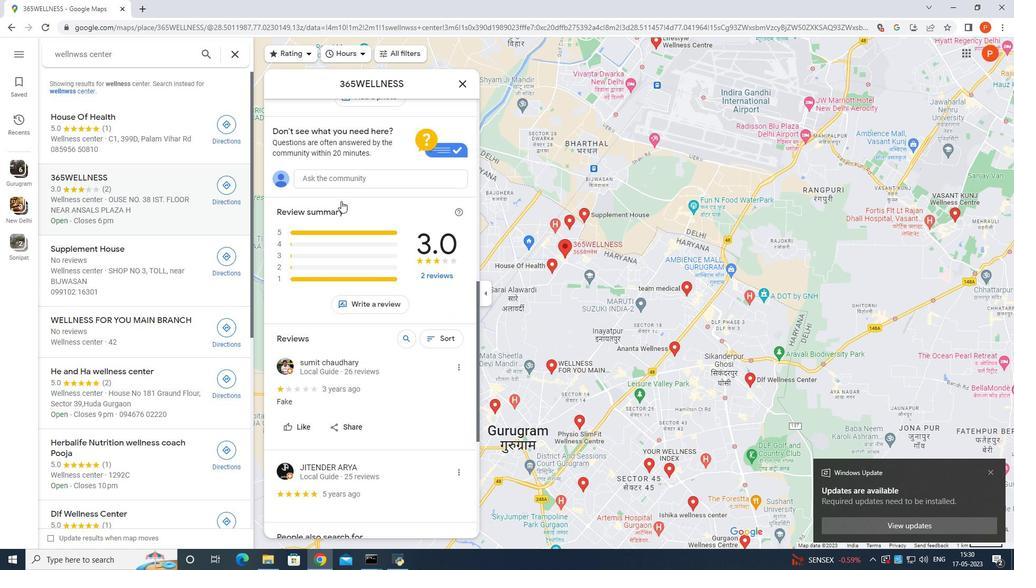 
Action: Mouse scrolled (341, 200) with delta (0, 0)
Screenshot: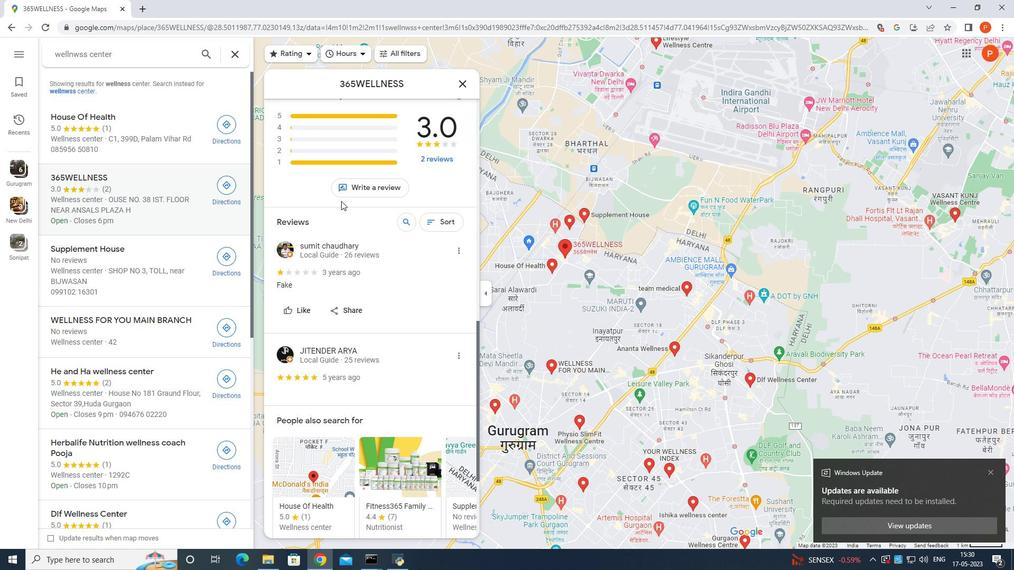 
Action: Mouse scrolled (341, 200) with delta (0, 0)
Screenshot: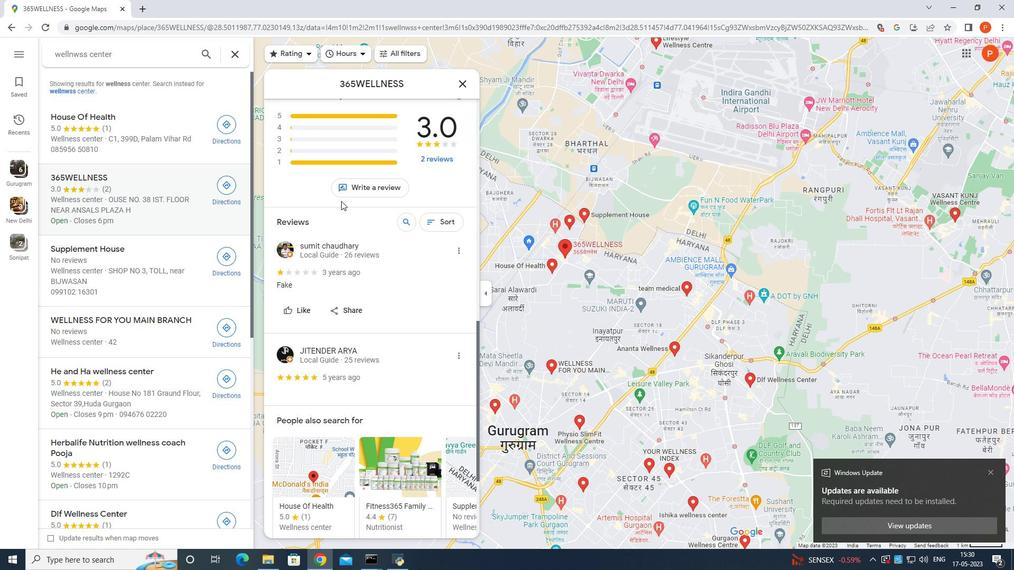 
Action: Mouse scrolled (341, 200) with delta (0, 0)
Screenshot: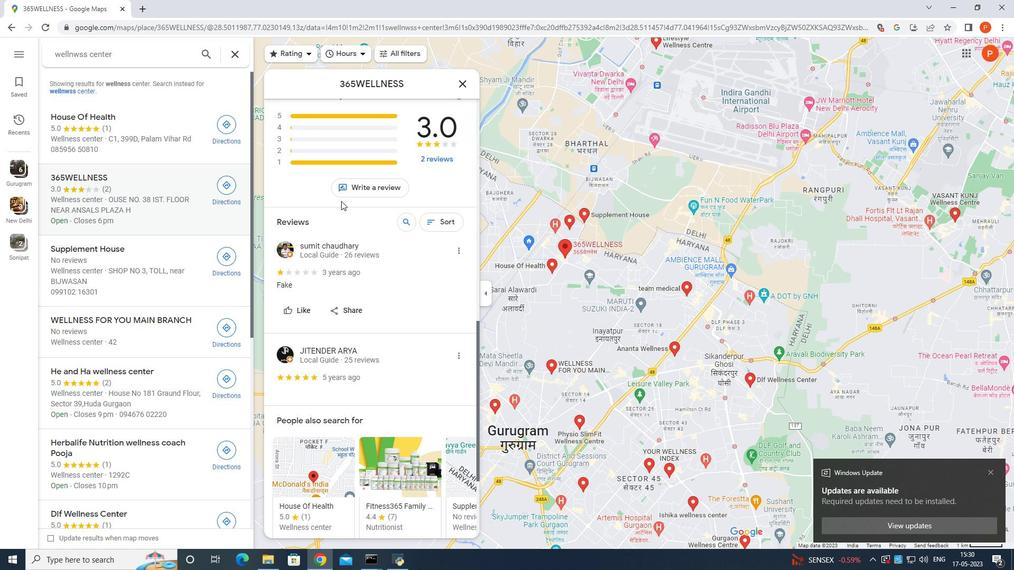 
Action: Mouse scrolled (341, 200) with delta (0, 0)
Screenshot: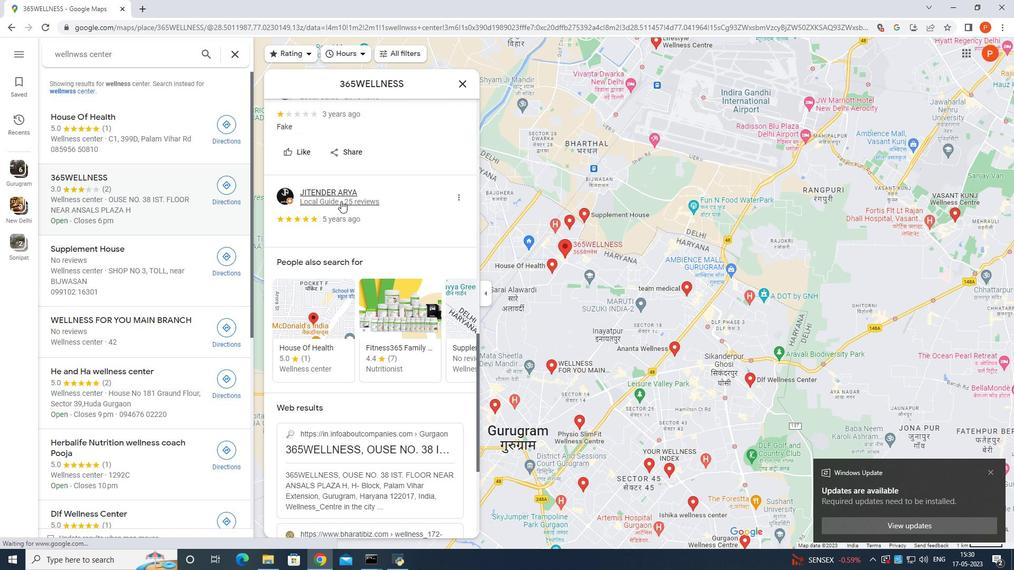 
Action: Mouse scrolled (341, 200) with delta (0, 0)
Screenshot: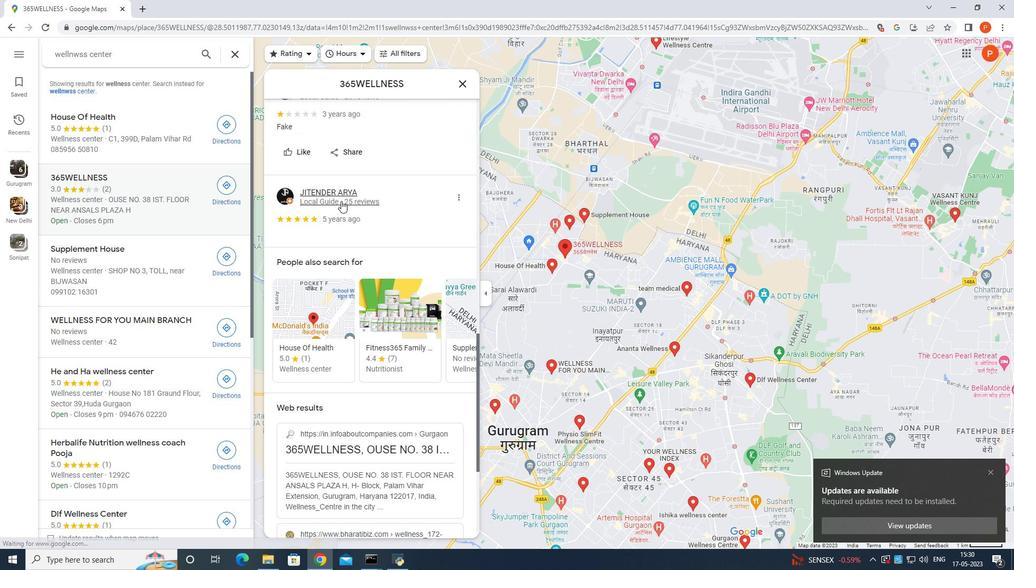 
Action: Mouse scrolled (341, 200) with delta (0, 0)
Screenshot: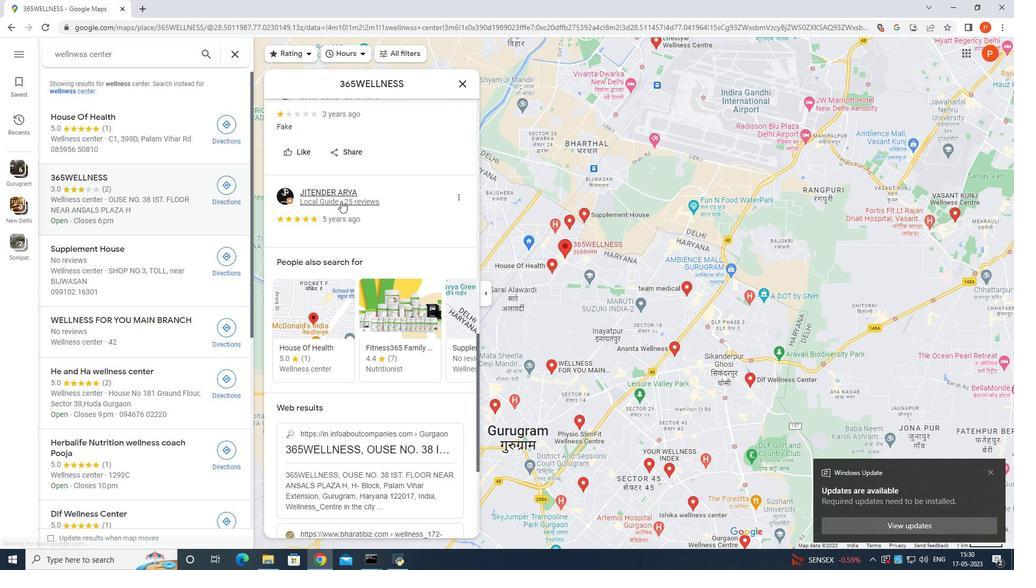 
Action: Mouse scrolled (341, 200) with delta (0, 0)
Screenshot: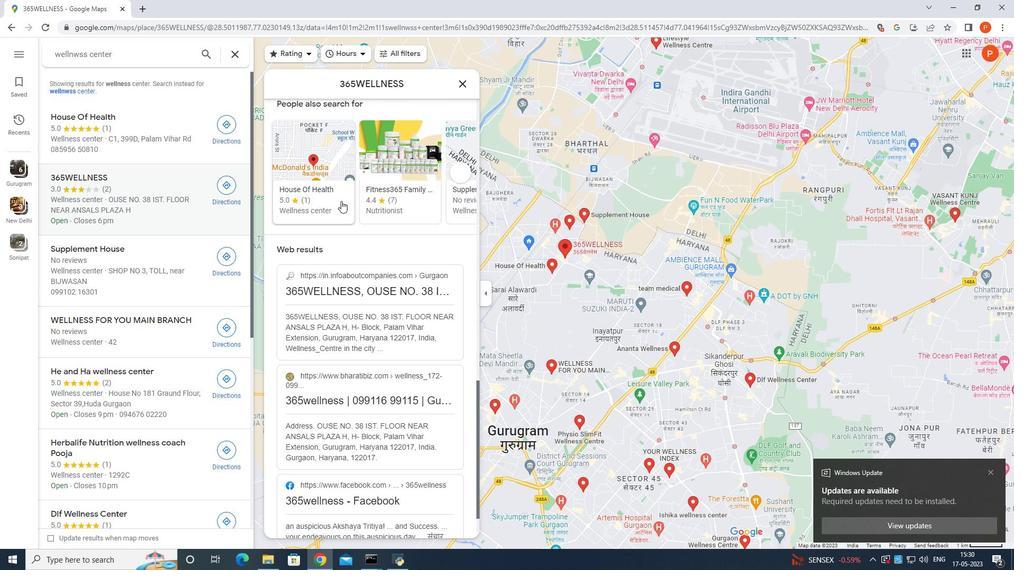 
Action: Mouse scrolled (341, 200) with delta (0, 0)
Screenshot: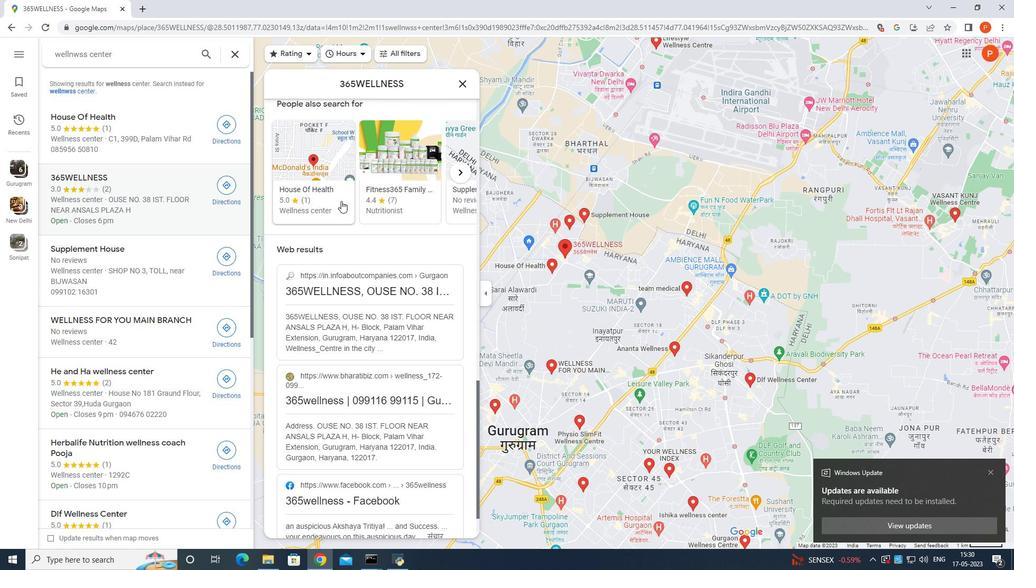 
Action: Mouse scrolled (341, 200) with delta (0, 0)
Screenshot: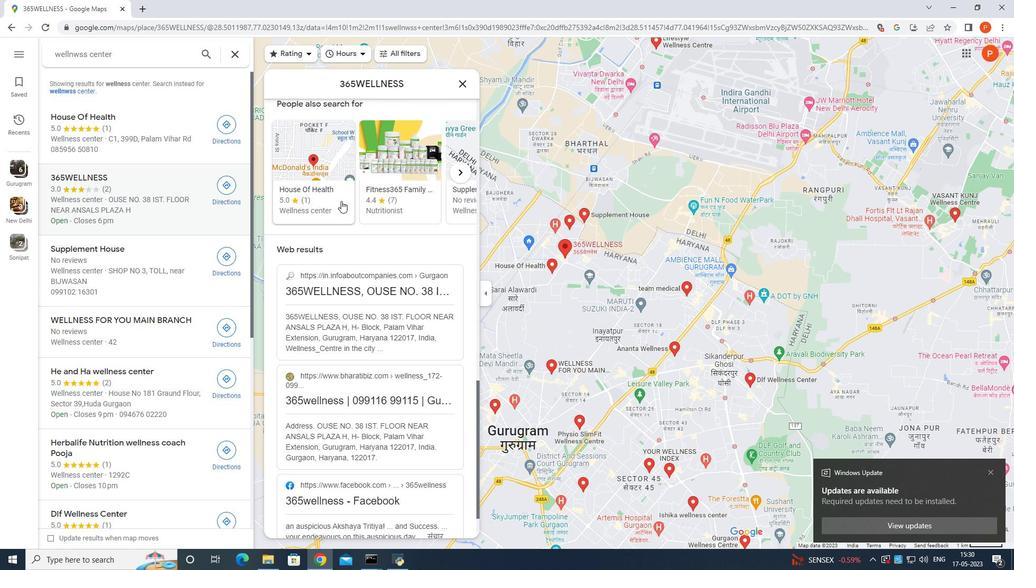 
Action: Mouse scrolled (341, 200) with delta (0, 0)
Screenshot: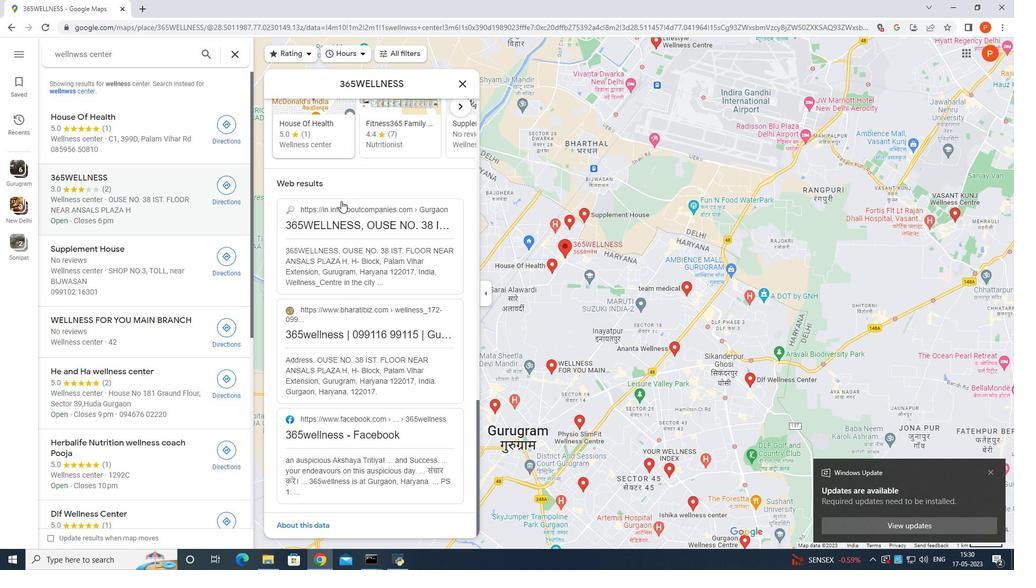 
Action: Mouse scrolled (341, 200) with delta (0, 0)
Screenshot: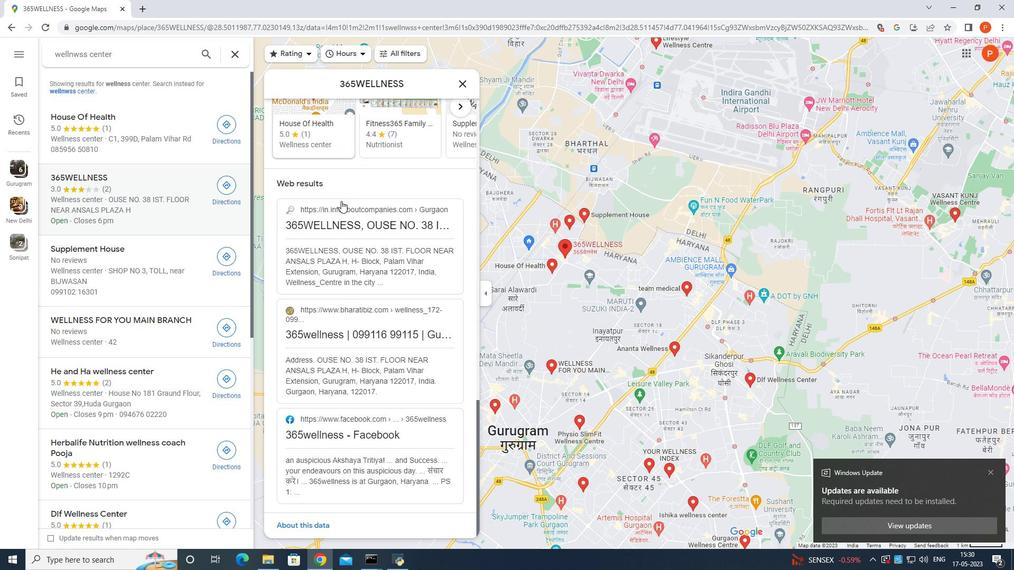
Action: Mouse scrolled (341, 200) with delta (0, 0)
Screenshot: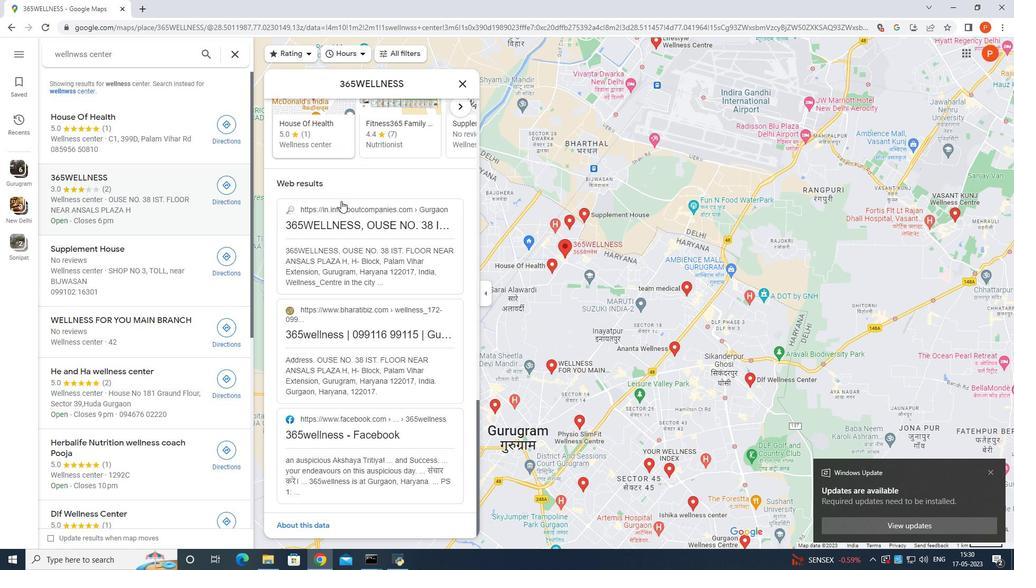 
Action: Mouse scrolled (341, 200) with delta (0, 0)
Screenshot: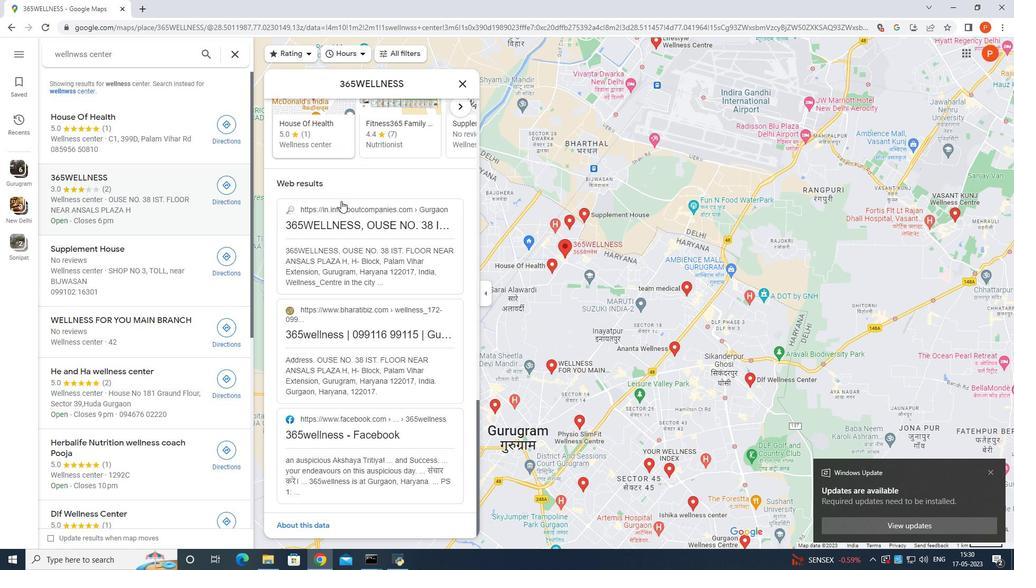 
Action: Mouse moved to (335, 204)
Screenshot: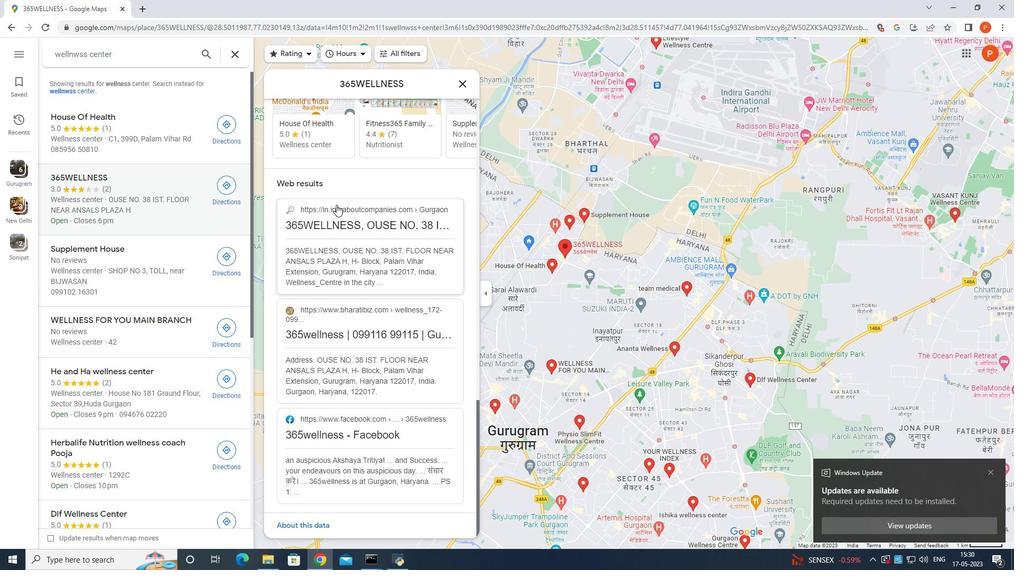 
